 Task: Explore Airbnb accommodation in Messina, South Africa from 26th December, 2023 to 28th December, 2023 for 4 adults. Place can be private room with 4 bedrooms having 4 beds and 4 bathrooms. Property type can be flat. Amenities needed are: wifi, TV, free parkinig on premises, gym, breakfast.
Action: Mouse moved to (558, 179)
Screenshot: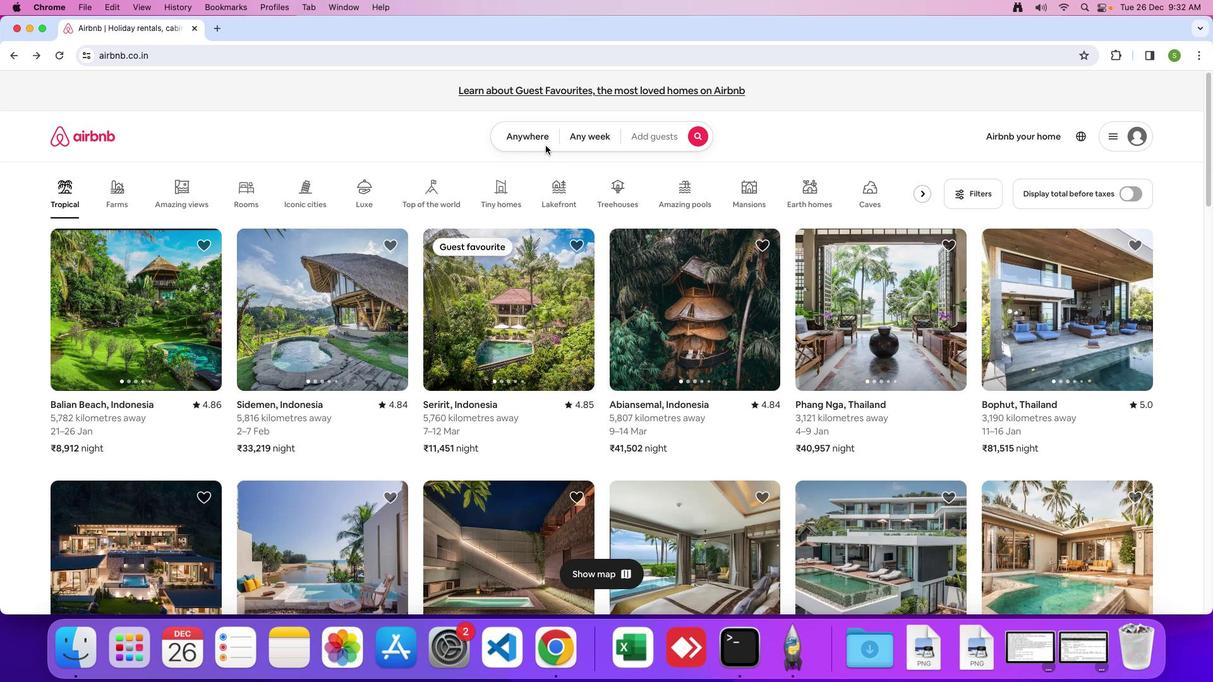 
Action: Mouse pressed left at (558, 179)
Screenshot: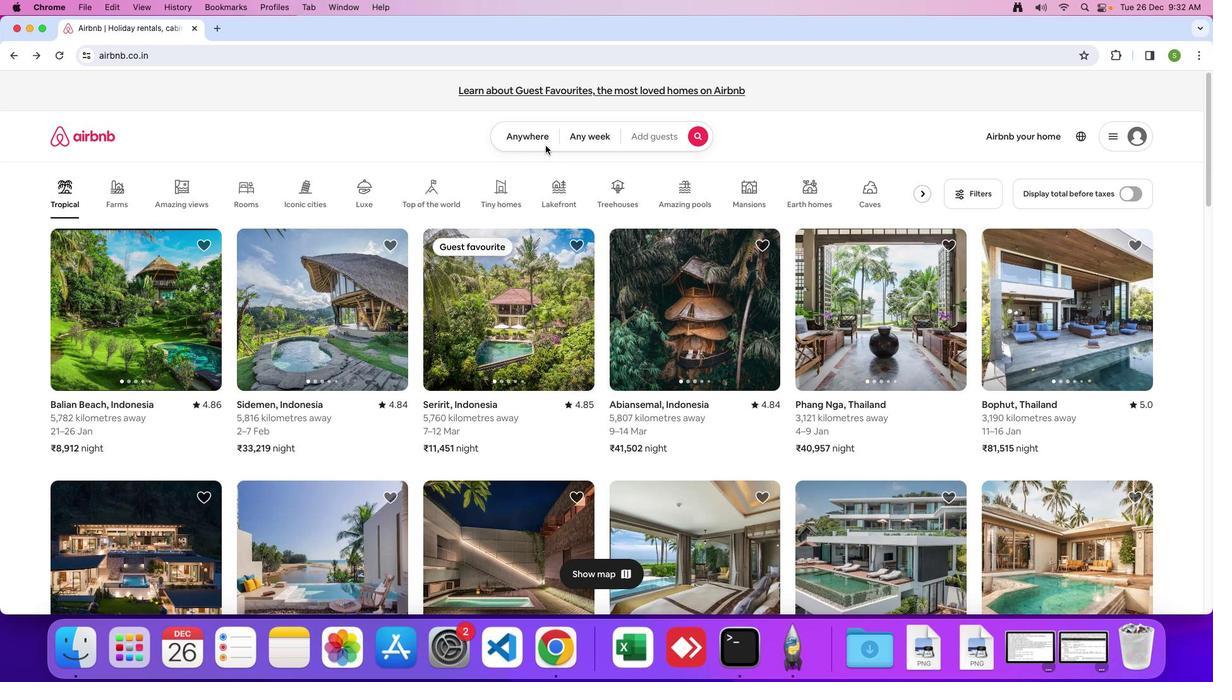 
Action: Mouse moved to (533, 170)
Screenshot: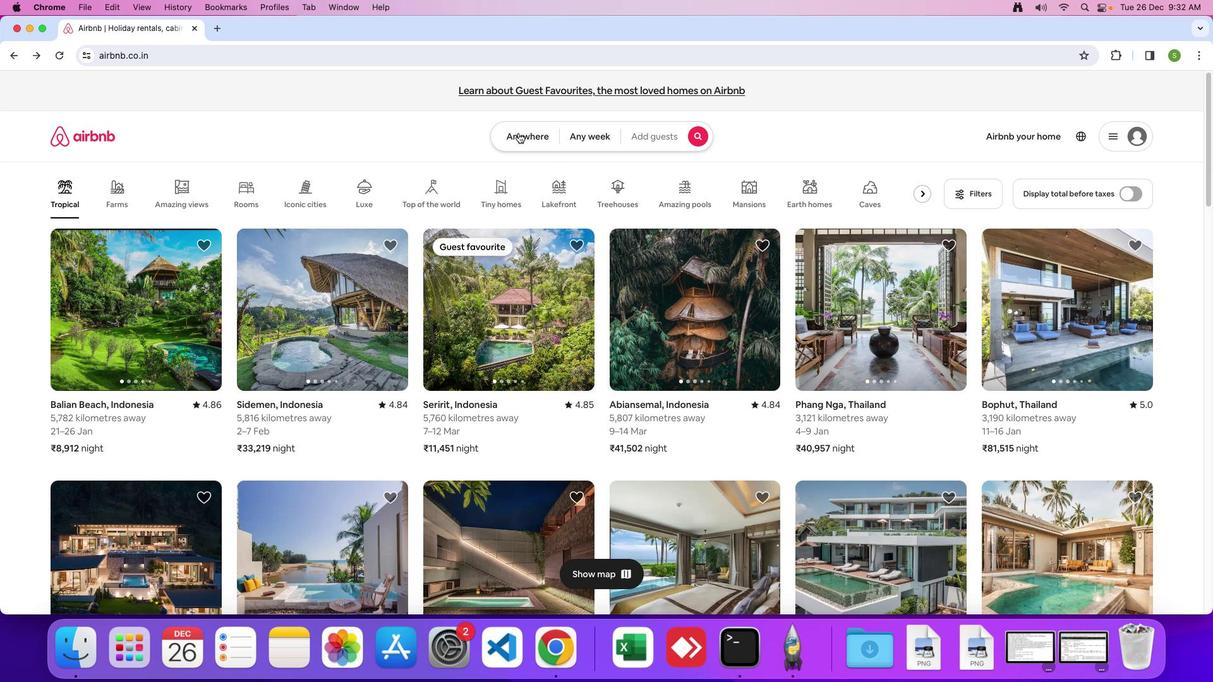 
Action: Mouse pressed left at (533, 170)
Screenshot: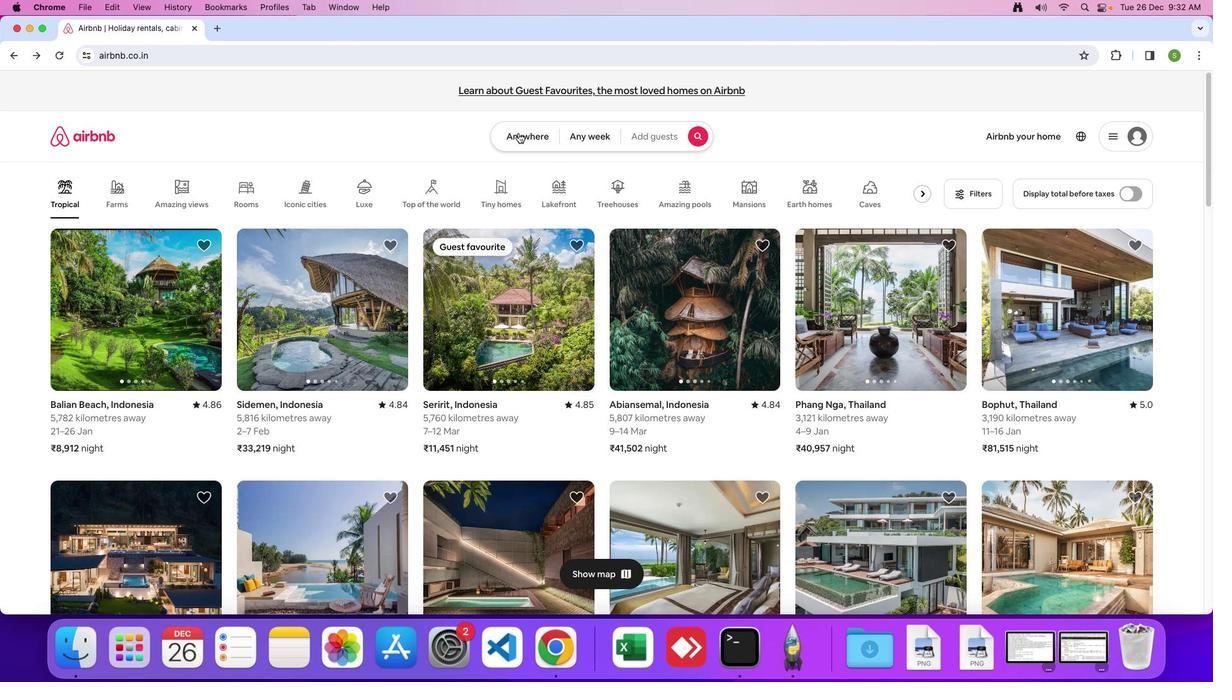 
Action: Mouse moved to (473, 204)
Screenshot: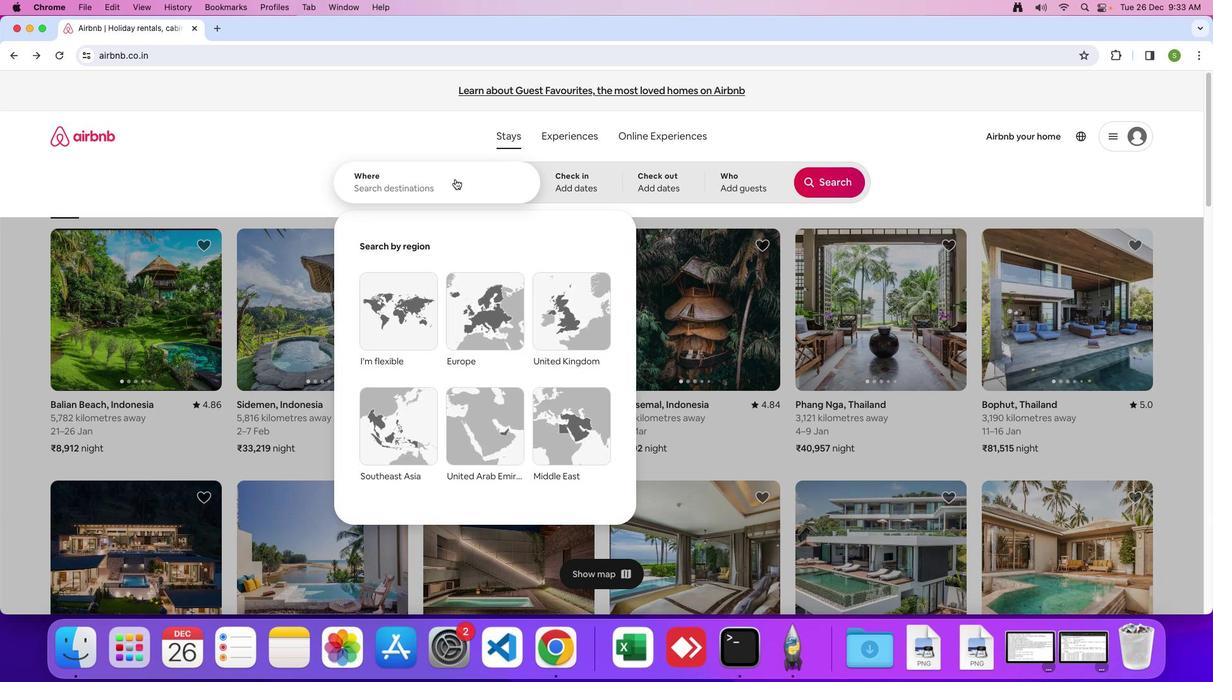
Action: Mouse pressed left at (473, 204)
Screenshot: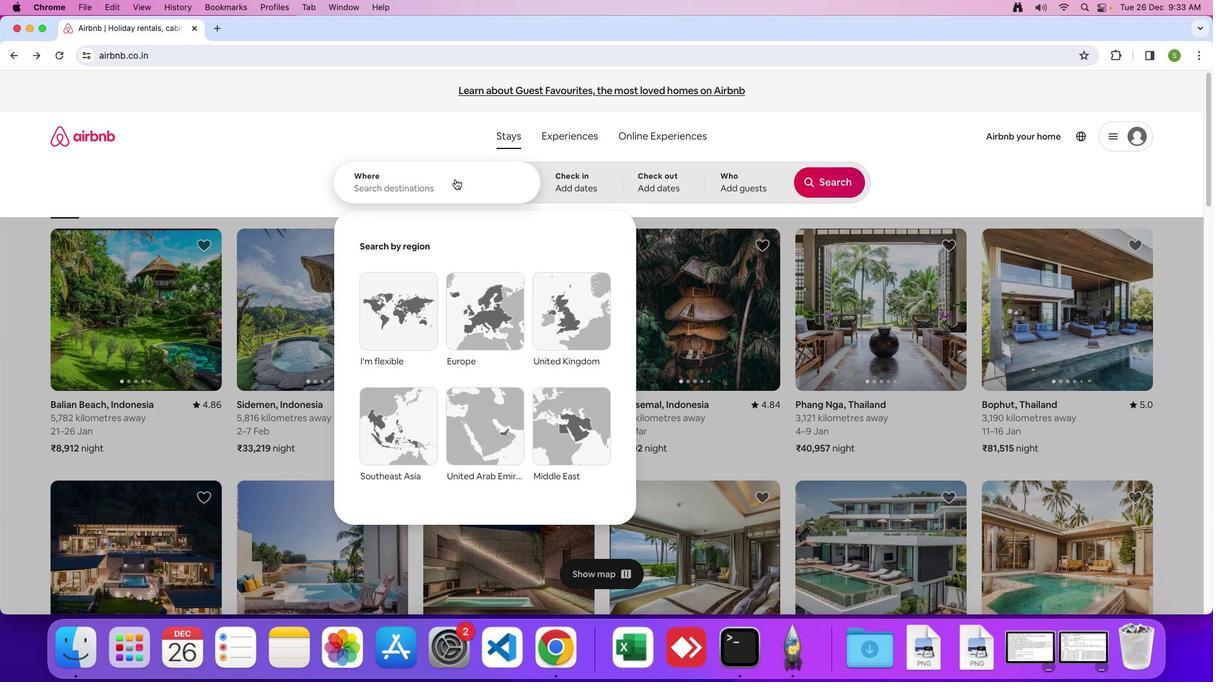 
Action: Key pressed 'M'Key.caps_lock'e''s''s''i''n''a'','Key.spaceKey.shift'S''o''u''t''h'Key.spaceKey.shift'A''f''r''i''c''a'Key.enter
Screenshot: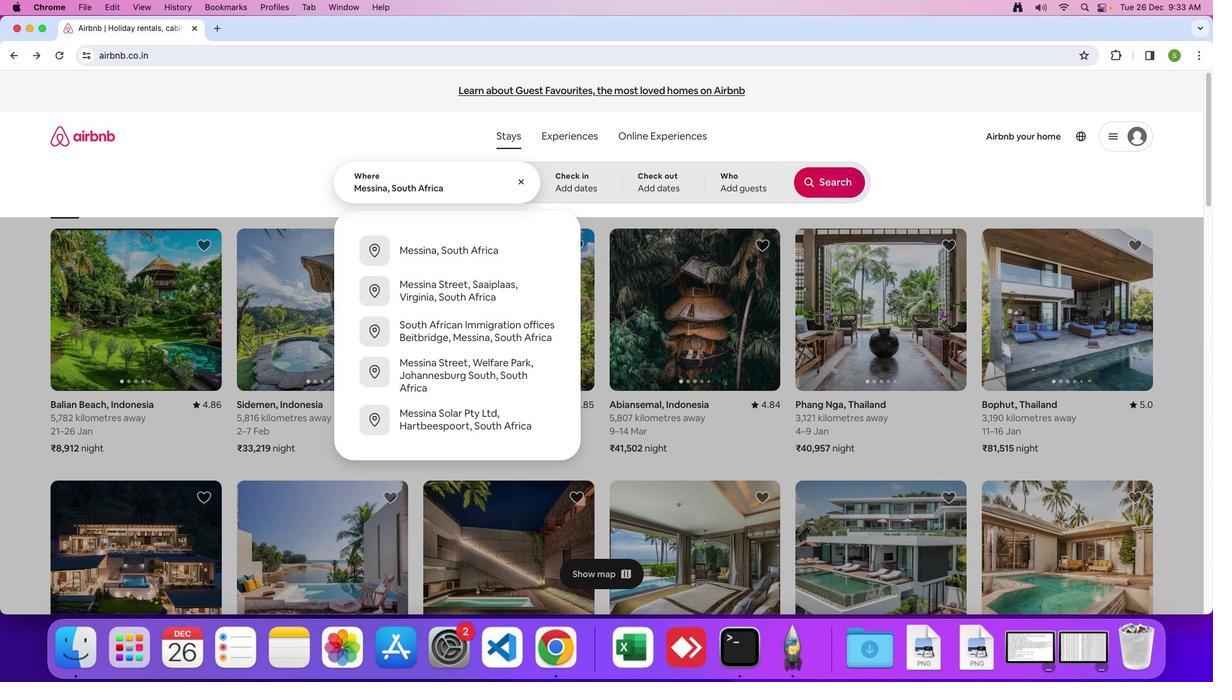 
Action: Mouse moved to (465, 408)
Screenshot: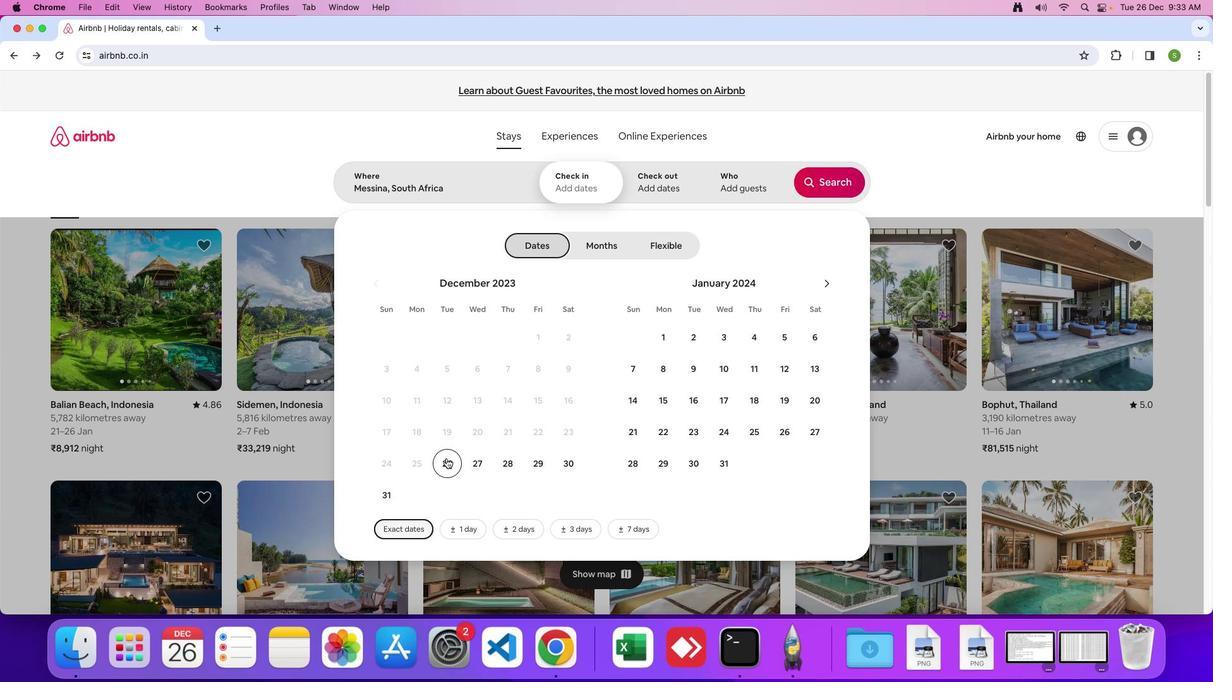 
Action: Mouse pressed left at (465, 408)
Screenshot: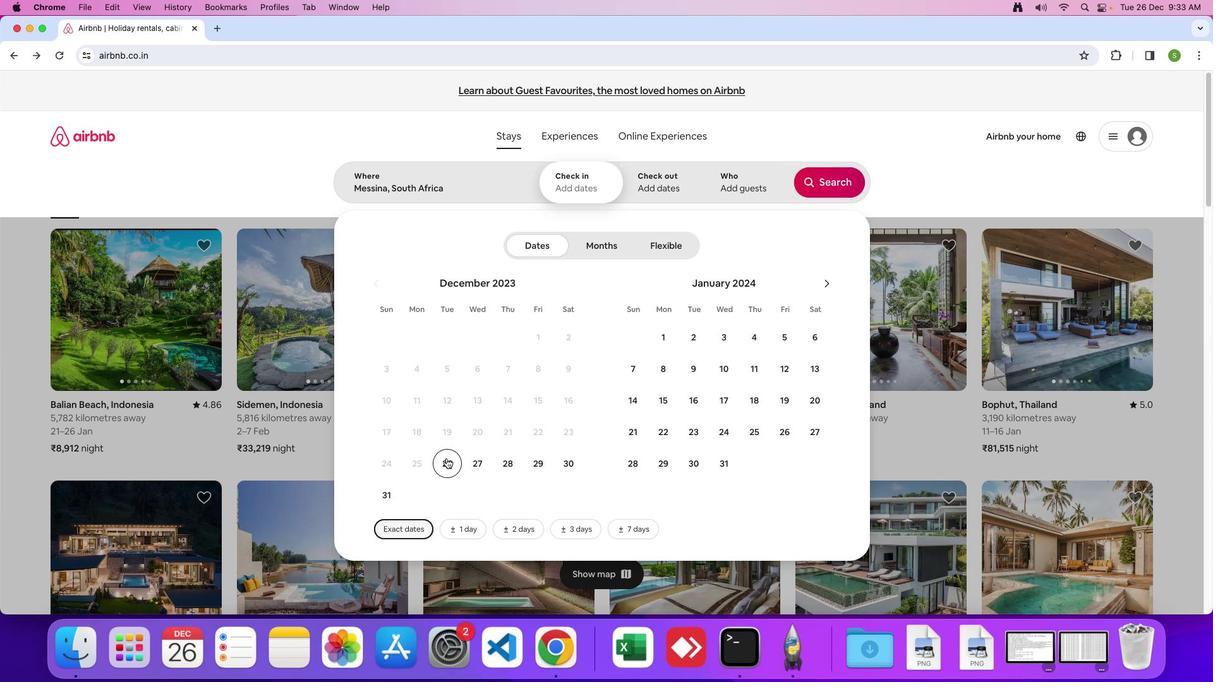
Action: Mouse moved to (520, 413)
Screenshot: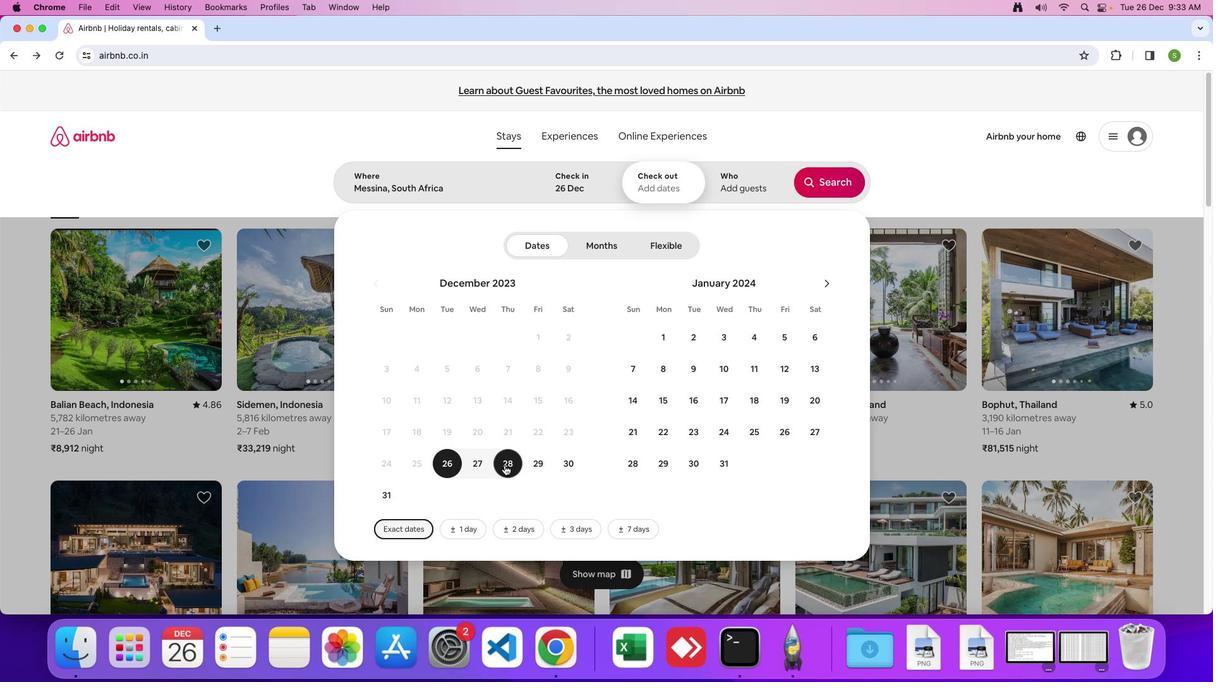 
Action: Mouse pressed left at (520, 413)
Screenshot: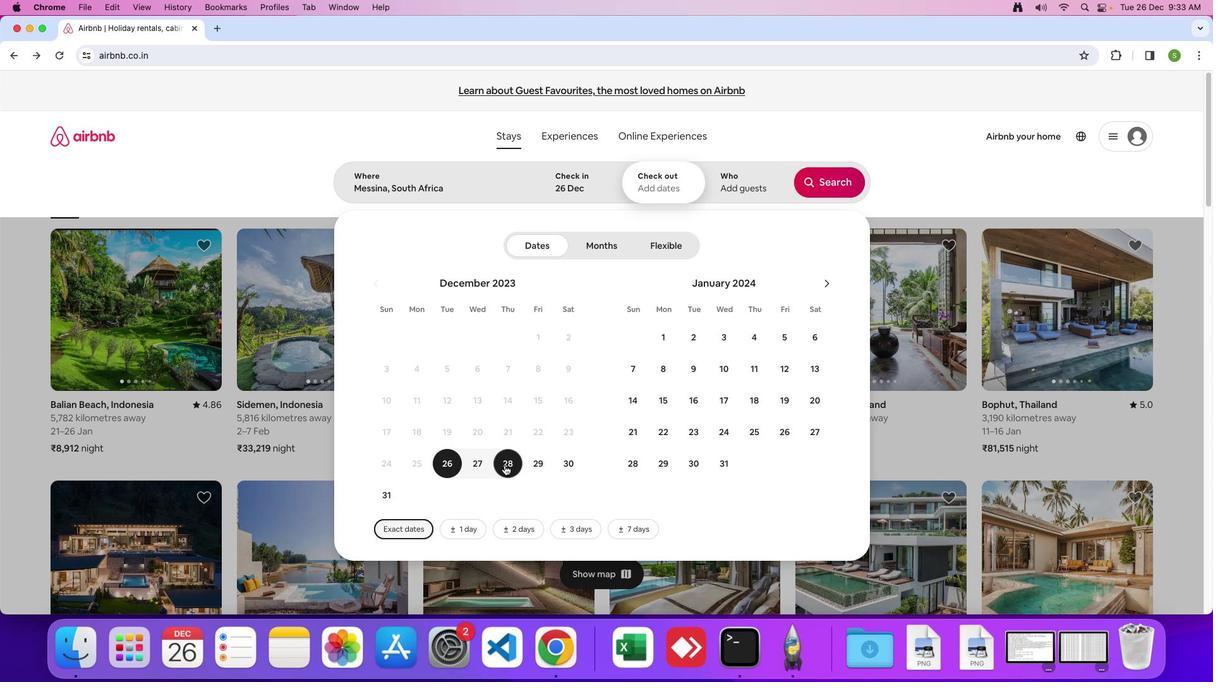 
Action: Mouse moved to (735, 206)
Screenshot: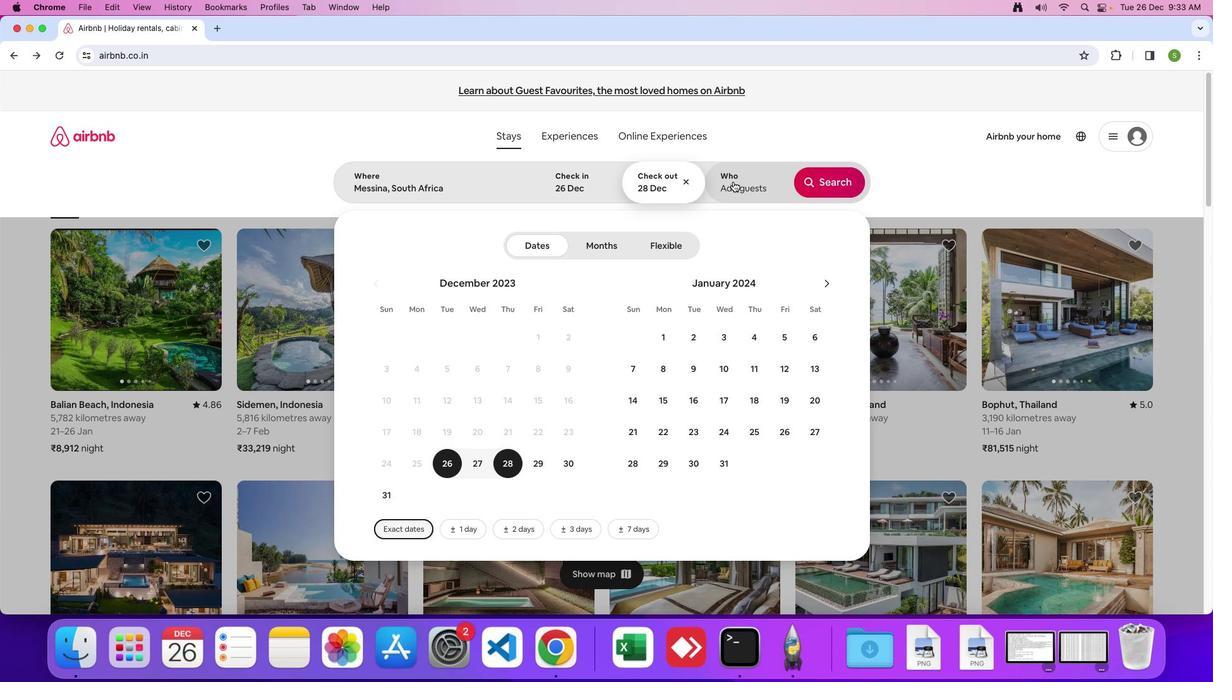 
Action: Mouse pressed left at (735, 206)
Screenshot: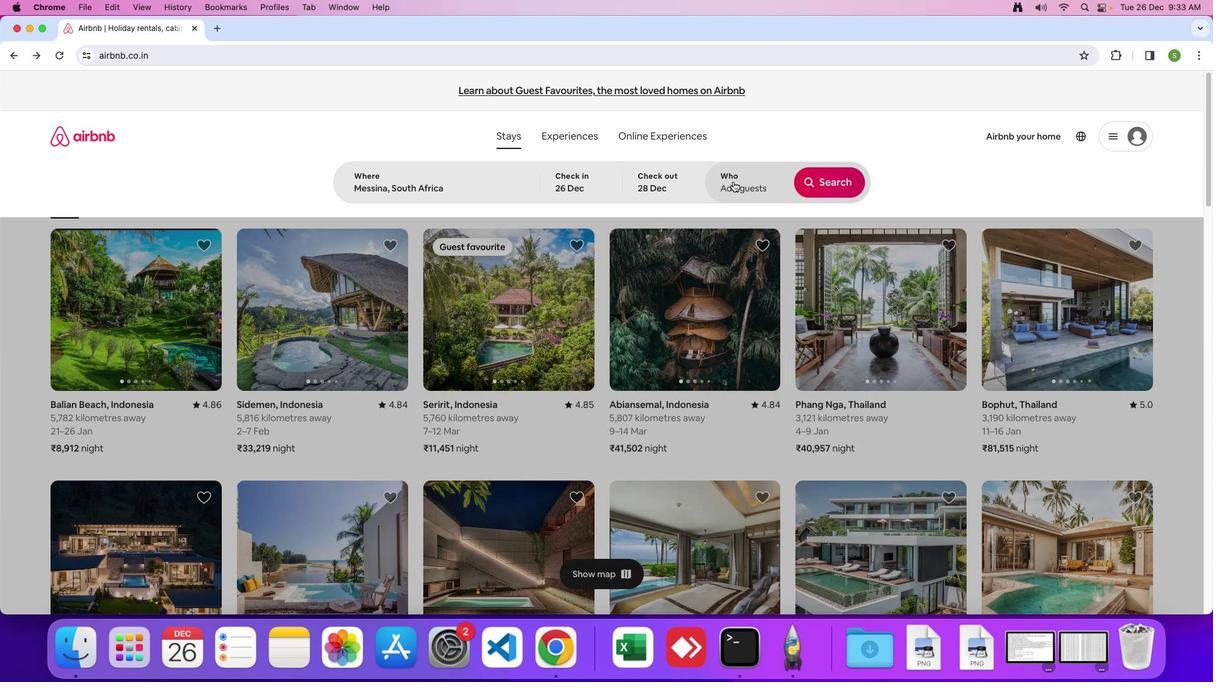 
Action: Mouse moved to (835, 256)
Screenshot: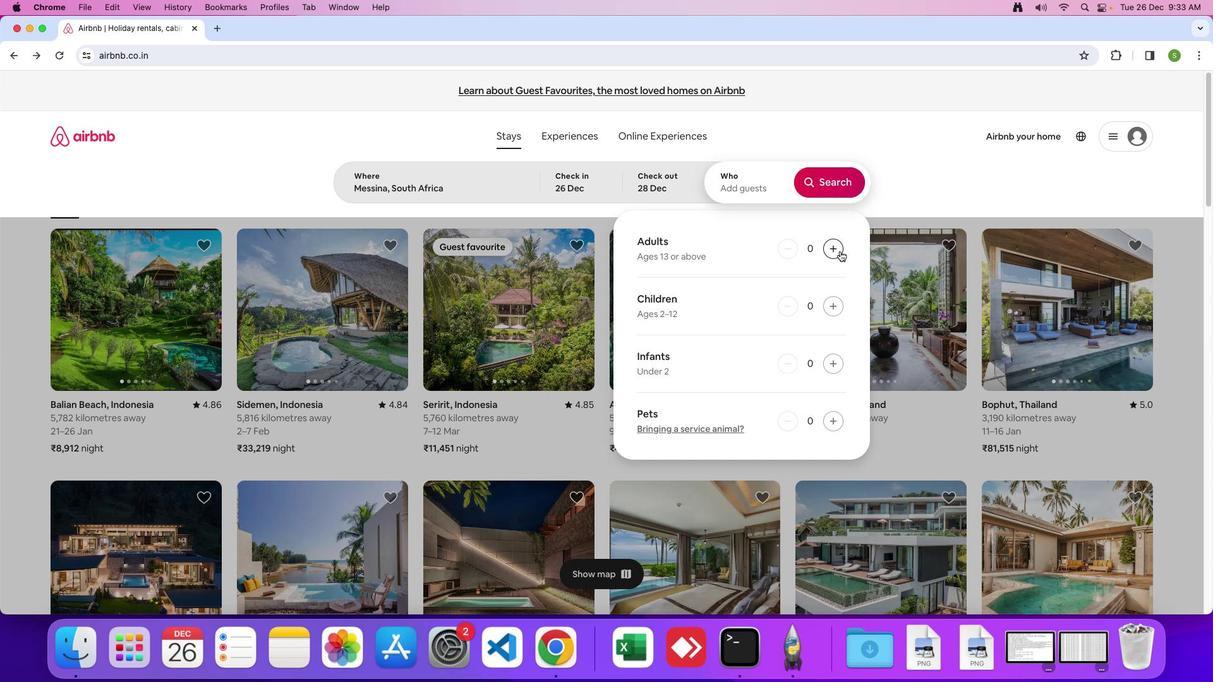 
Action: Mouse pressed left at (835, 256)
Screenshot: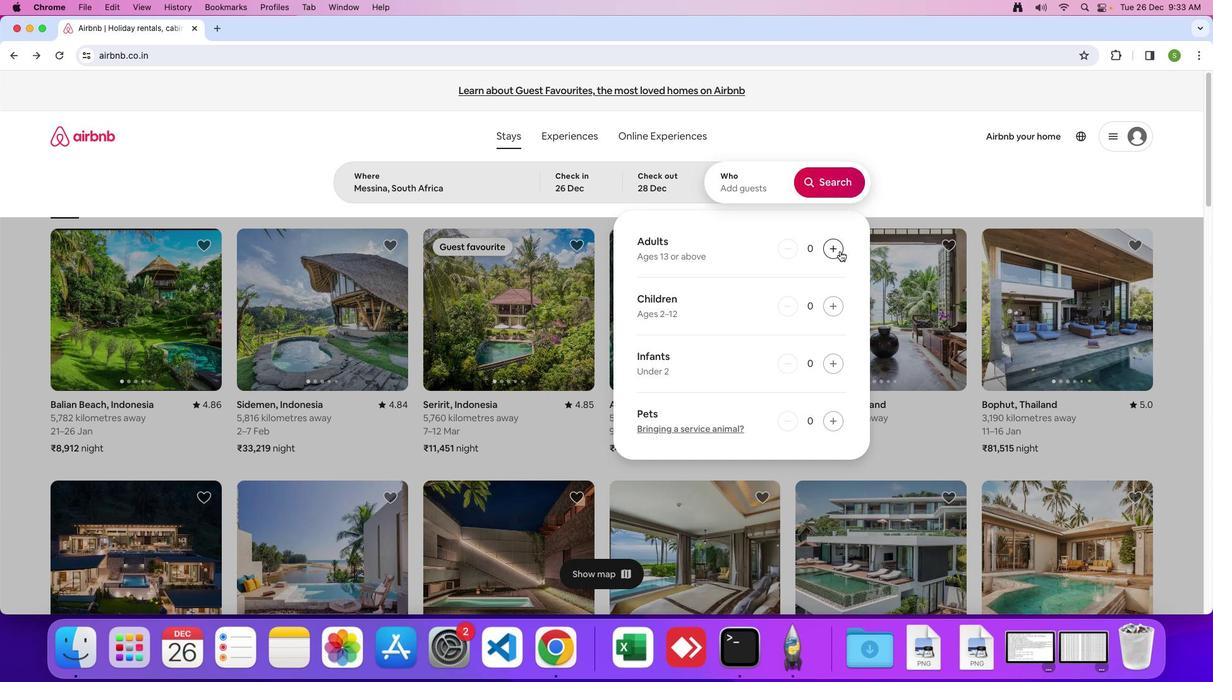 
Action: Mouse pressed left at (835, 256)
Screenshot: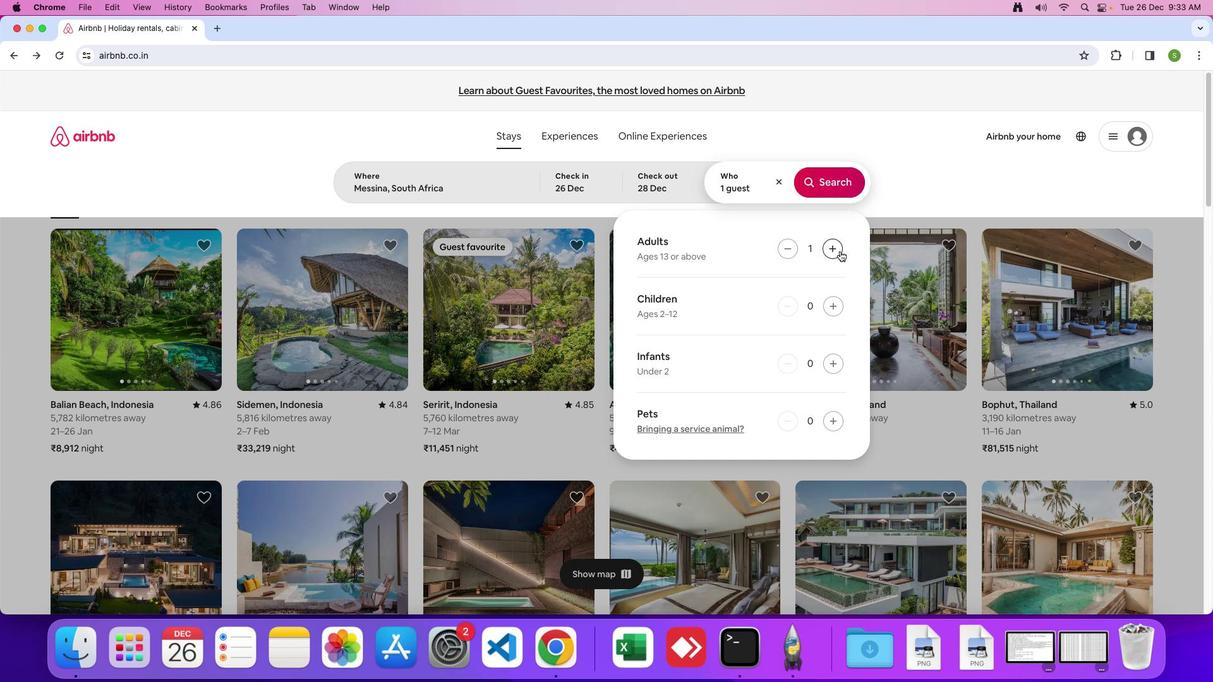 
Action: Mouse pressed left at (835, 256)
Screenshot: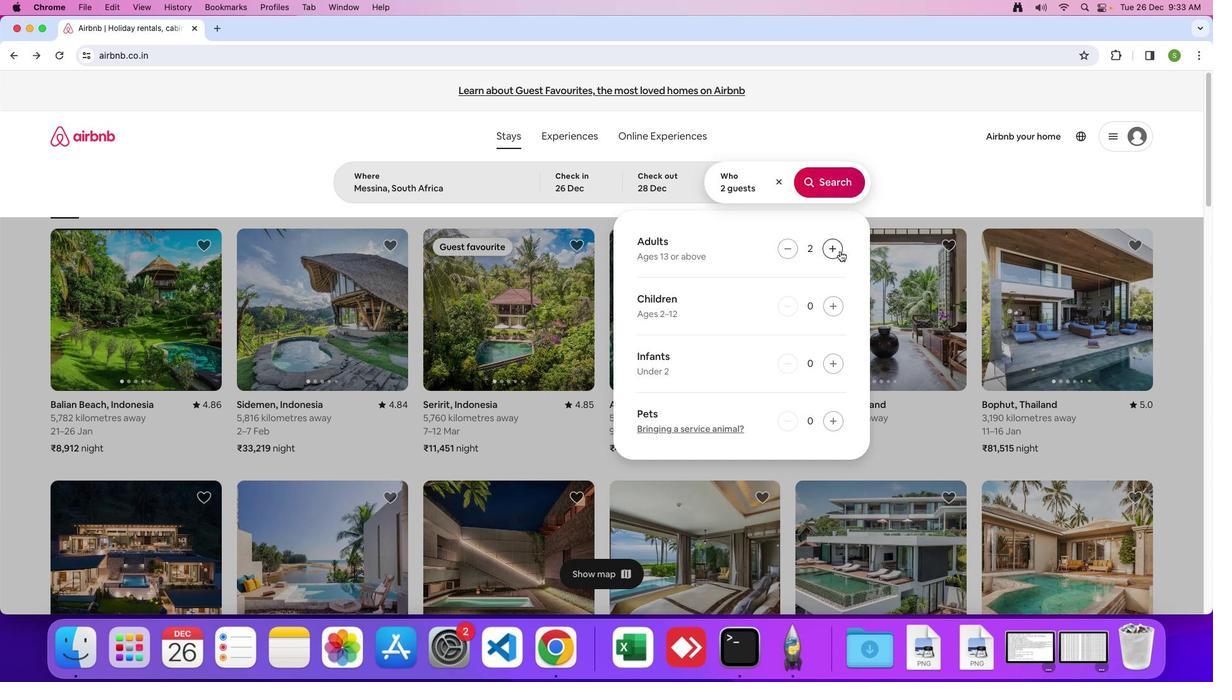 
Action: Mouse pressed left at (835, 256)
Screenshot: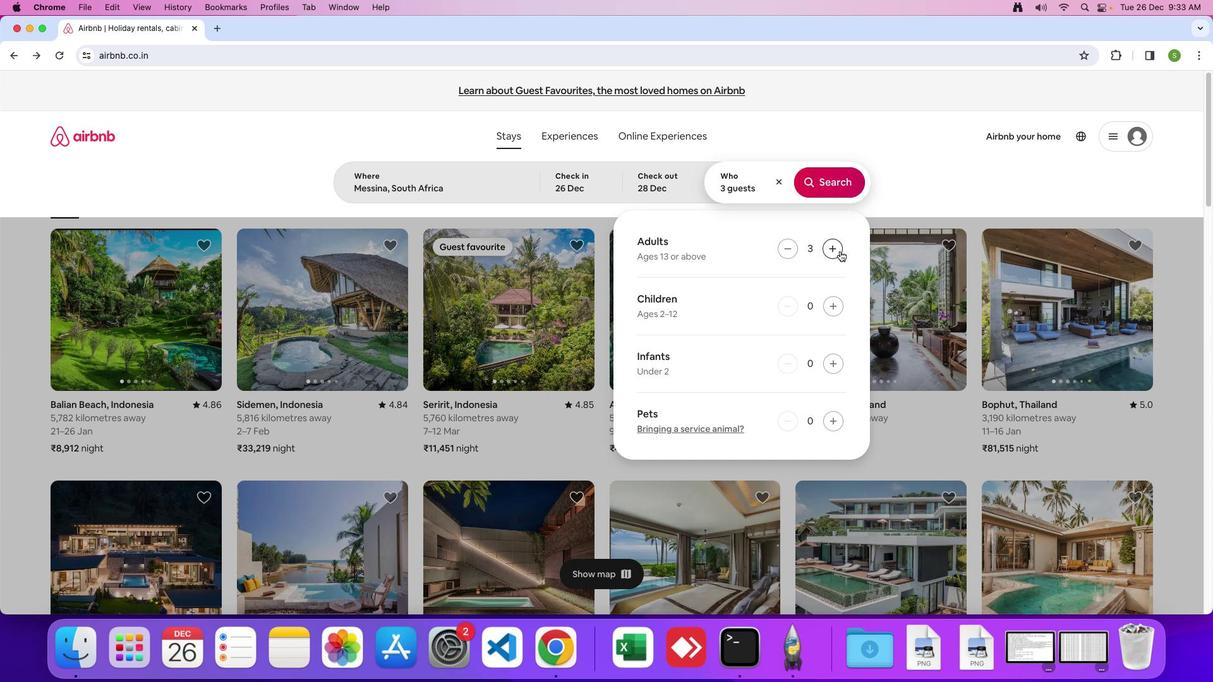 
Action: Mouse moved to (830, 209)
Screenshot: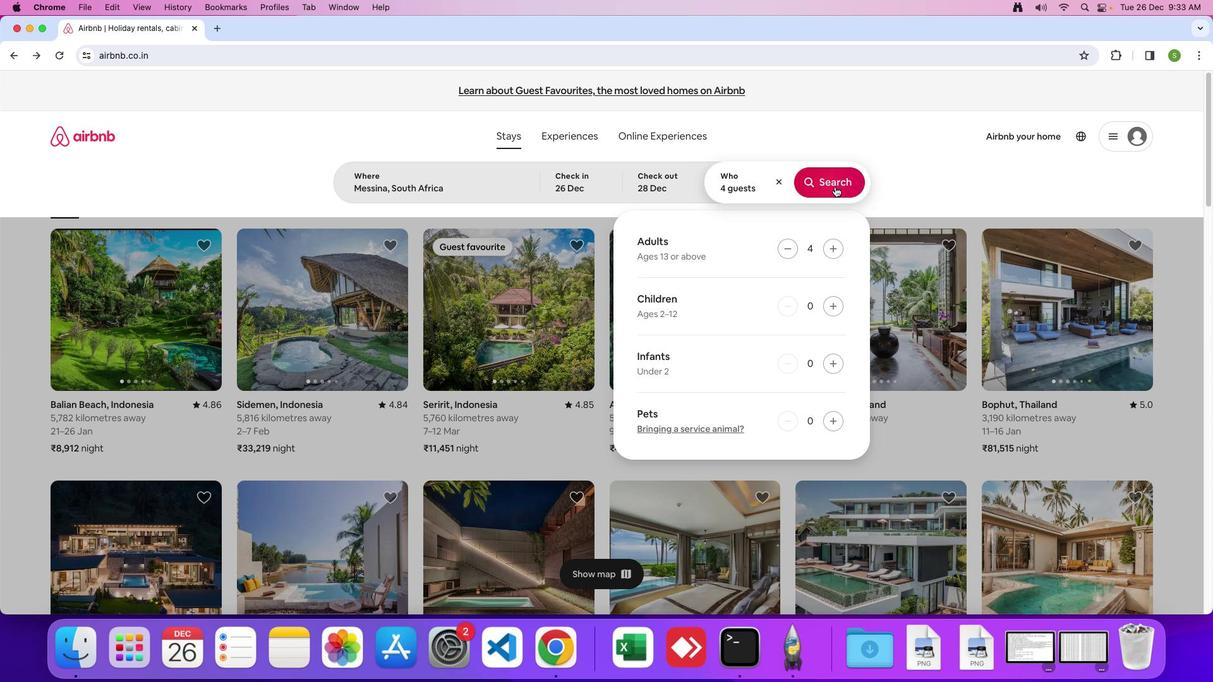 
Action: Mouse pressed left at (830, 209)
Screenshot: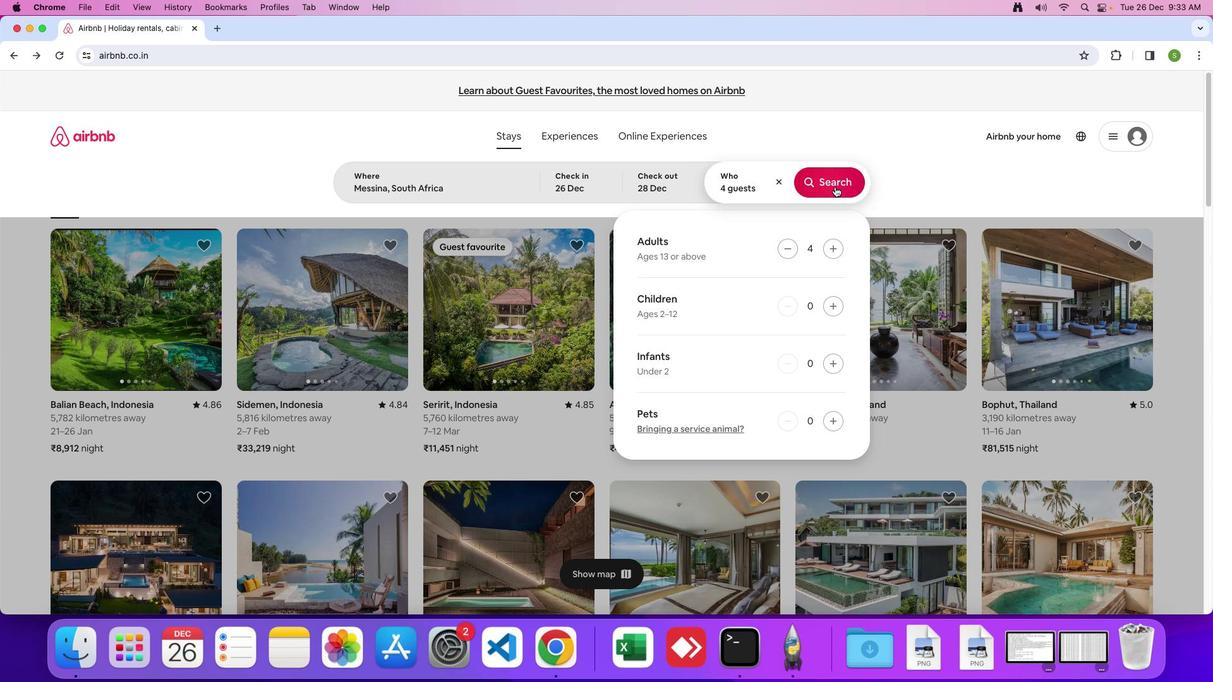 
Action: Mouse moved to (1016, 183)
Screenshot: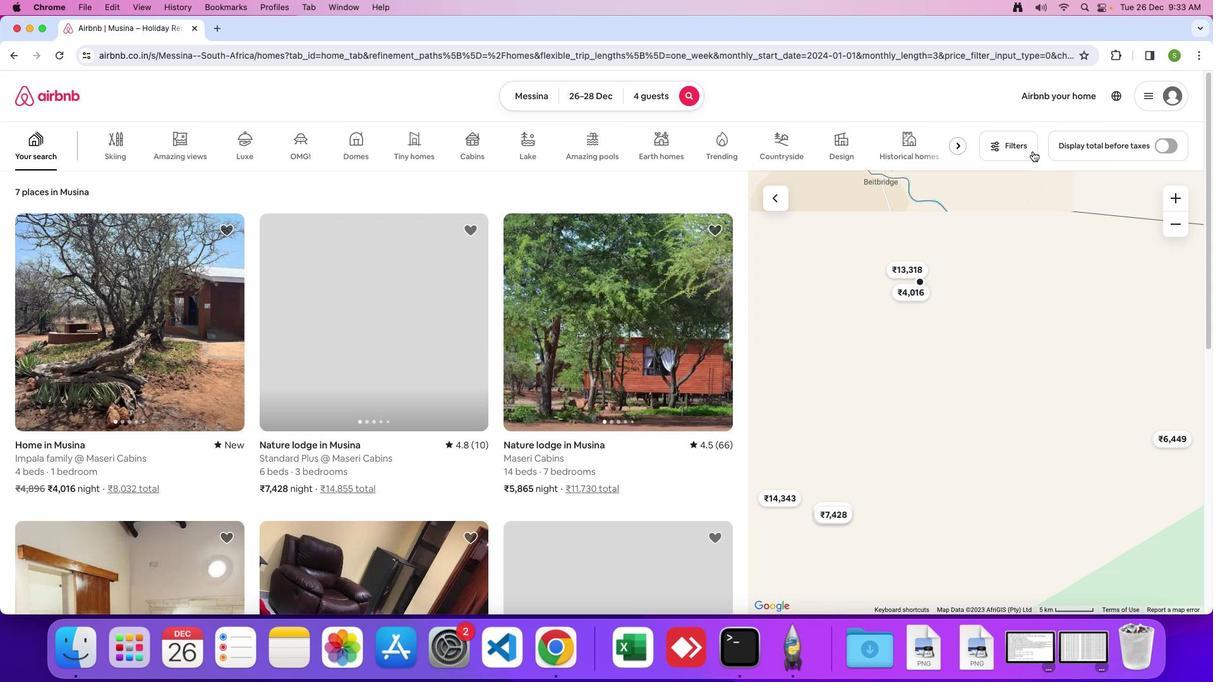 
Action: Mouse pressed left at (1016, 183)
Screenshot: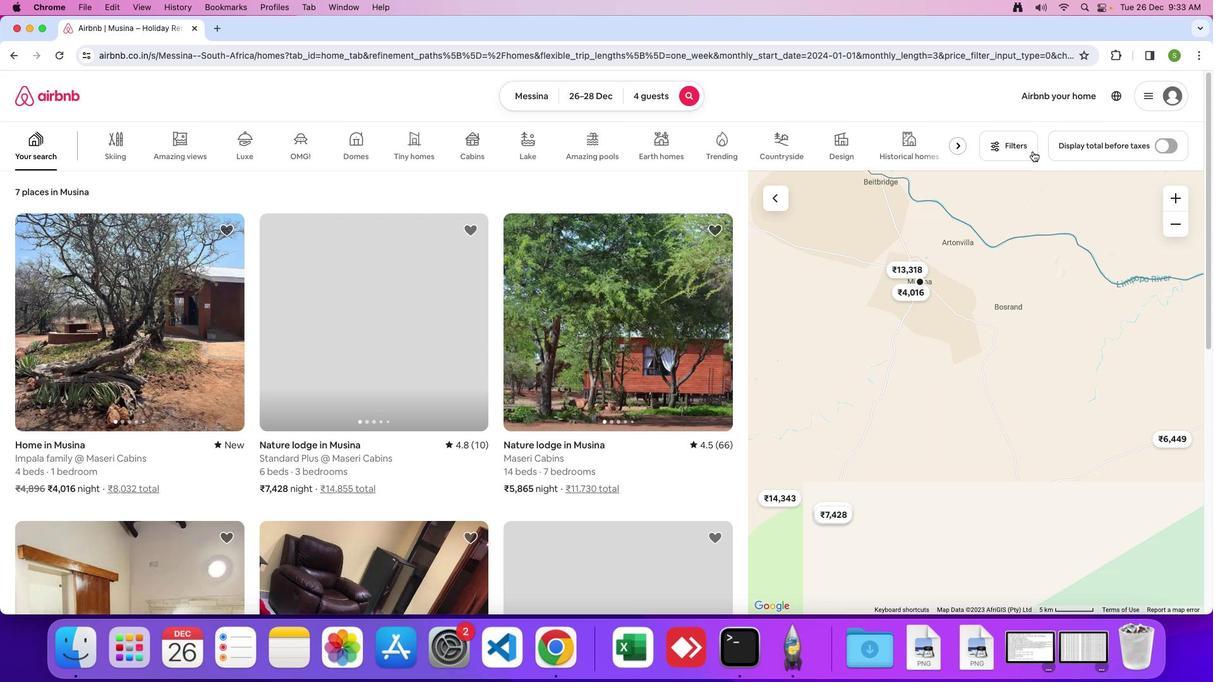
Action: Mouse moved to (625, 341)
Screenshot: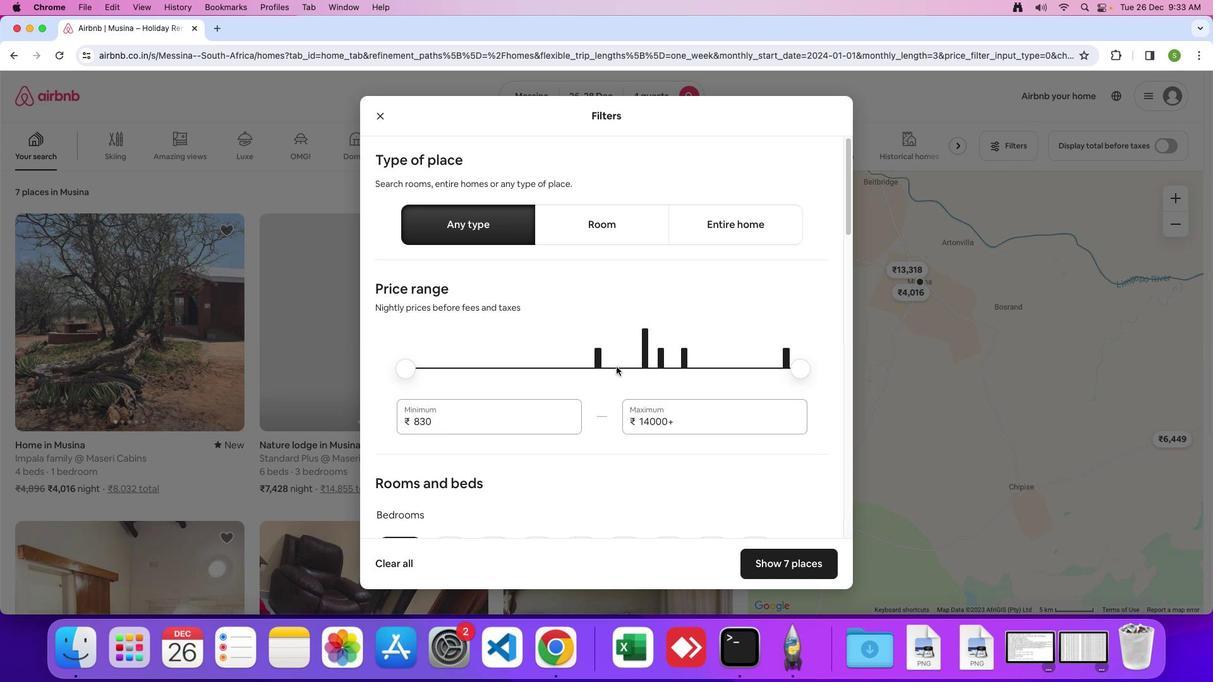 
Action: Mouse scrolled (625, 341) with delta (45, 72)
Screenshot: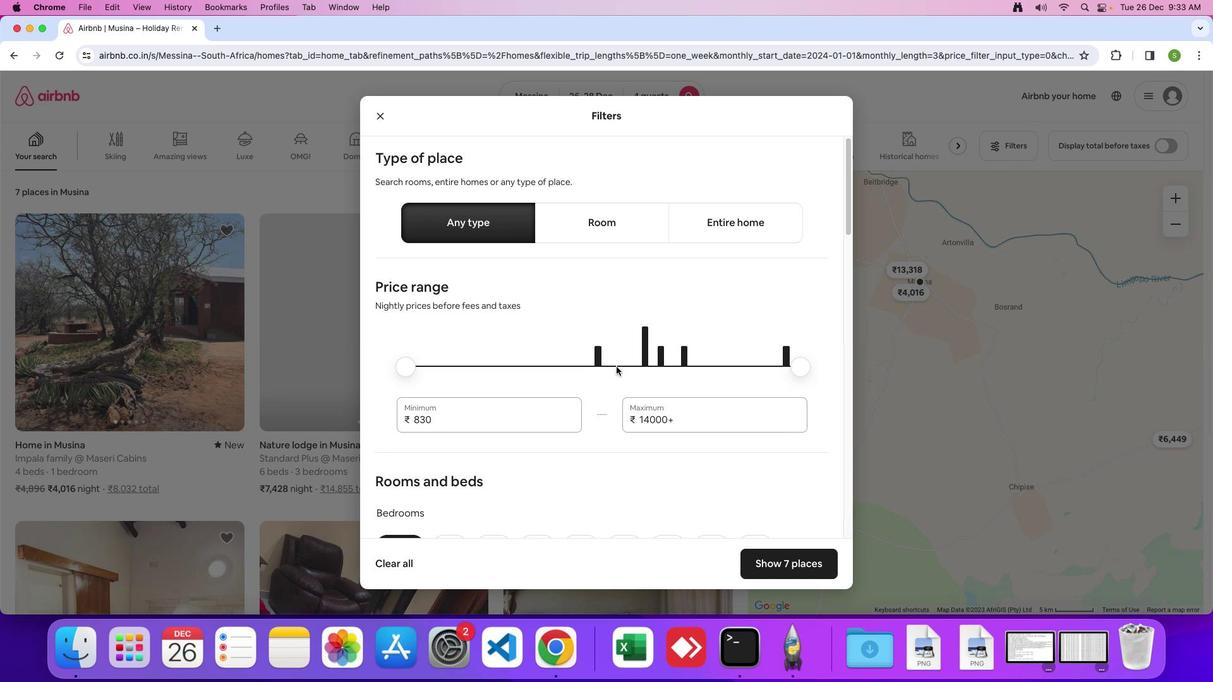 
Action: Mouse scrolled (625, 341) with delta (45, 72)
Screenshot: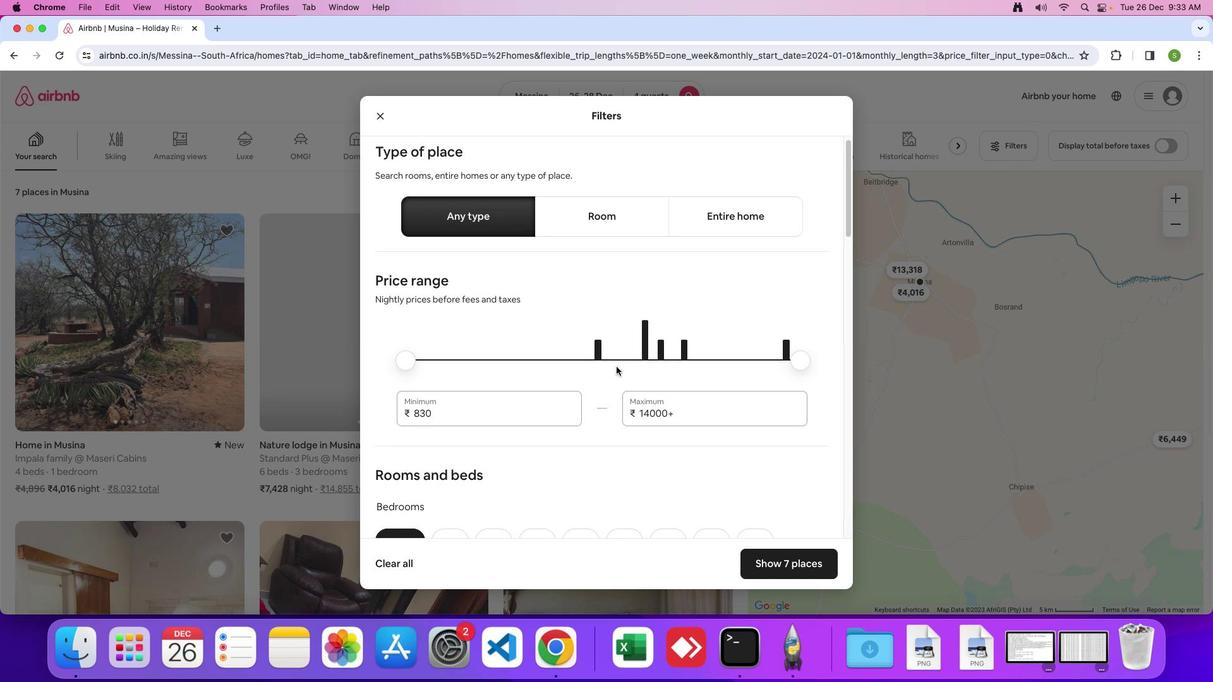 
Action: Mouse scrolled (625, 341) with delta (45, 72)
Screenshot: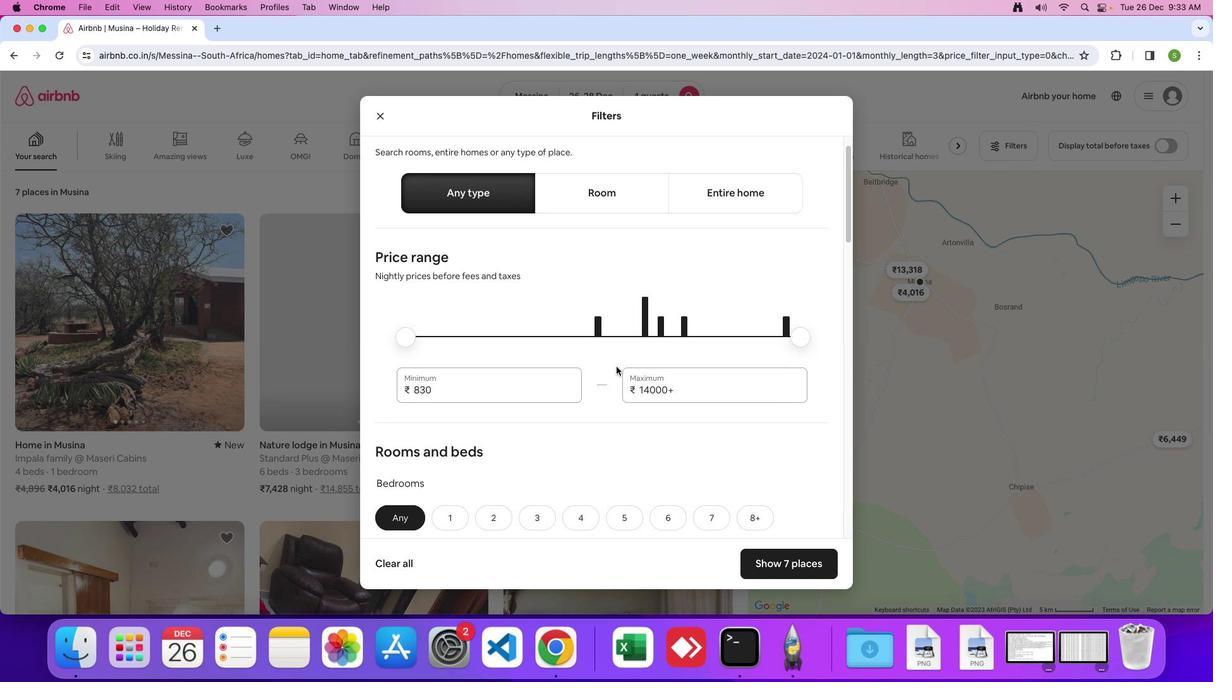 
Action: Mouse scrolled (625, 341) with delta (45, 72)
Screenshot: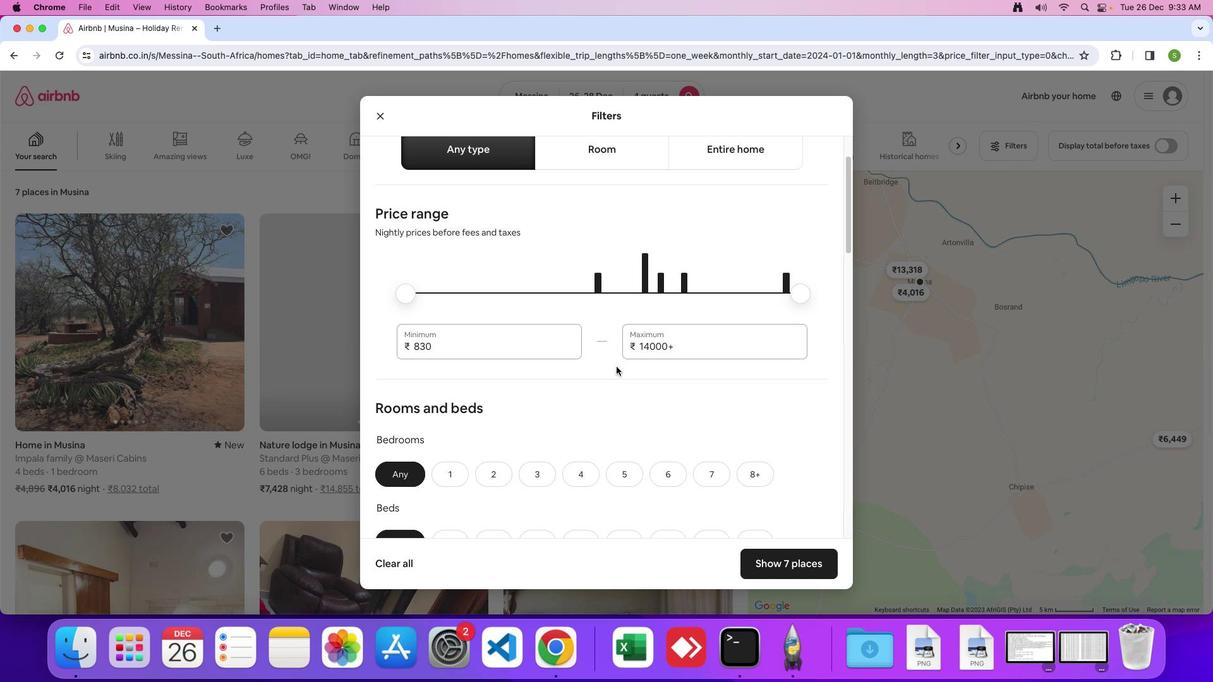 
Action: Mouse scrolled (625, 341) with delta (45, 72)
Screenshot: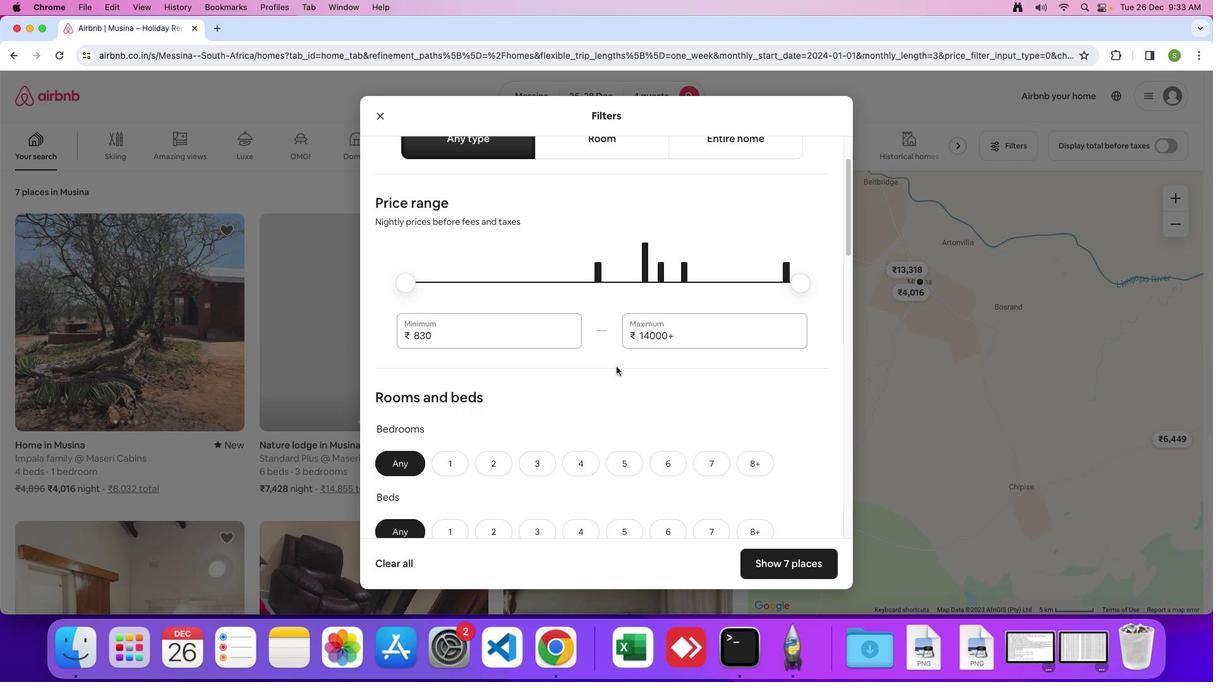 
Action: Mouse scrolled (625, 341) with delta (45, 72)
Screenshot: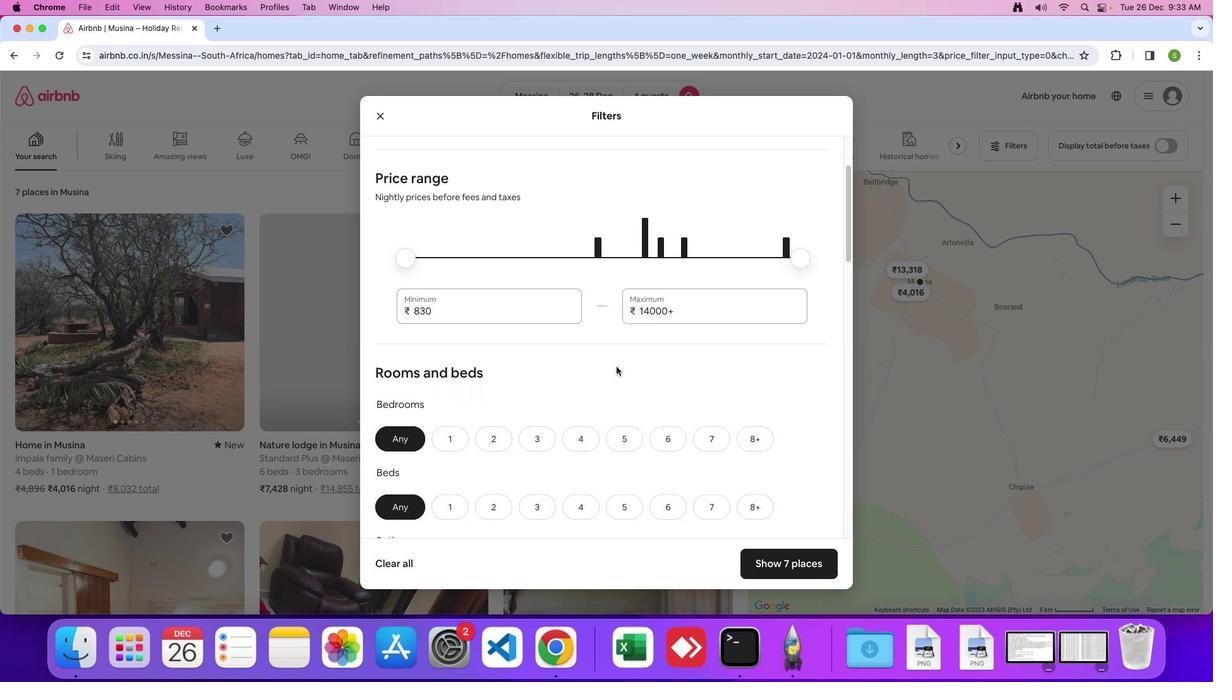 
Action: Mouse scrolled (625, 341) with delta (45, 72)
Screenshot: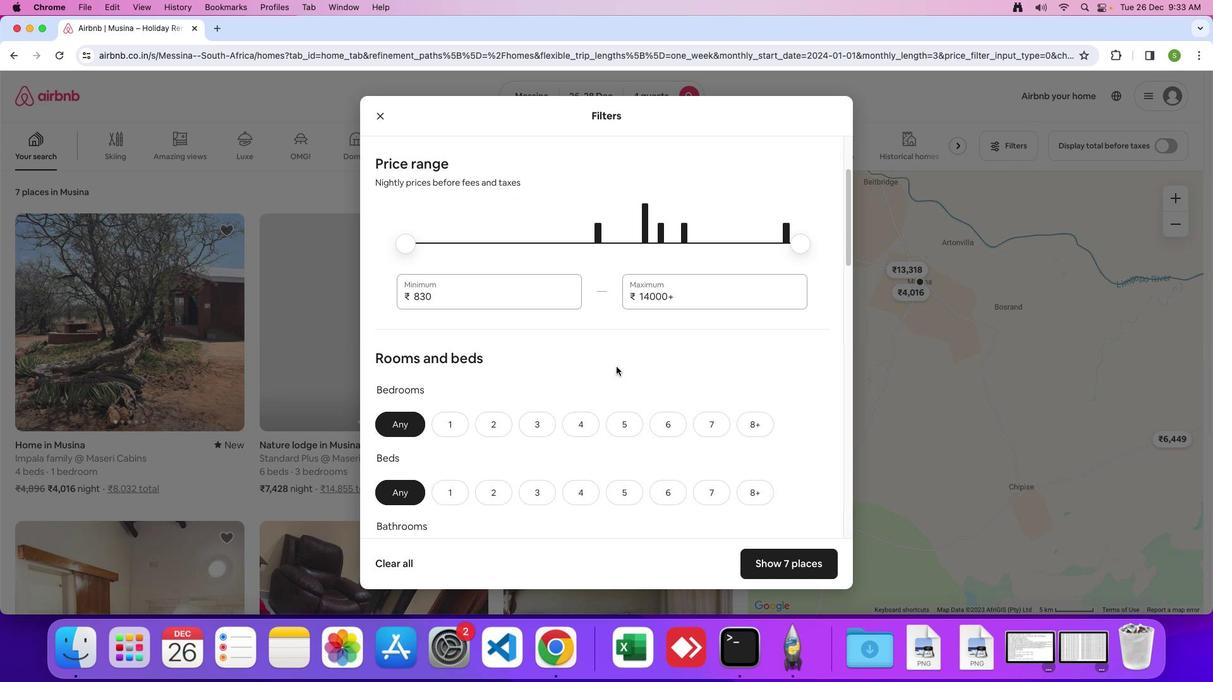 
Action: Mouse scrolled (625, 341) with delta (45, 72)
Screenshot: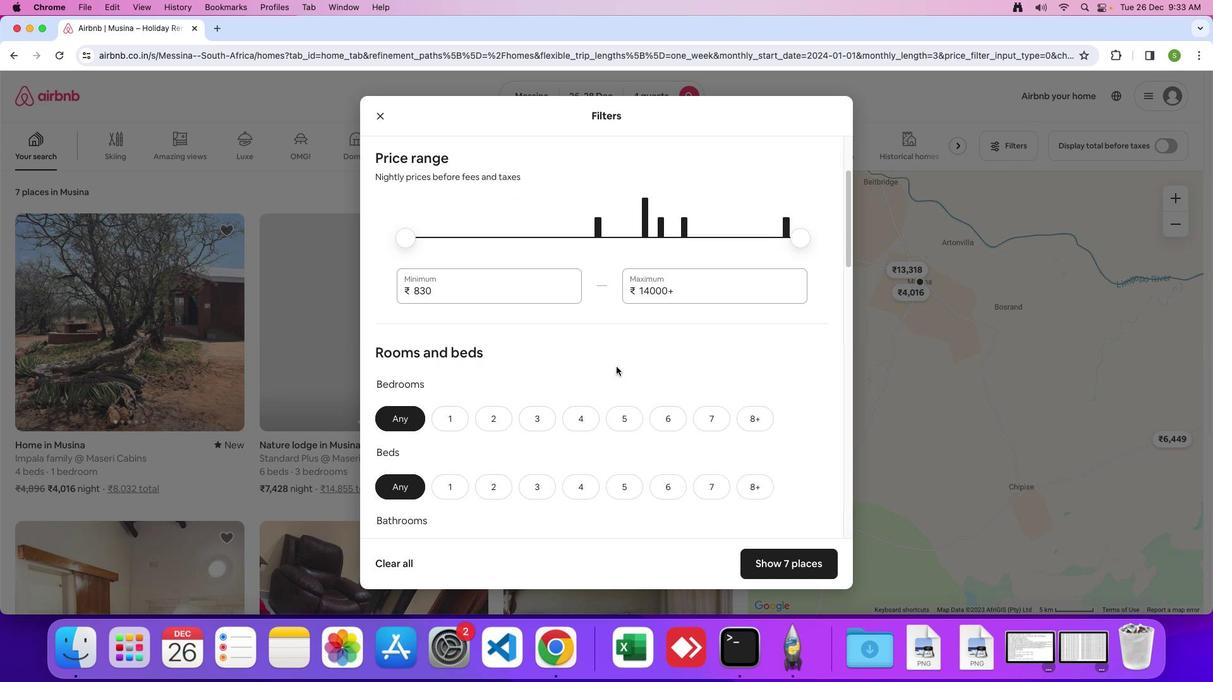 
Action: Mouse scrolled (625, 341) with delta (45, 72)
Screenshot: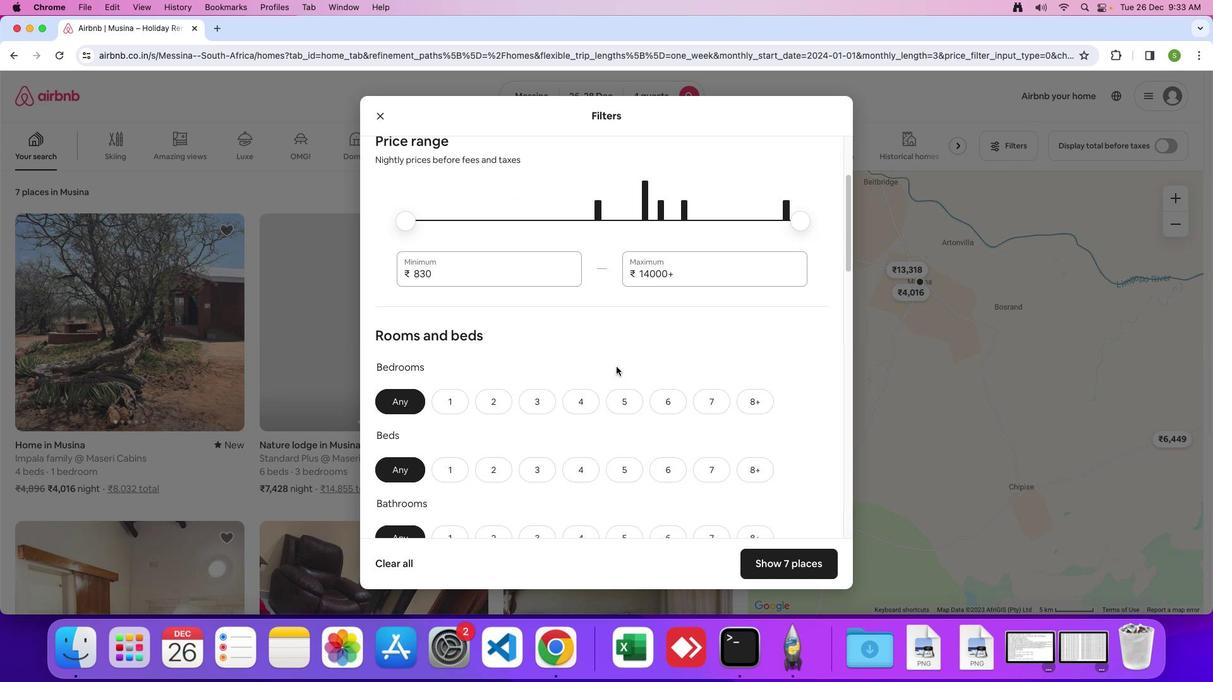 
Action: Mouse scrolled (625, 341) with delta (45, 72)
Screenshot: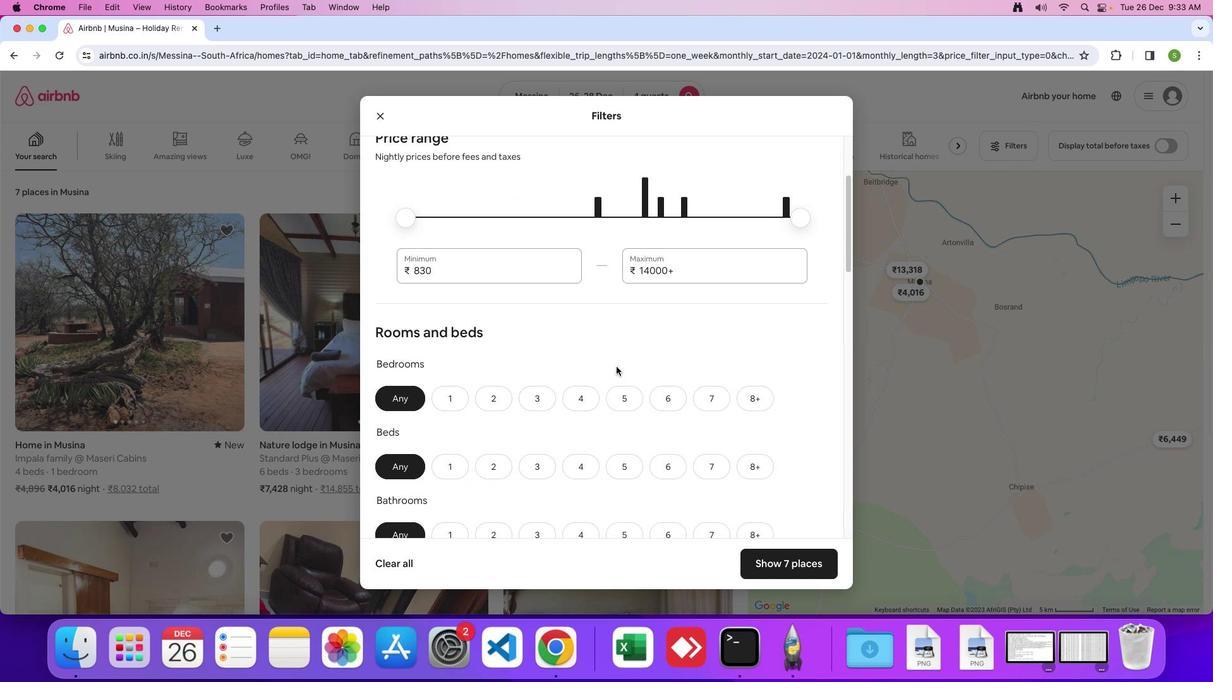 
Action: Mouse scrolled (625, 341) with delta (45, 72)
Screenshot: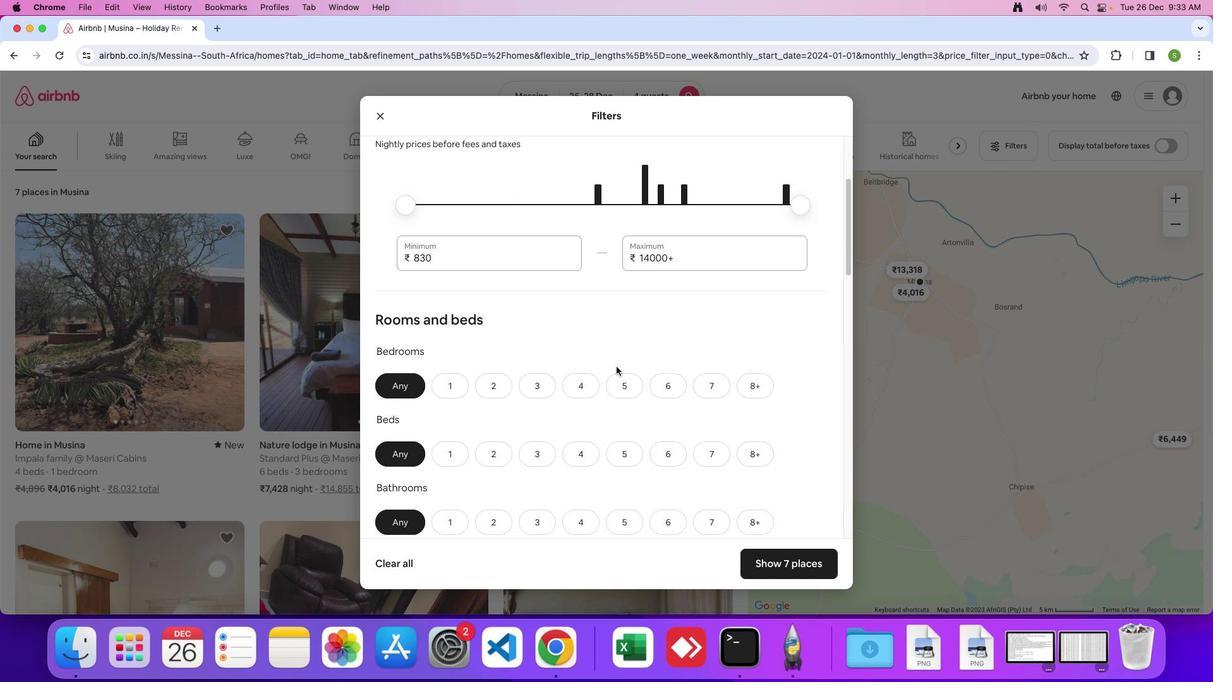
Action: Mouse scrolled (625, 341) with delta (45, 71)
Screenshot: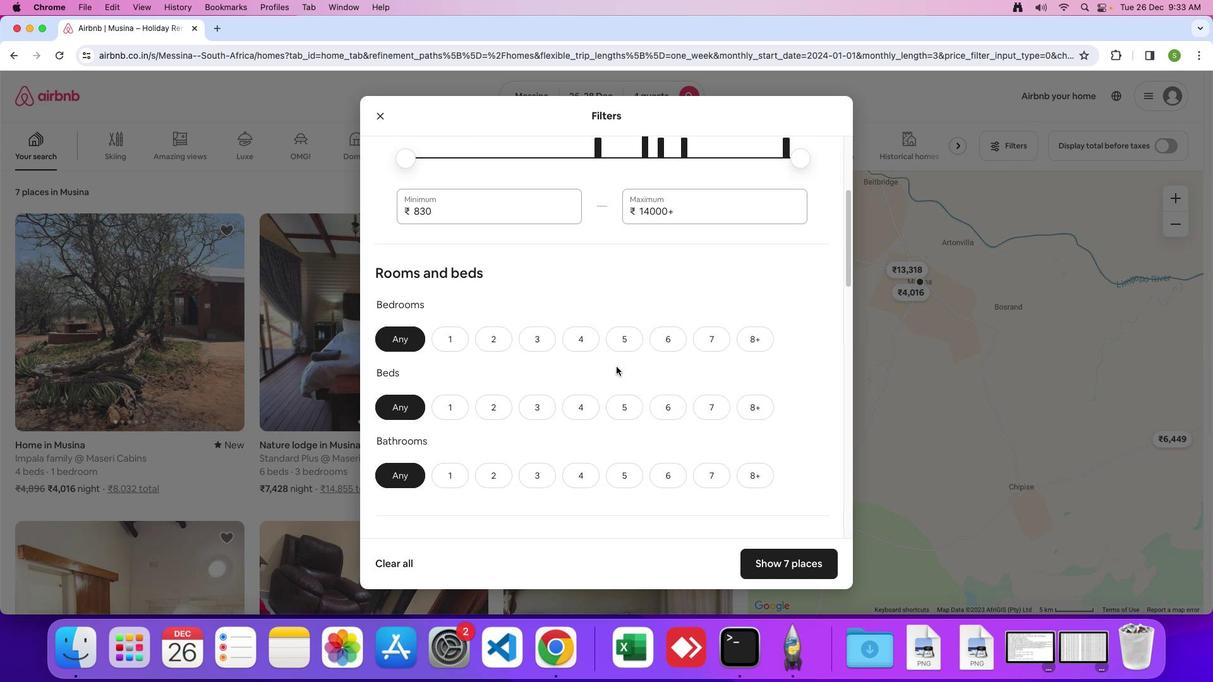 
Action: Mouse moved to (592, 294)
Screenshot: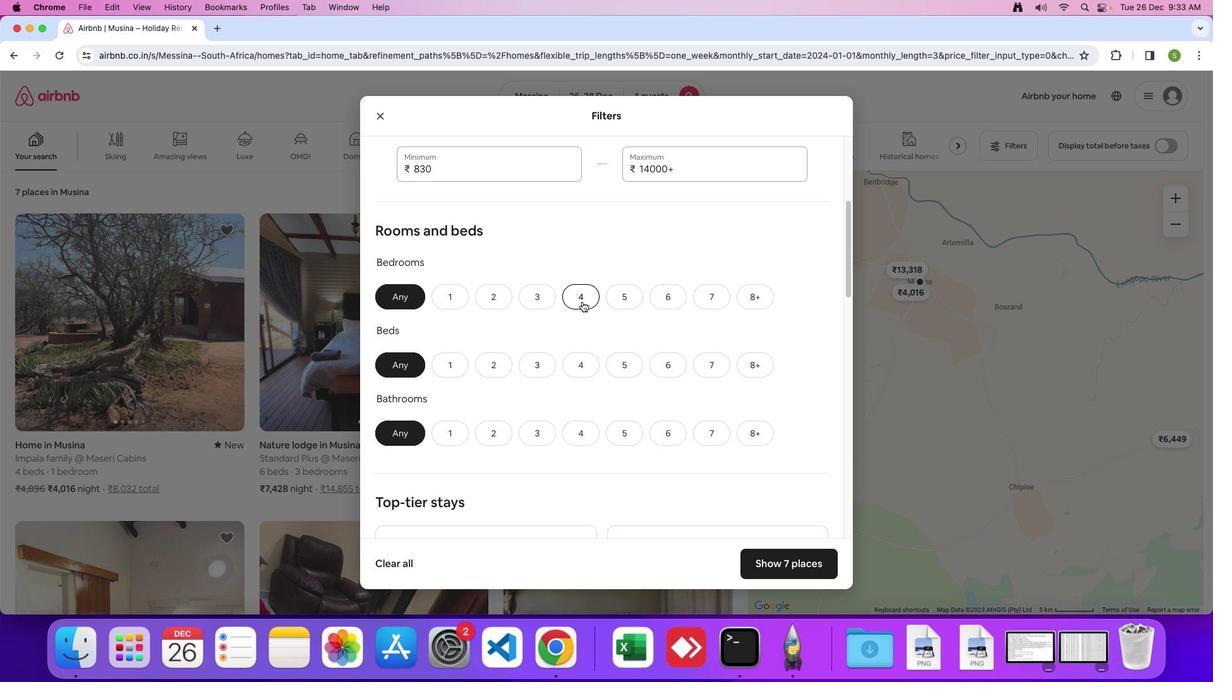 
Action: Mouse pressed left at (592, 294)
Screenshot: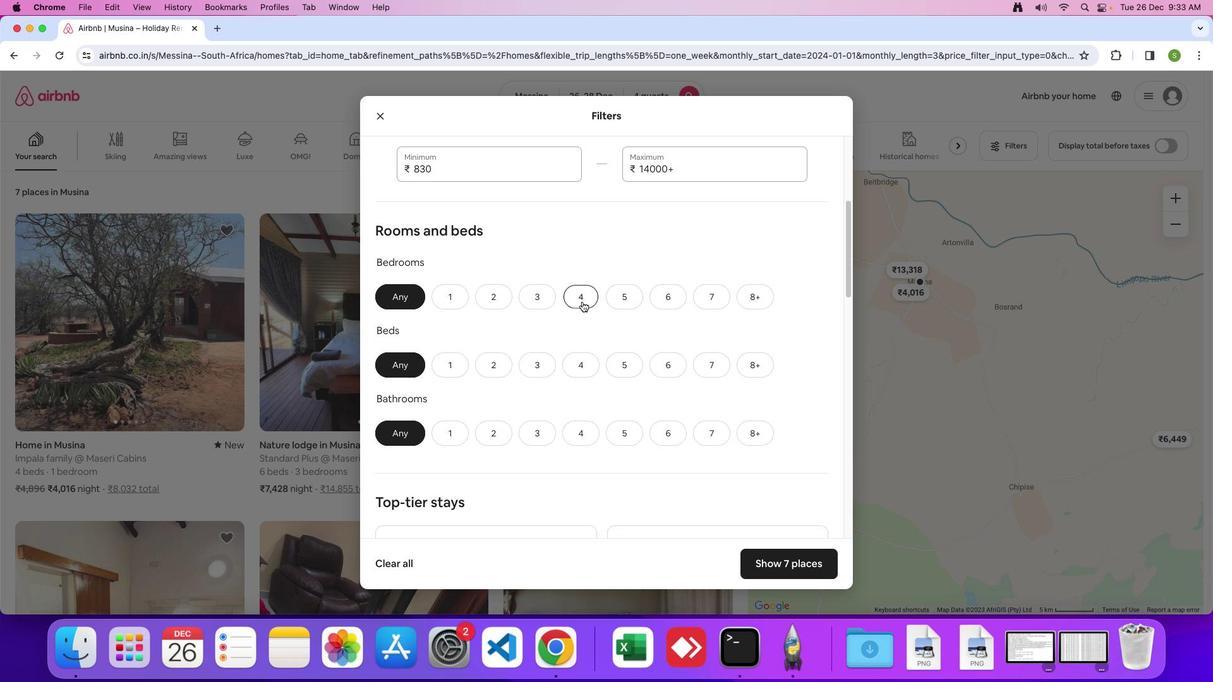 
Action: Mouse moved to (590, 333)
Screenshot: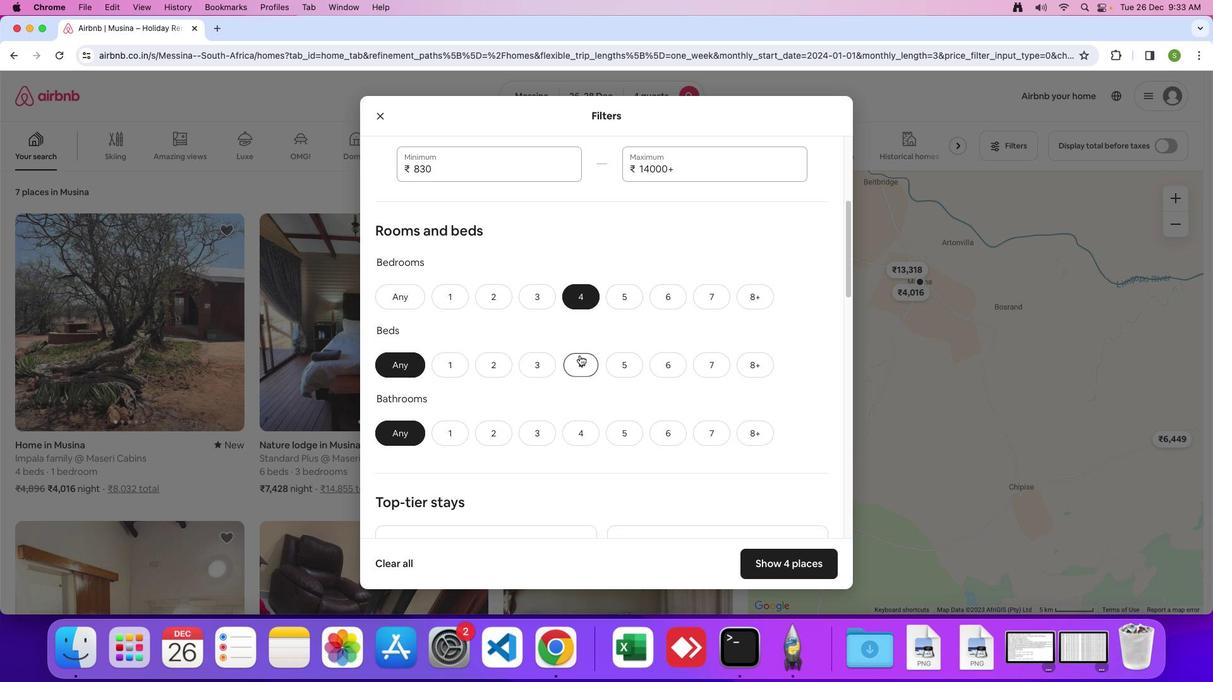 
Action: Mouse pressed left at (590, 333)
Screenshot: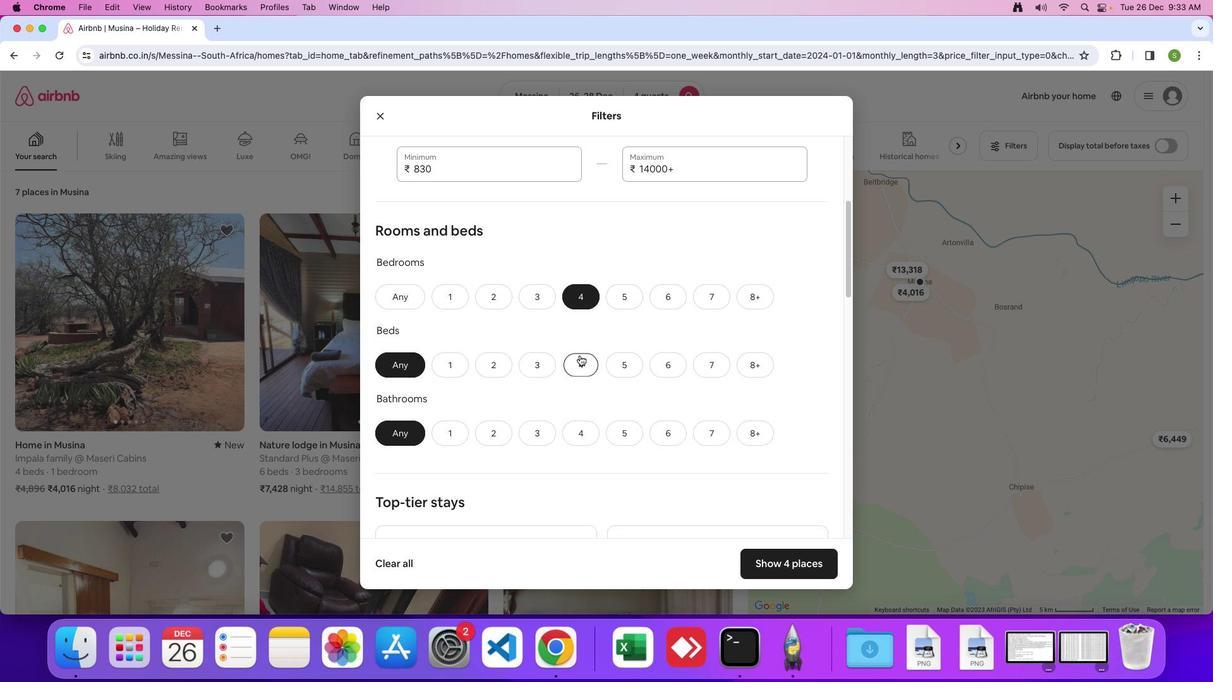 
Action: Mouse moved to (588, 388)
Screenshot: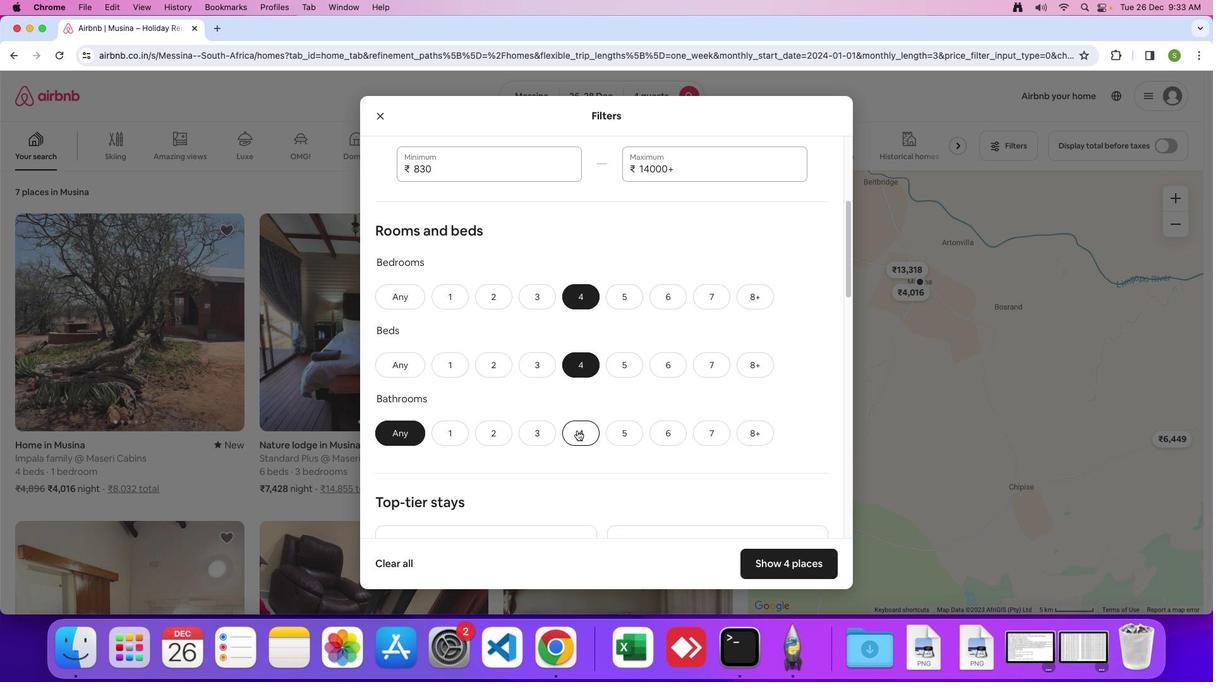 
Action: Mouse pressed left at (588, 388)
Screenshot: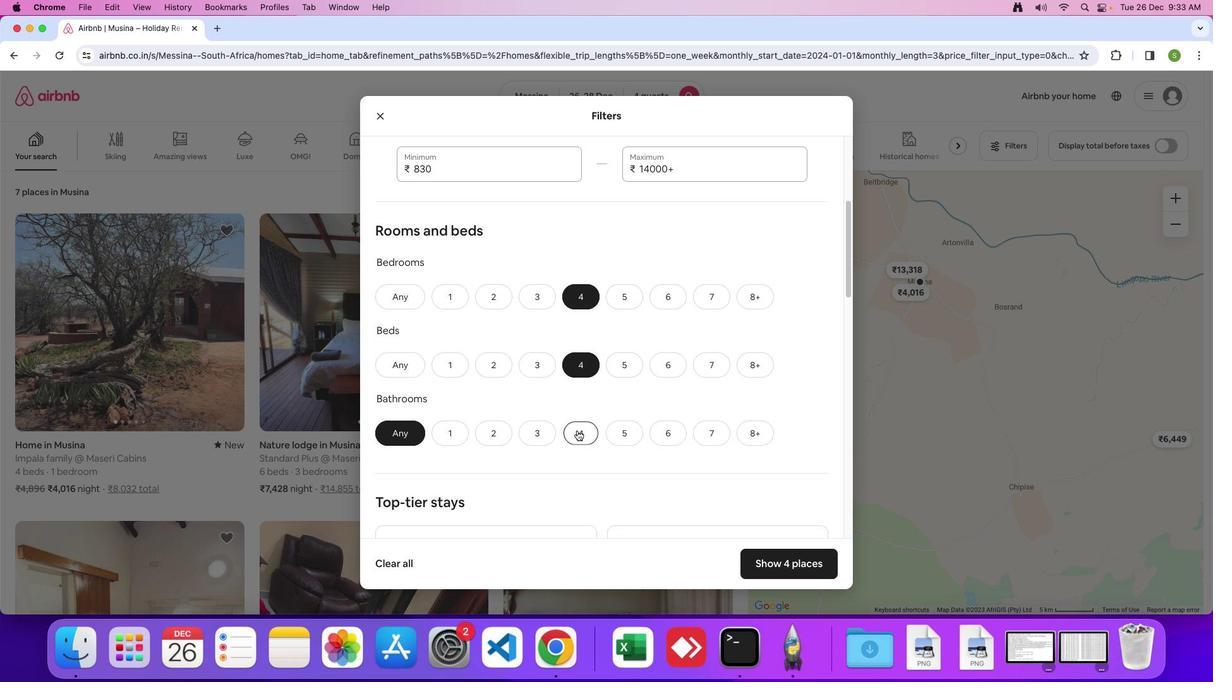 
Action: Mouse moved to (645, 331)
Screenshot: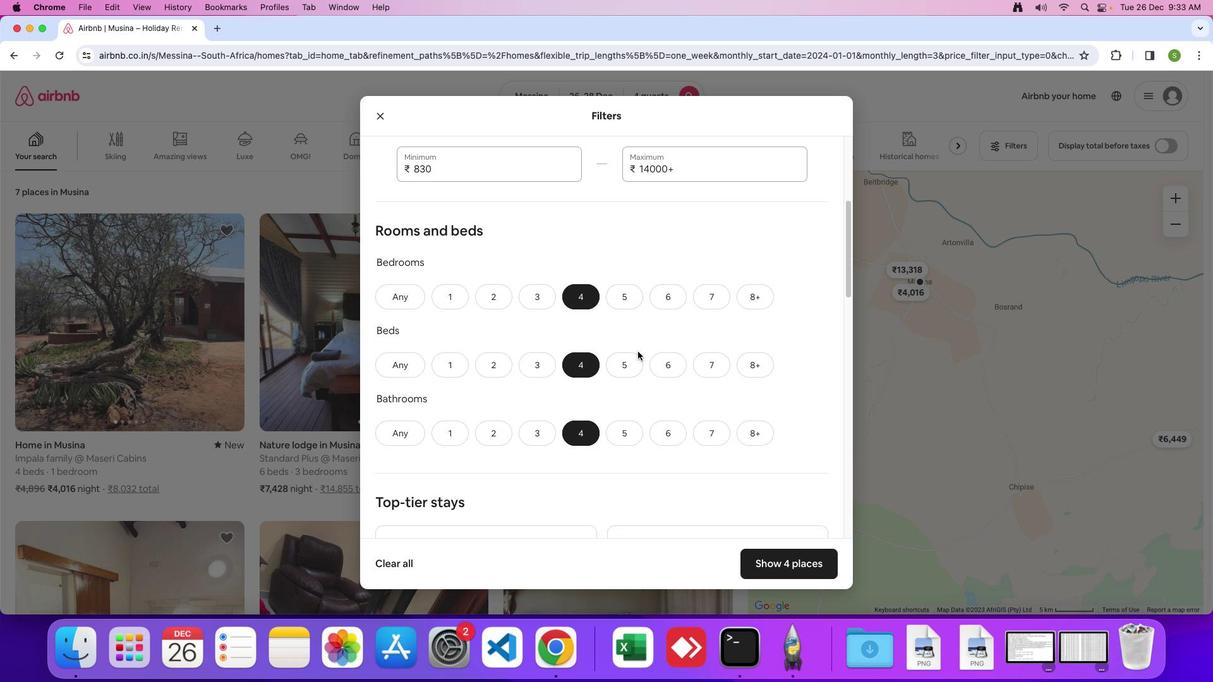 
Action: Mouse scrolled (645, 331) with delta (45, 72)
Screenshot: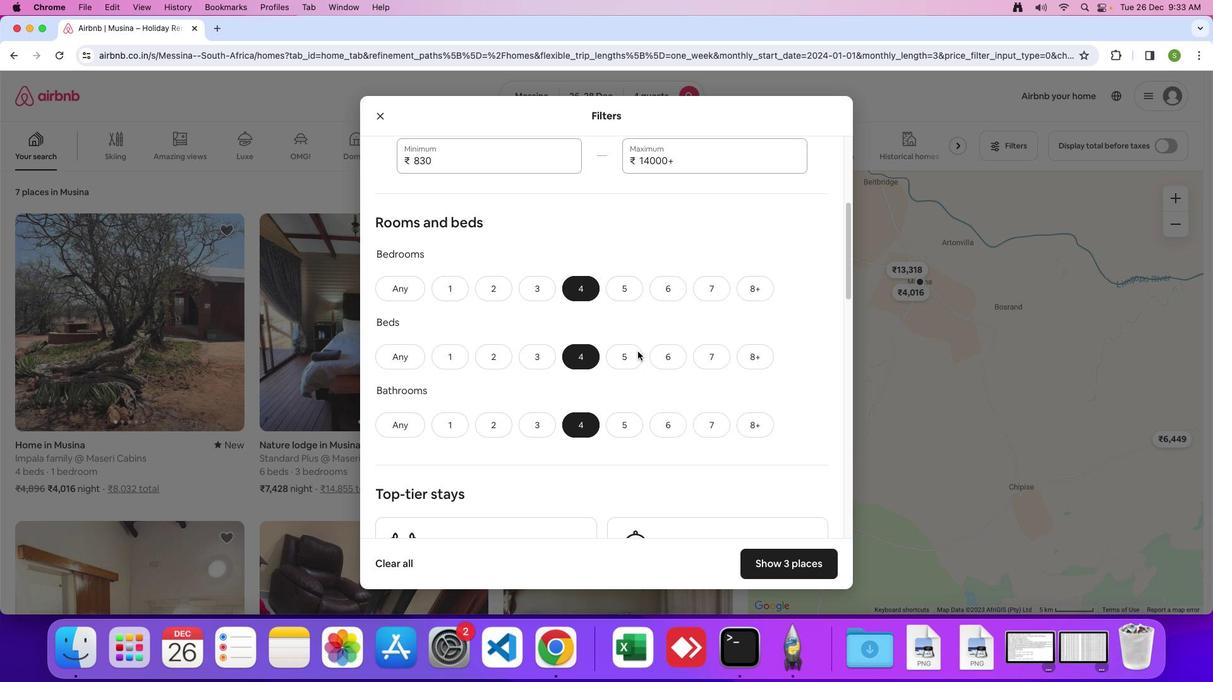 
Action: Mouse scrolled (645, 331) with delta (45, 72)
Screenshot: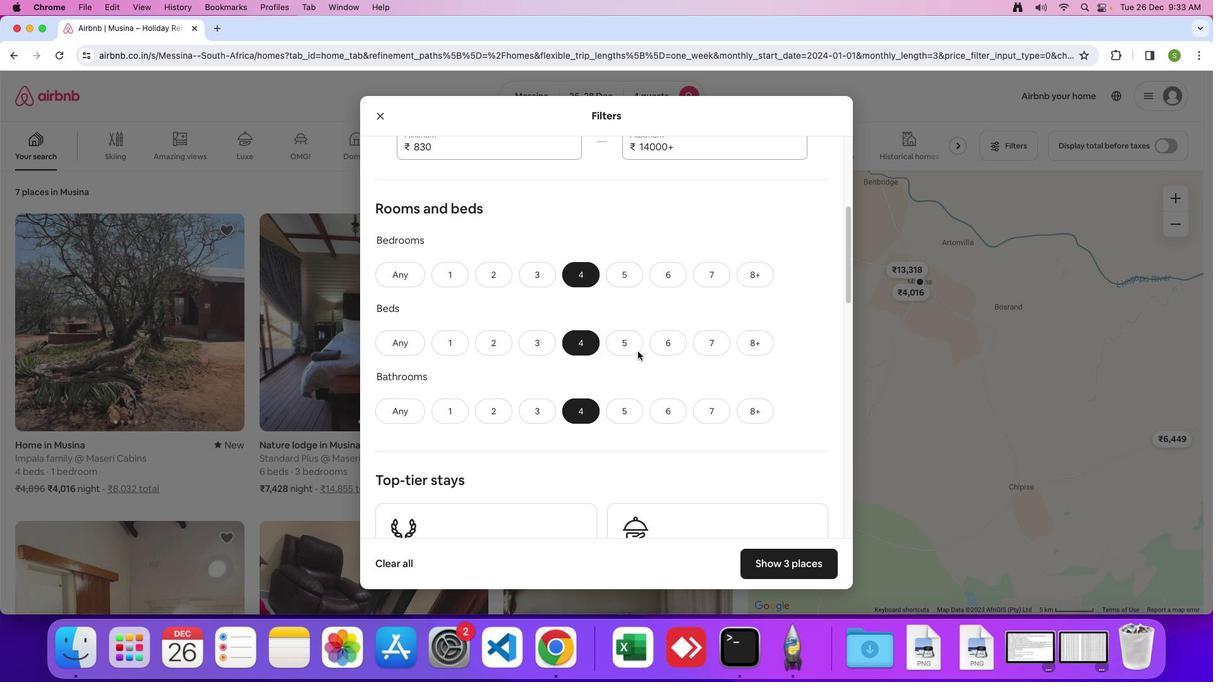 
Action: Mouse scrolled (645, 331) with delta (45, 71)
Screenshot: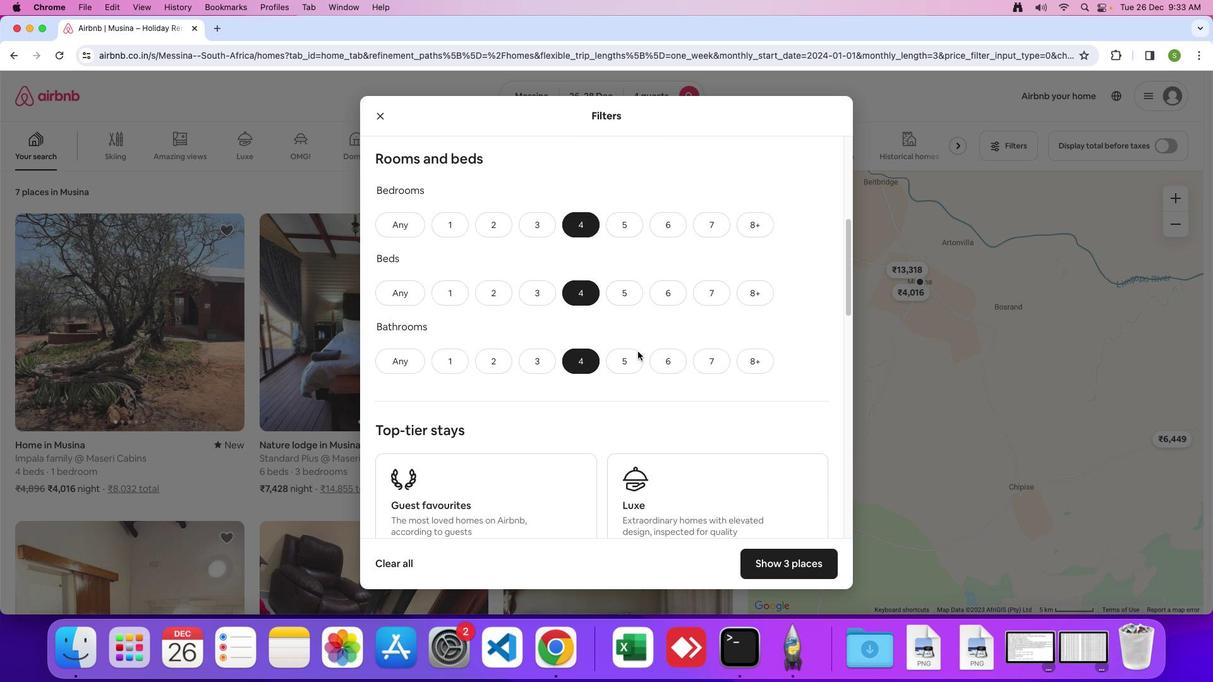 
Action: Mouse scrolled (645, 331) with delta (45, 72)
Screenshot: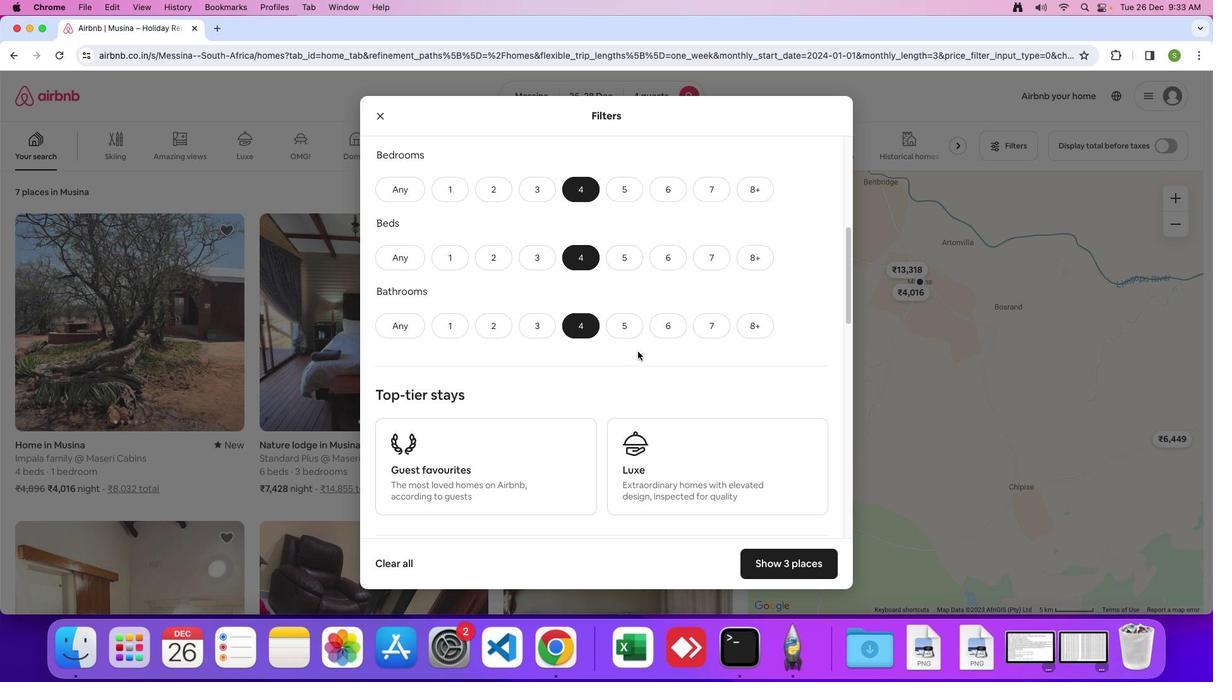 
Action: Mouse scrolled (645, 331) with delta (45, 72)
Screenshot: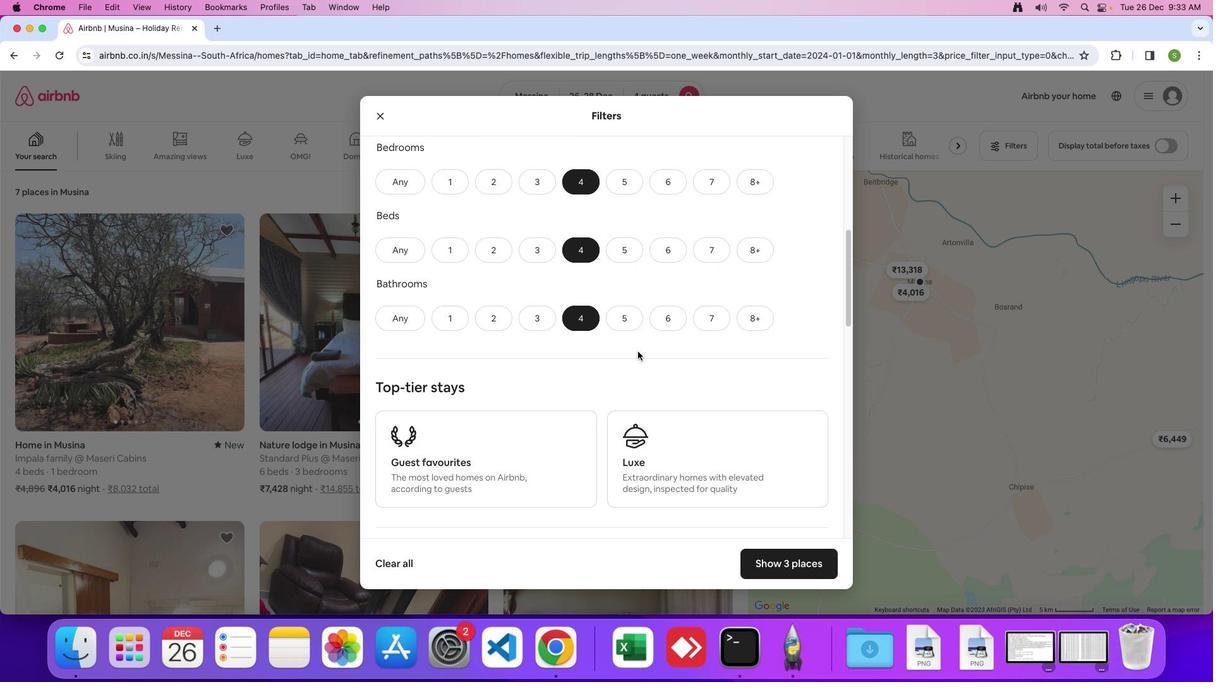 
Action: Mouse scrolled (645, 331) with delta (45, 72)
Screenshot: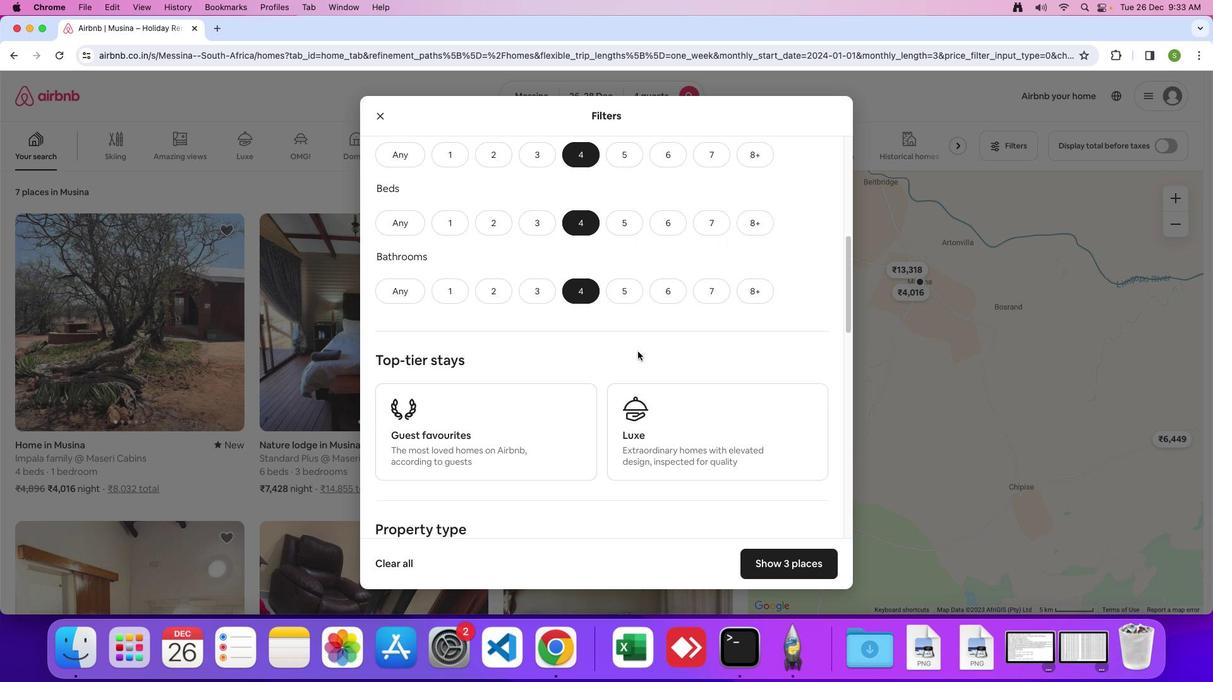 
Action: Mouse scrolled (645, 331) with delta (45, 72)
Screenshot: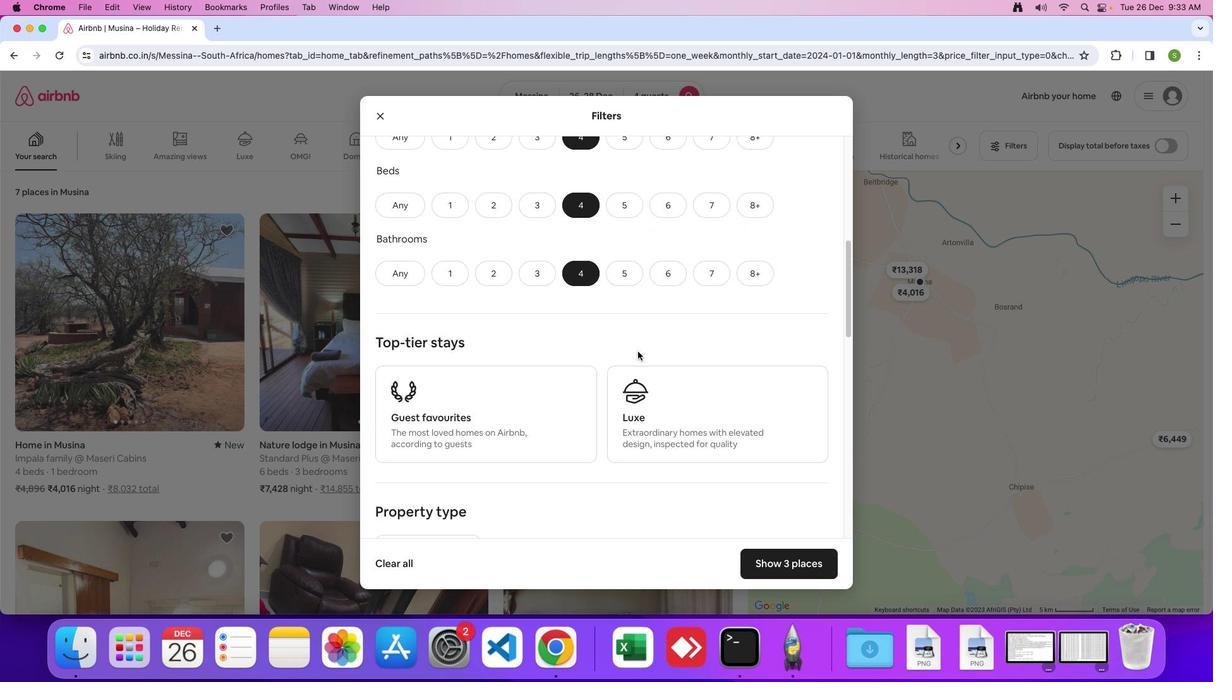 
Action: Mouse scrolled (645, 331) with delta (45, 72)
Screenshot: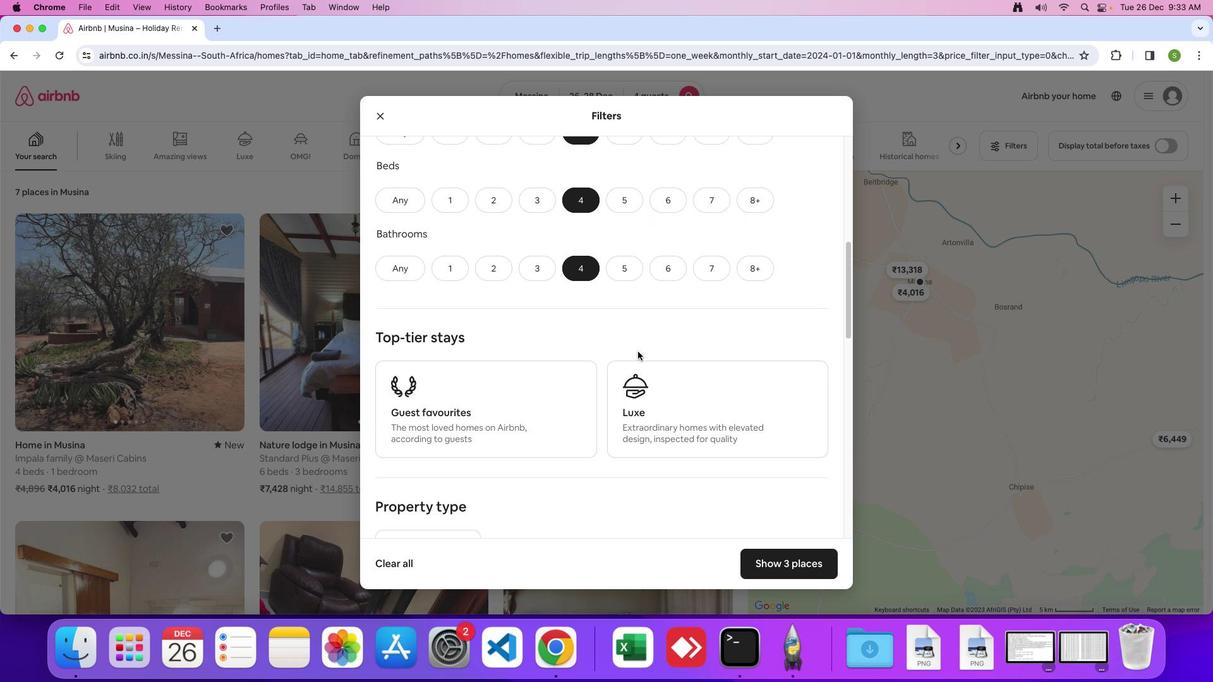 
Action: Mouse scrolled (645, 331) with delta (45, 72)
Screenshot: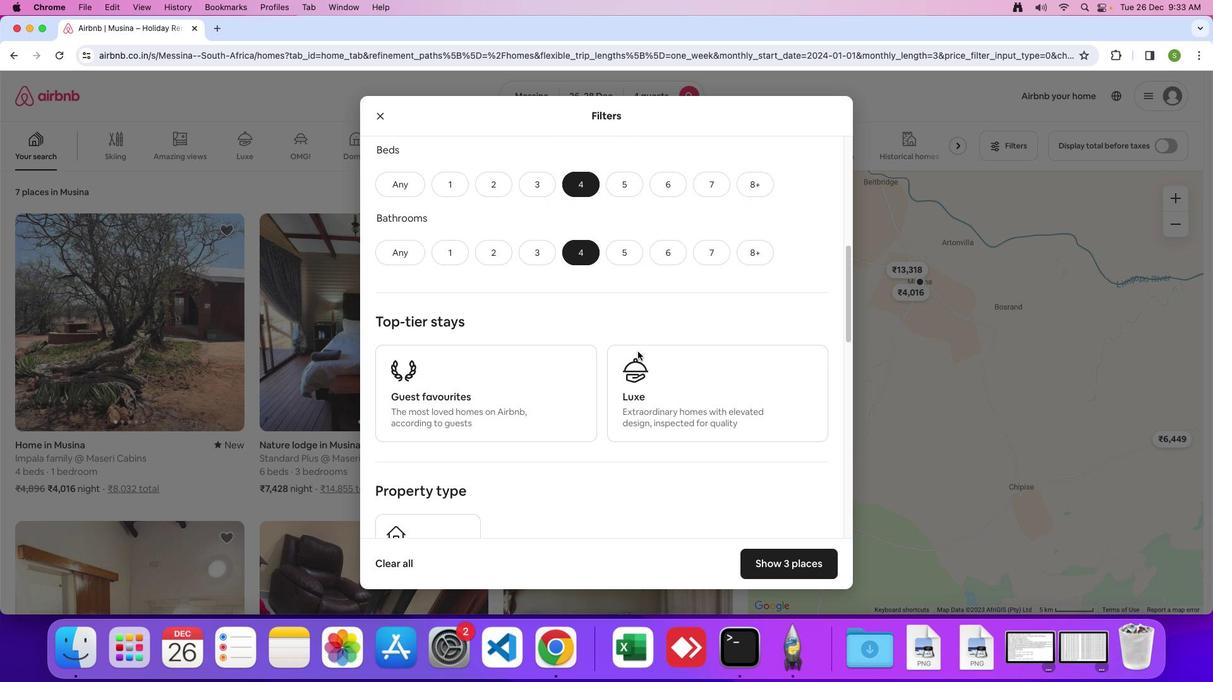 
Action: Mouse scrolled (645, 331) with delta (45, 72)
Screenshot: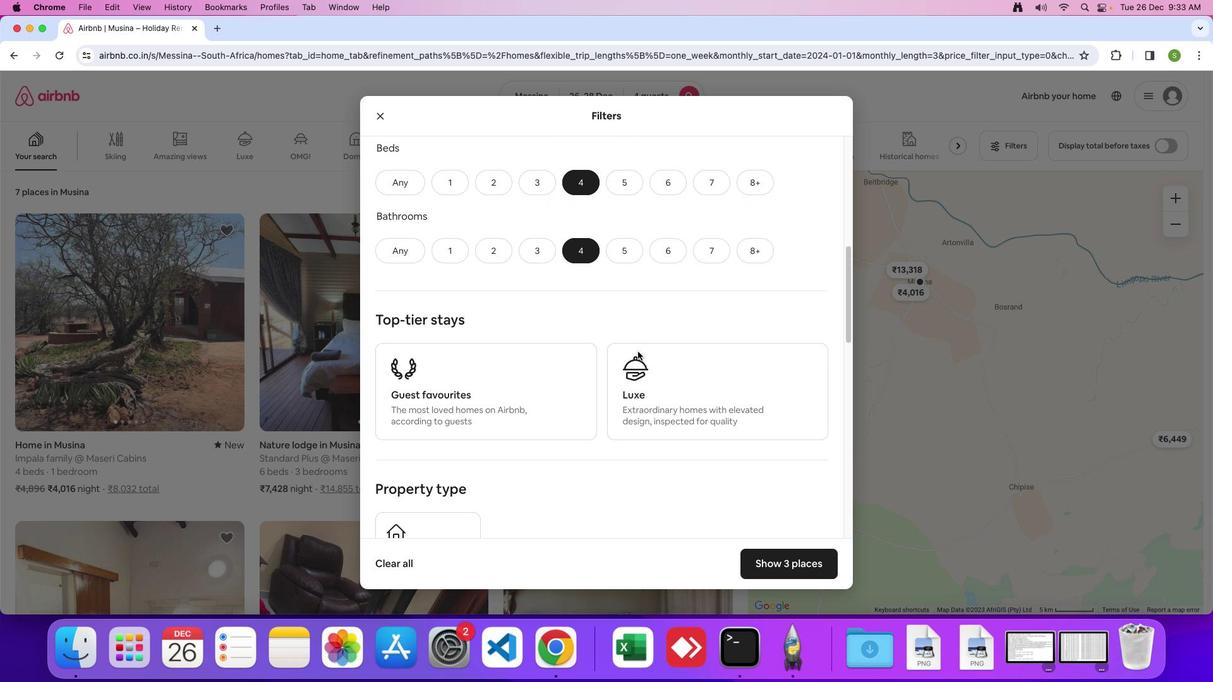 
Action: Mouse scrolled (645, 331) with delta (45, 72)
Screenshot: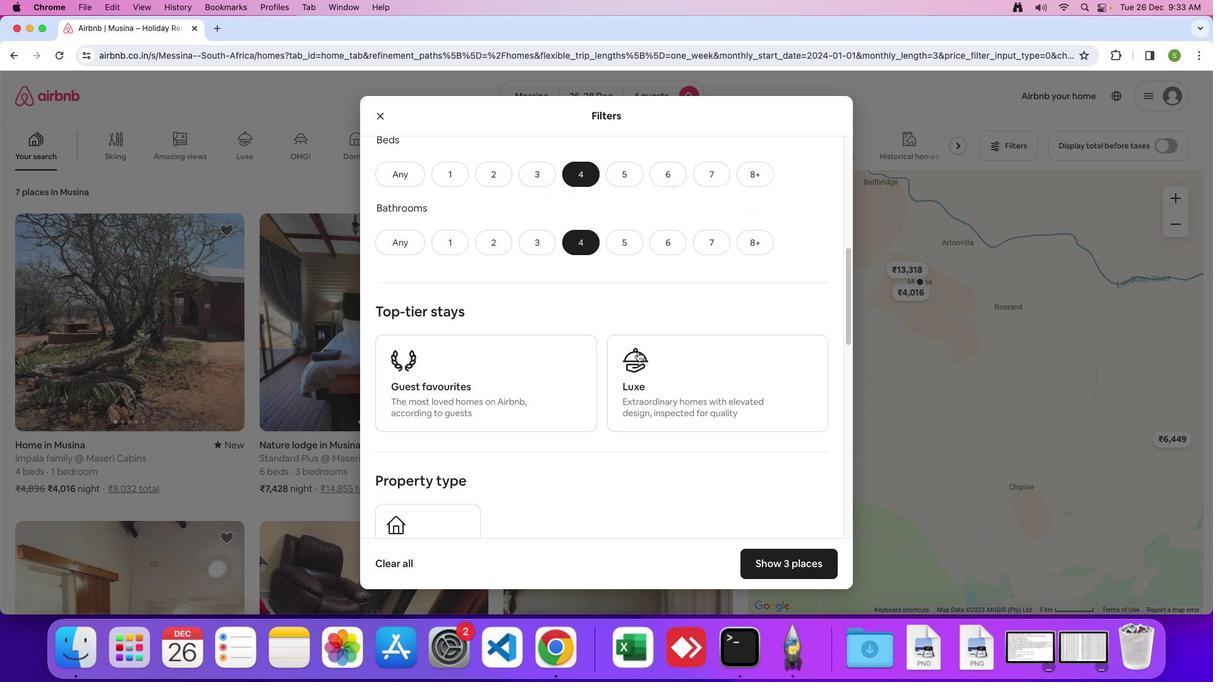 
Action: Mouse scrolled (645, 331) with delta (45, 72)
Screenshot: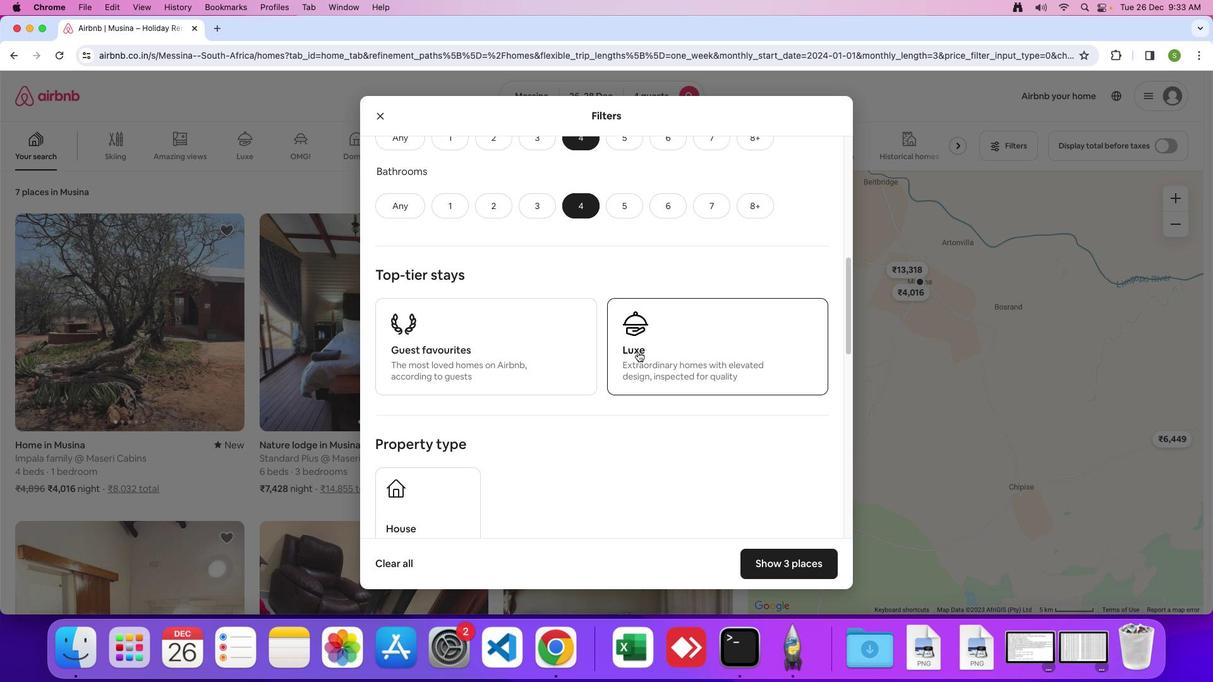 
Action: Mouse scrolled (645, 331) with delta (45, 72)
Screenshot: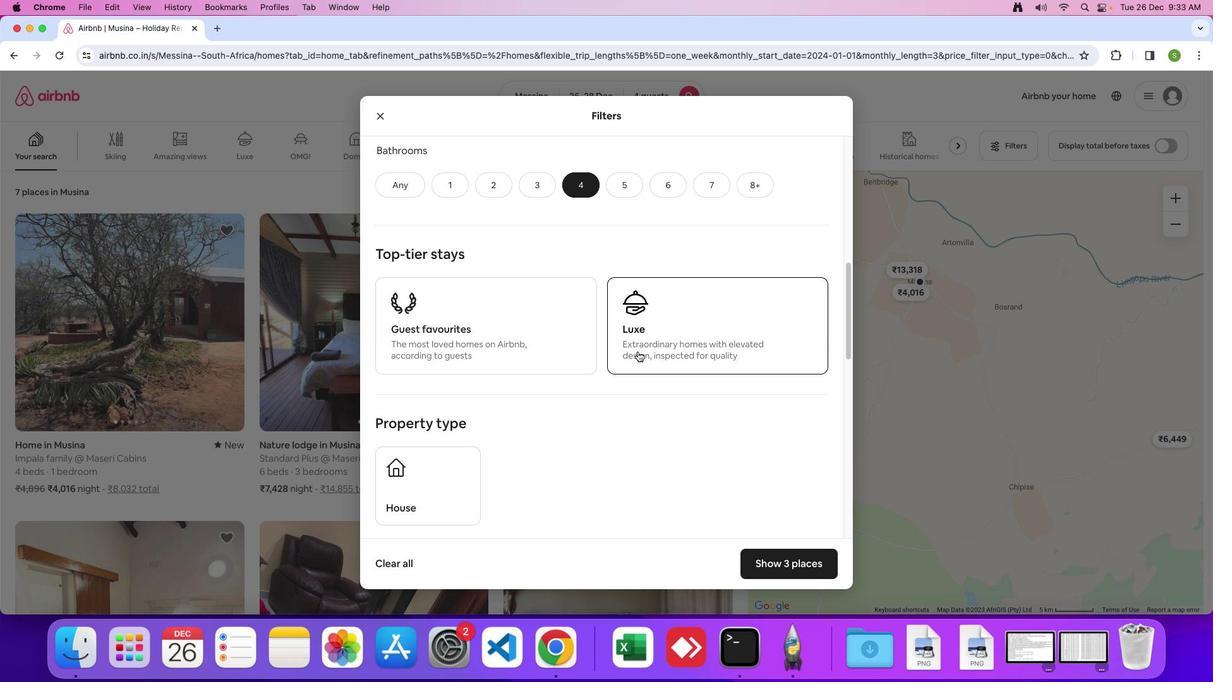 
Action: Mouse scrolled (645, 331) with delta (45, 72)
Screenshot: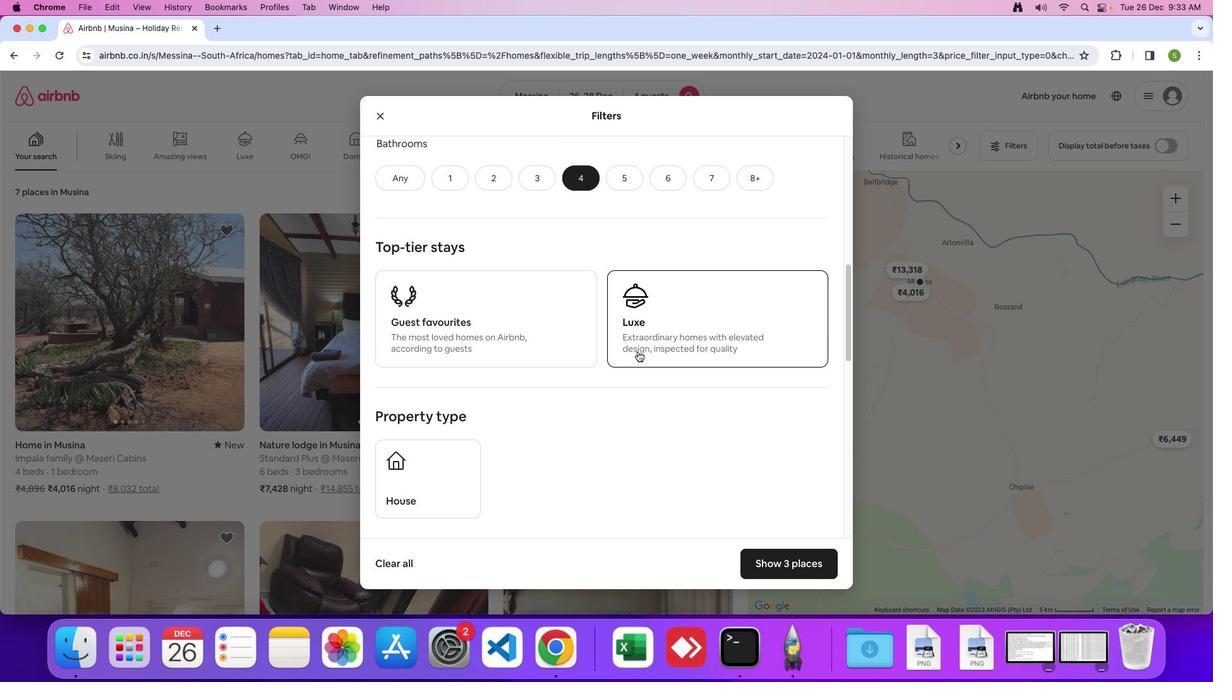 
Action: Mouse scrolled (645, 331) with delta (45, 72)
Screenshot: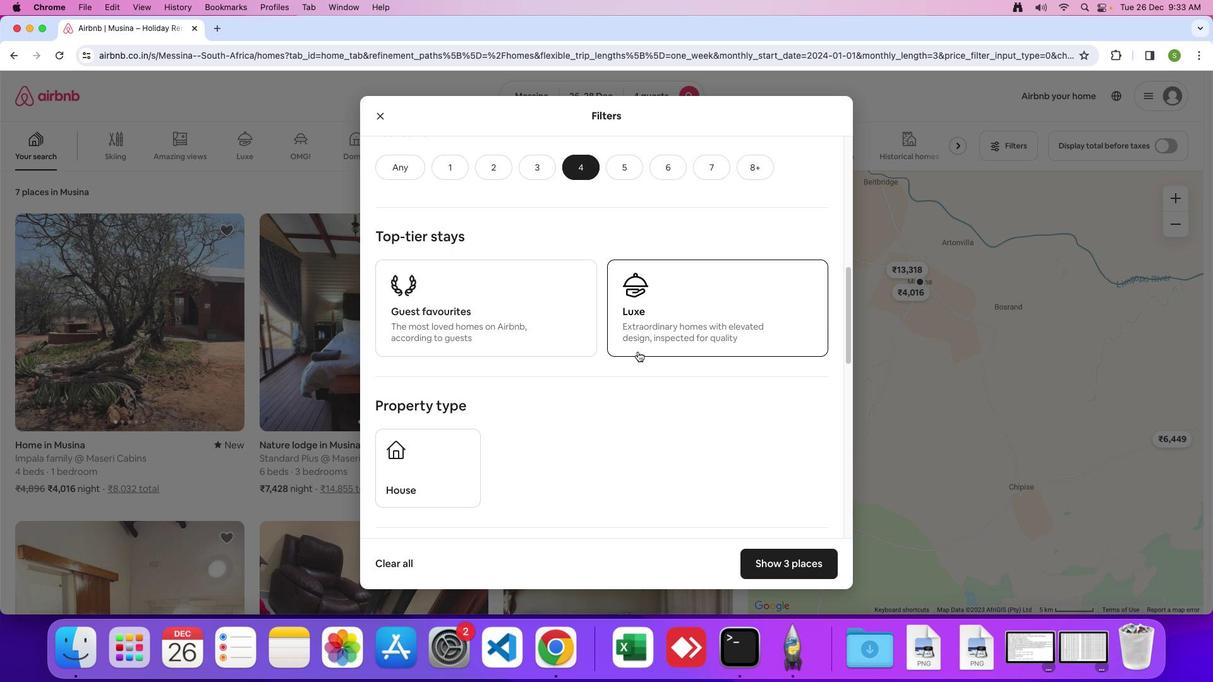 
Action: Mouse scrolled (645, 331) with delta (45, 72)
Screenshot: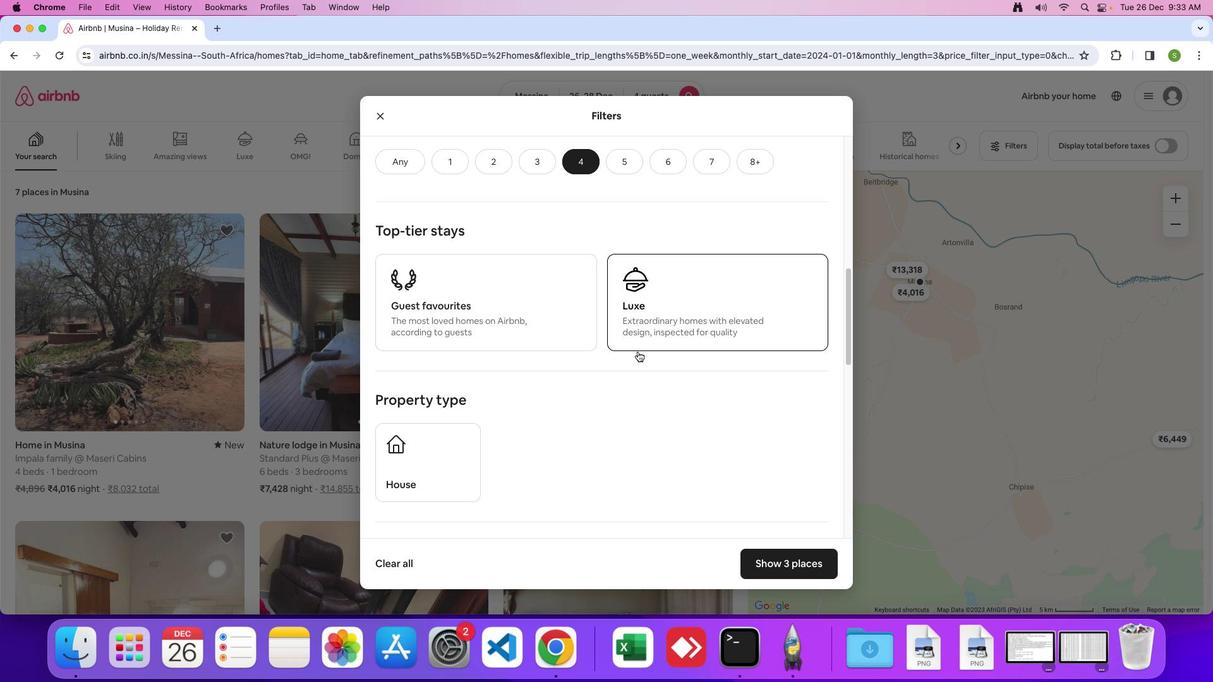 
Action: Mouse scrolled (645, 331) with delta (45, 72)
Screenshot: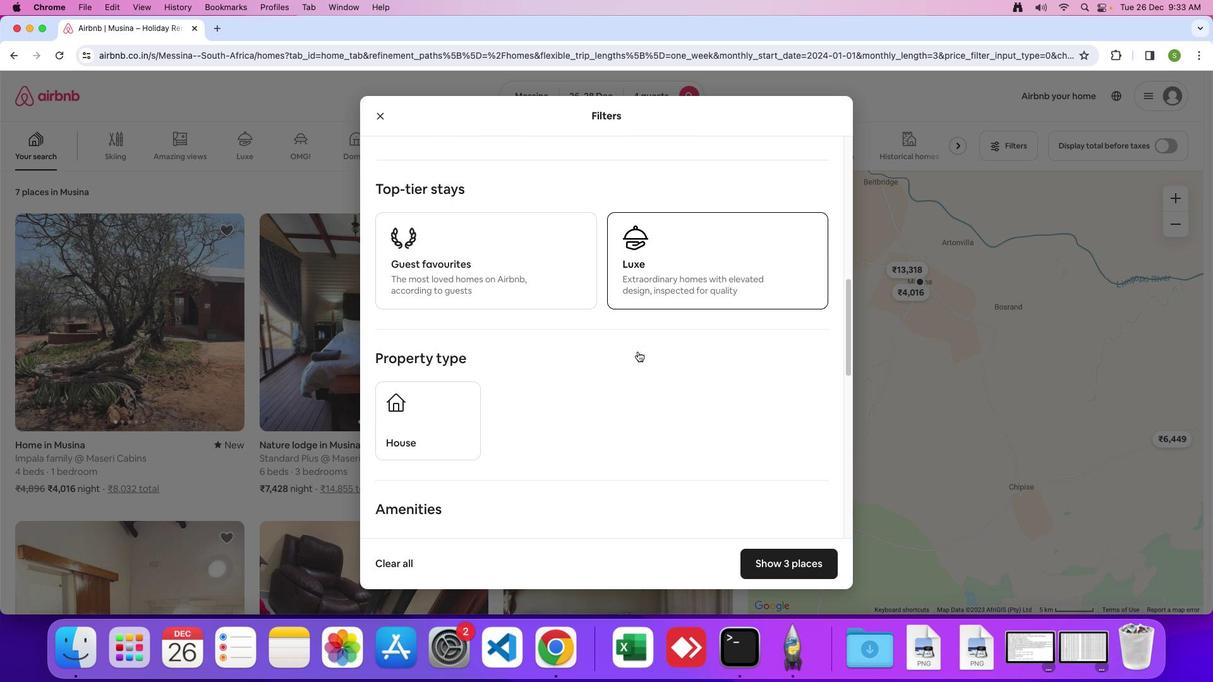 
Action: Mouse scrolled (645, 331) with delta (45, 72)
Screenshot: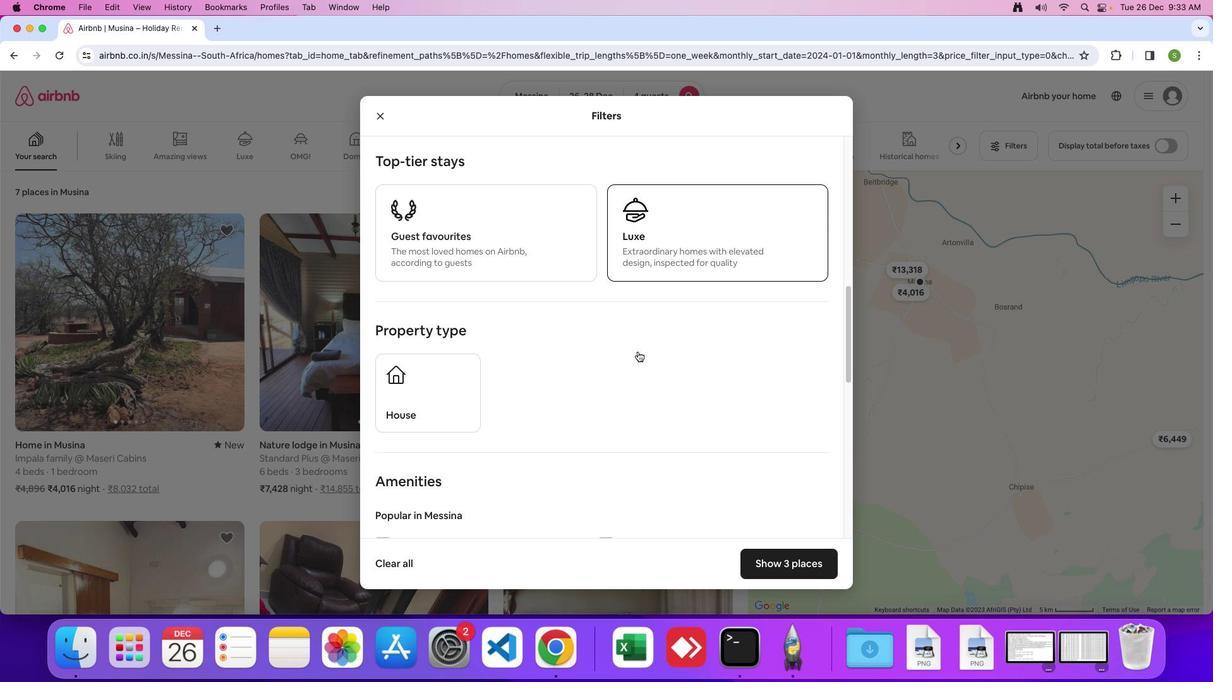 
Action: Mouse scrolled (645, 331) with delta (45, 72)
Screenshot: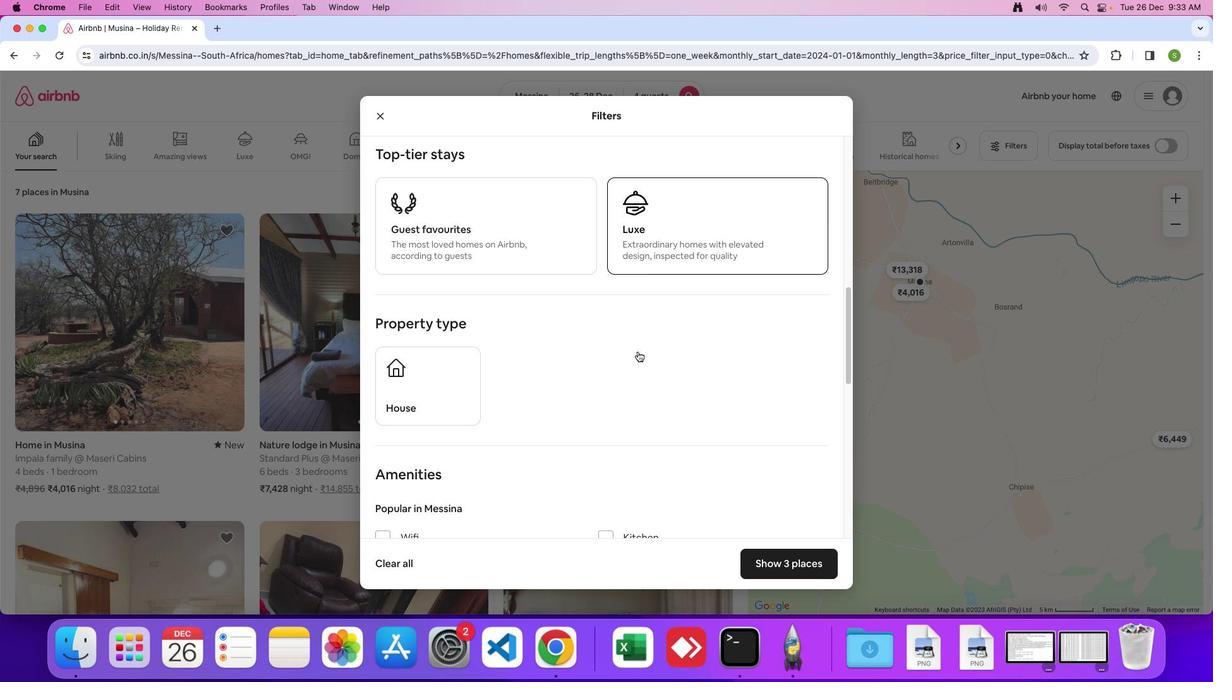 
Action: Mouse scrolled (645, 331) with delta (45, 72)
Screenshot: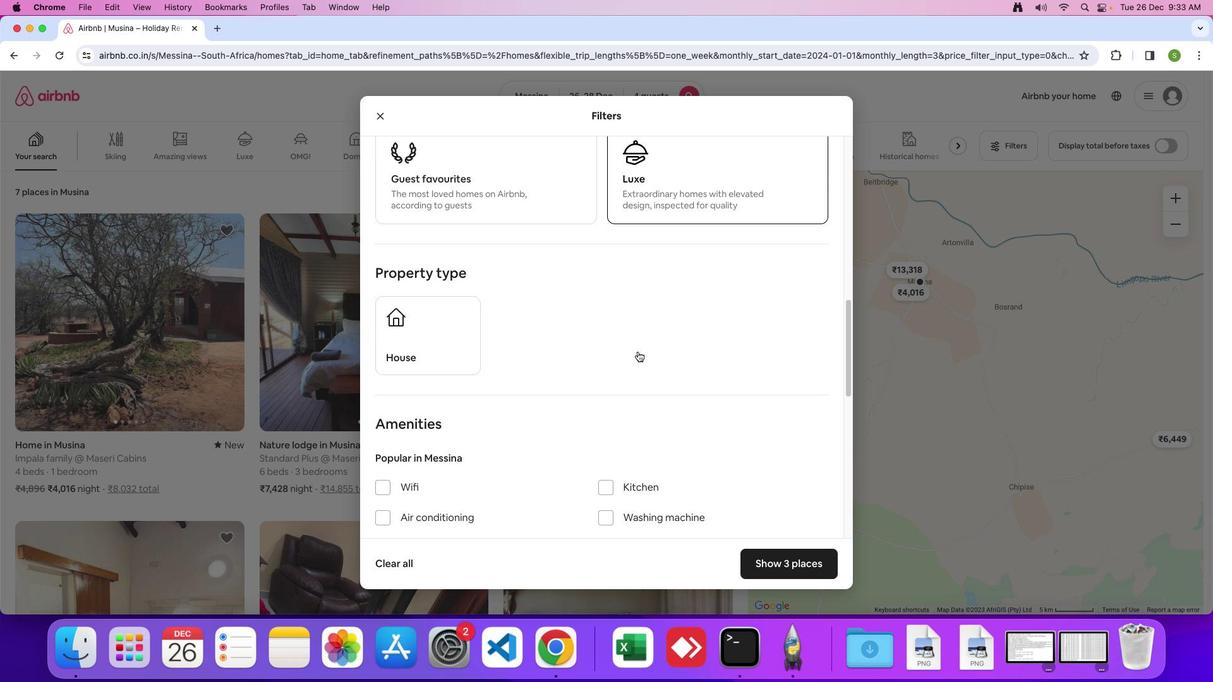 
Action: Mouse moved to (606, 324)
Screenshot: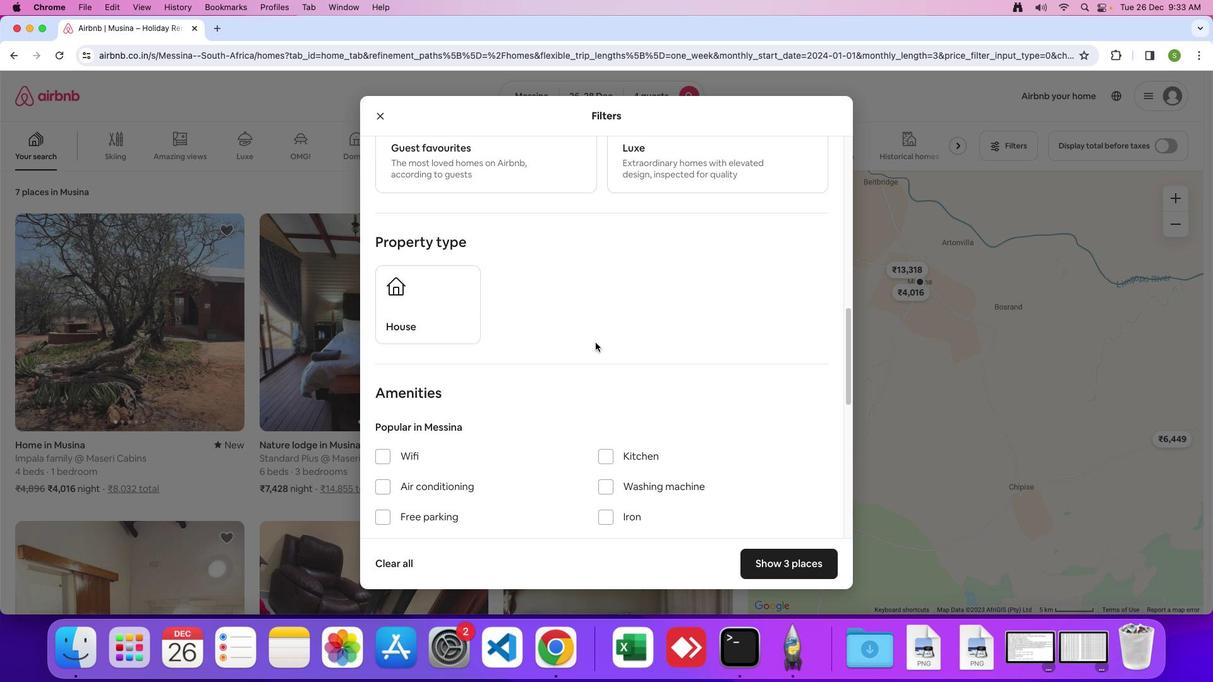 
Action: Mouse scrolled (606, 324) with delta (45, 72)
Screenshot: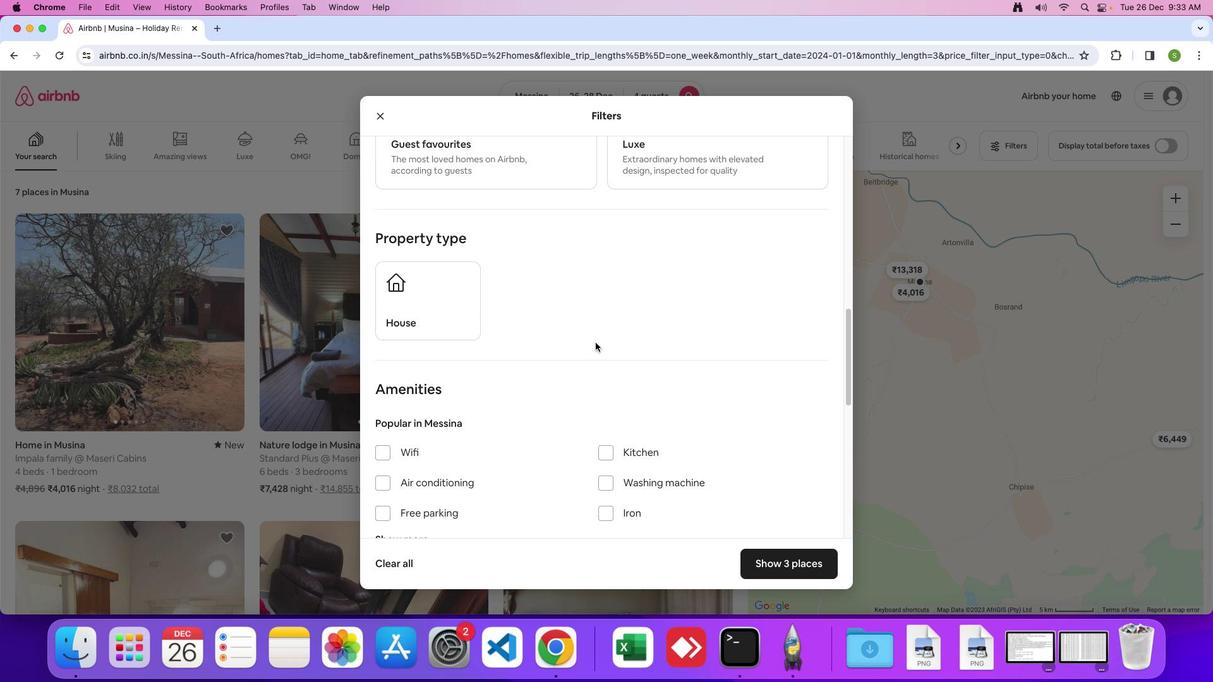 
Action: Mouse scrolled (606, 324) with delta (45, 72)
Screenshot: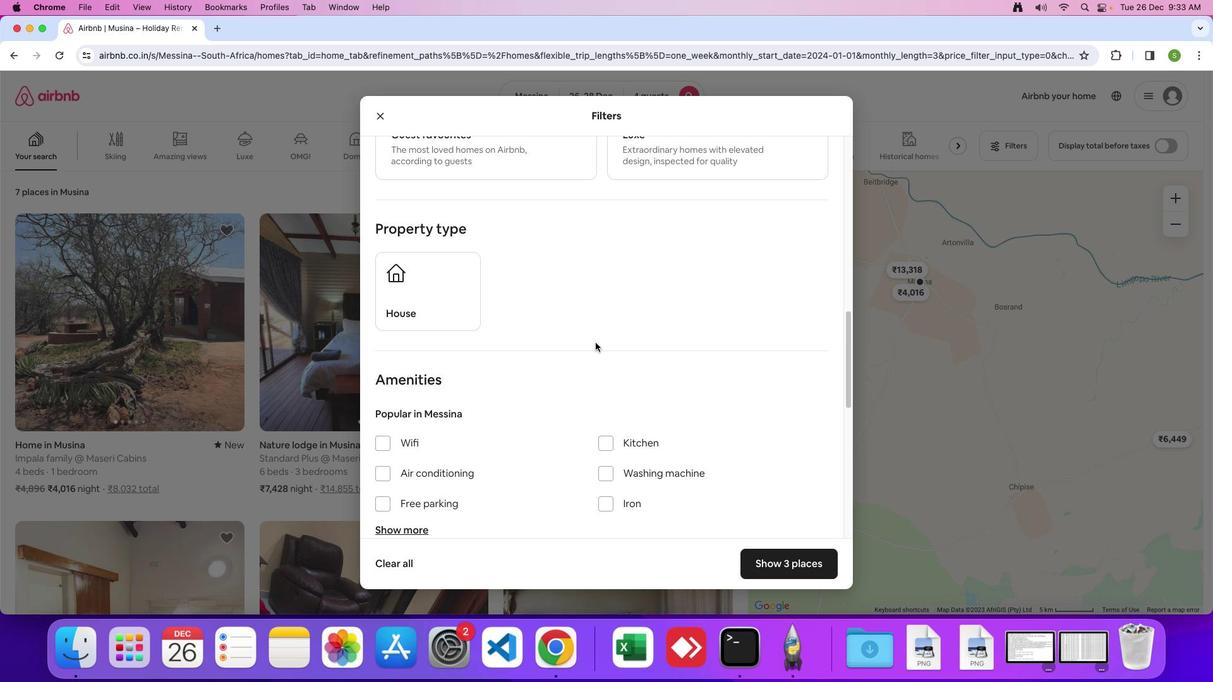 
Action: Mouse scrolled (606, 324) with delta (45, 72)
Screenshot: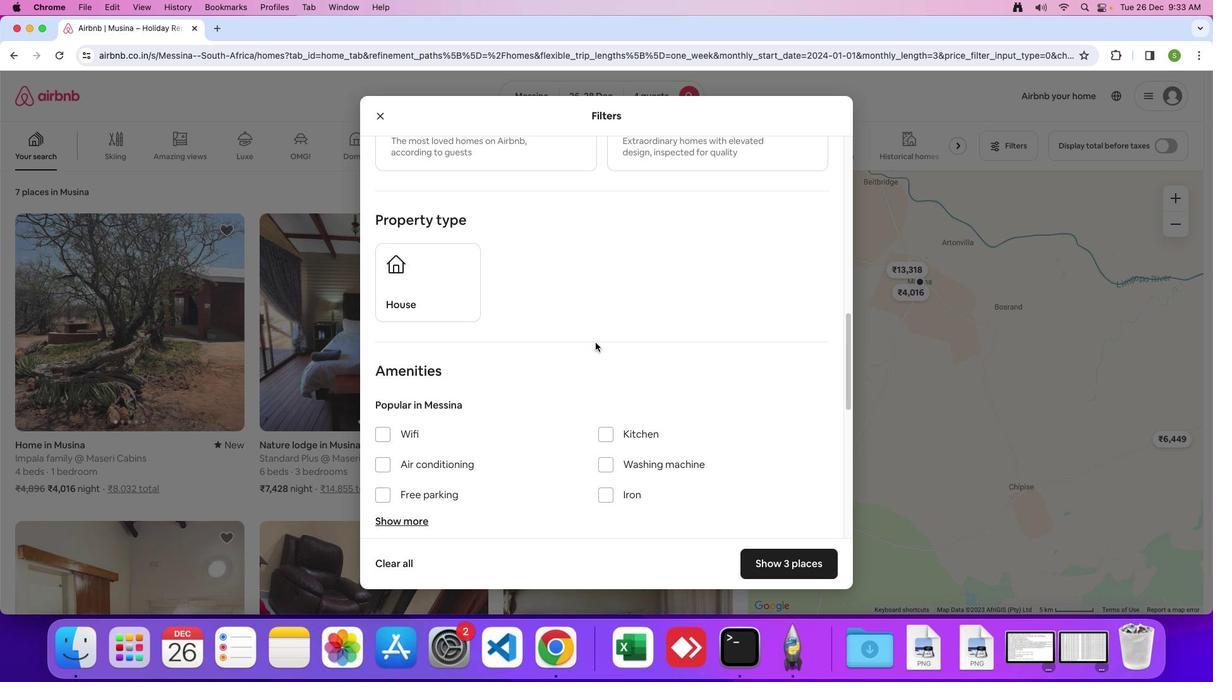 
Action: Mouse scrolled (606, 324) with delta (45, 72)
Screenshot: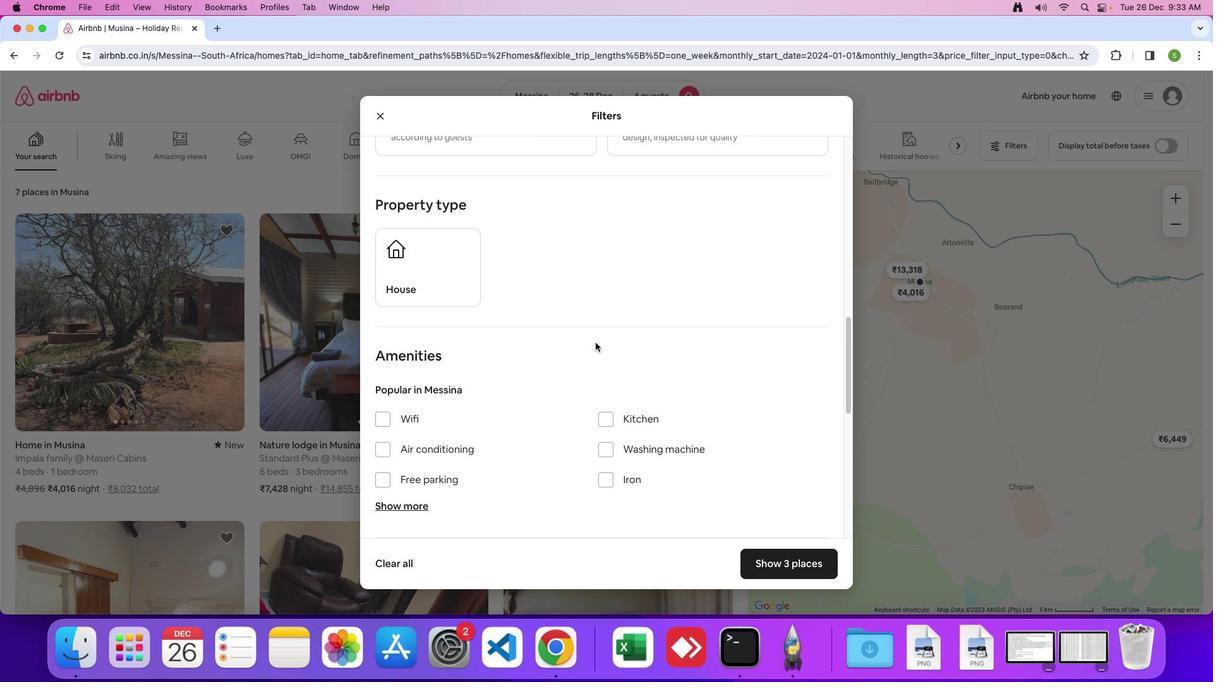 
Action: Mouse scrolled (606, 324) with delta (45, 72)
Screenshot: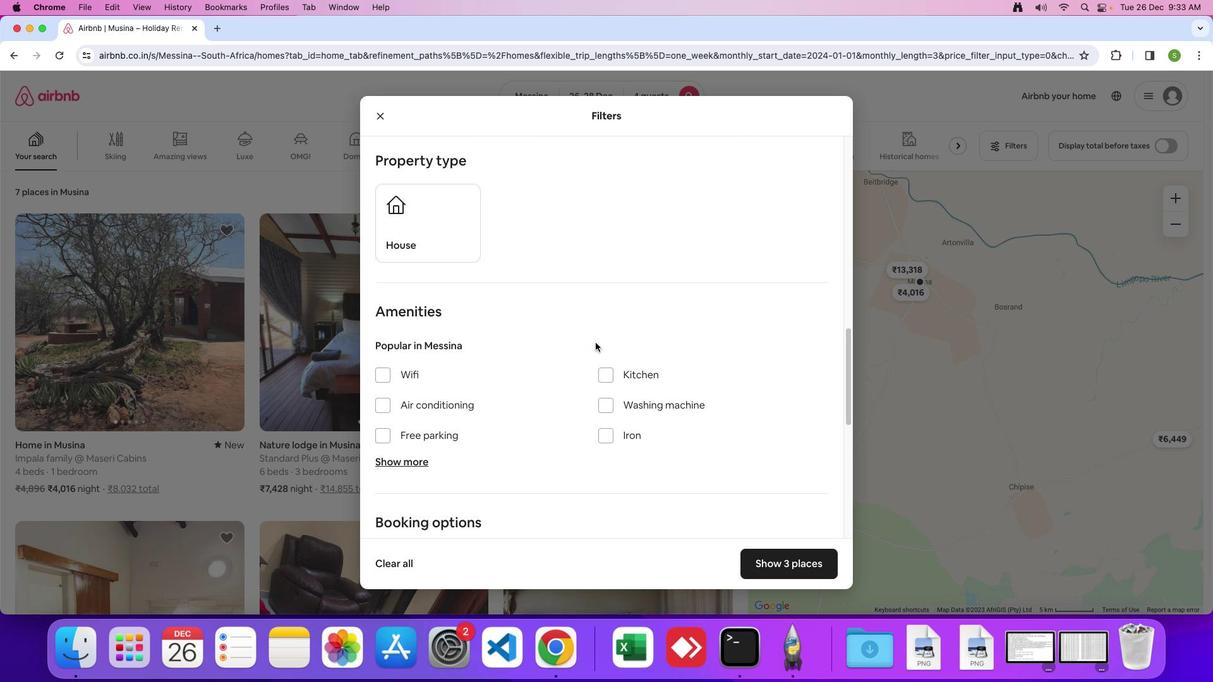 
Action: Mouse scrolled (606, 324) with delta (45, 72)
Screenshot: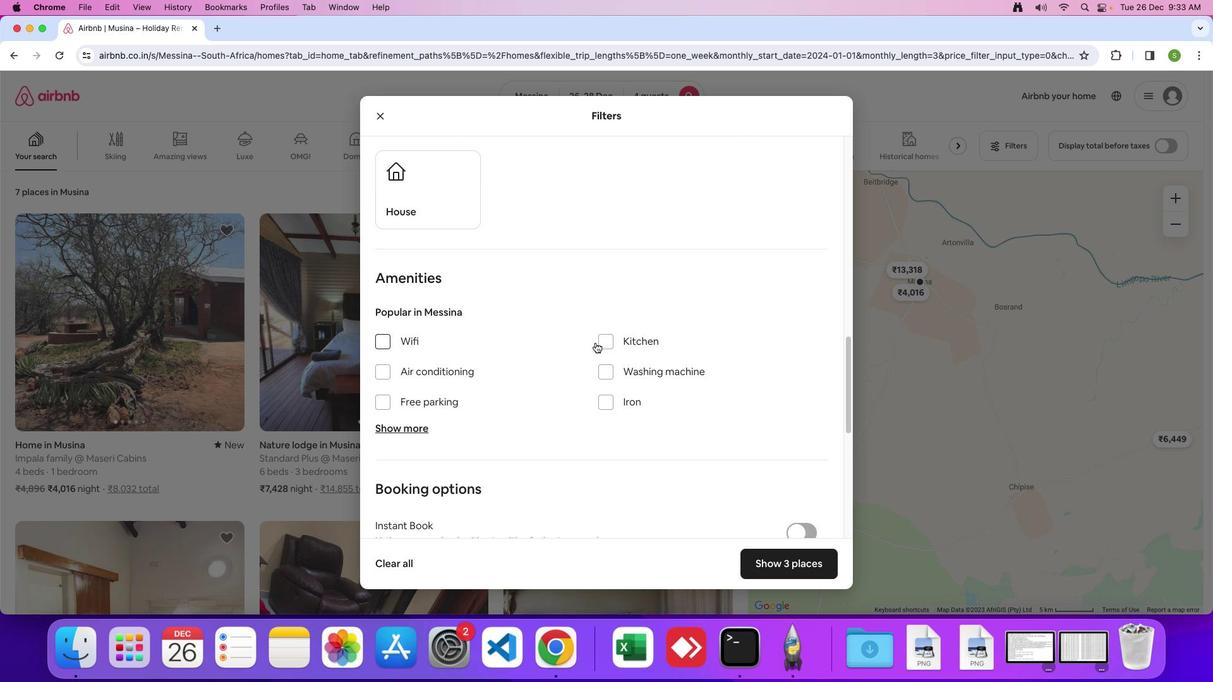
Action: Mouse scrolled (606, 324) with delta (45, 72)
Screenshot: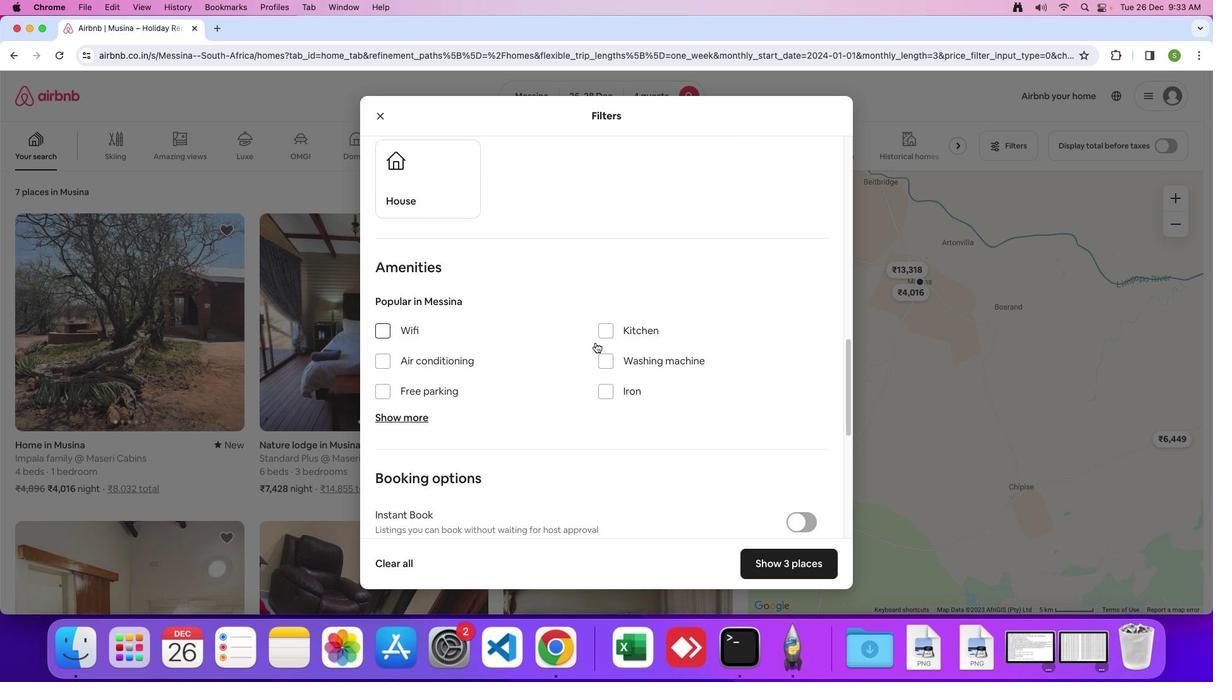 
Action: Mouse moved to (405, 311)
Screenshot: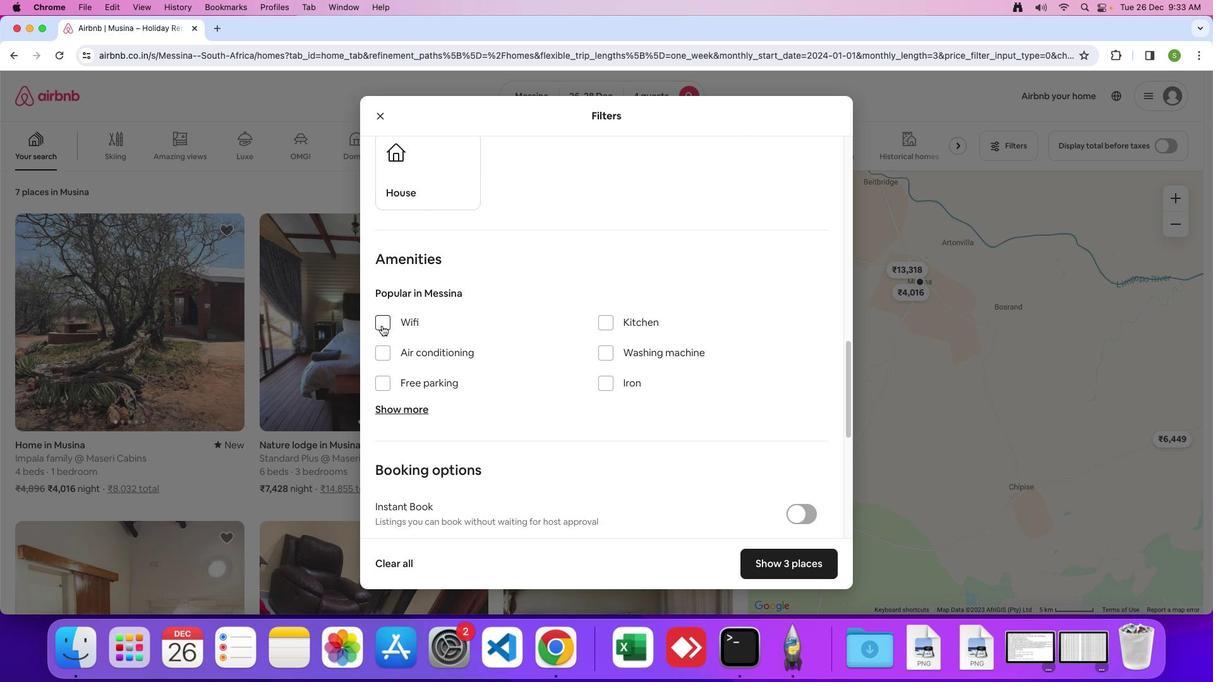 
Action: Mouse pressed left at (405, 311)
Screenshot: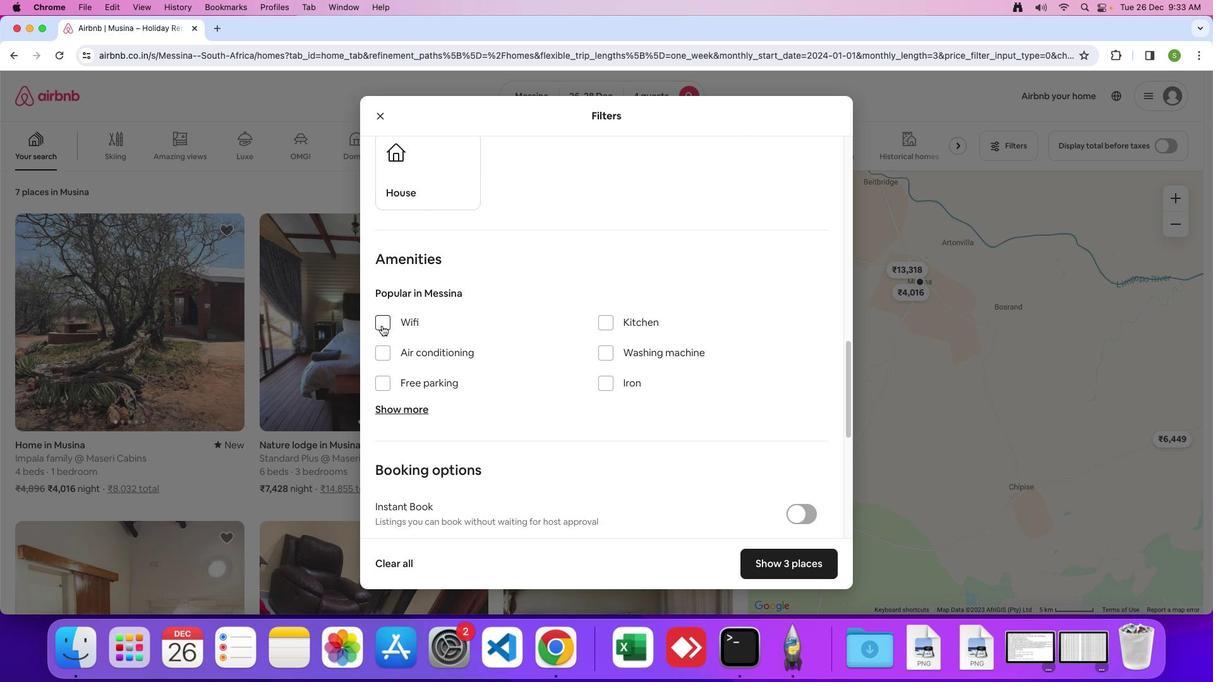 
Action: Mouse moved to (409, 356)
Screenshot: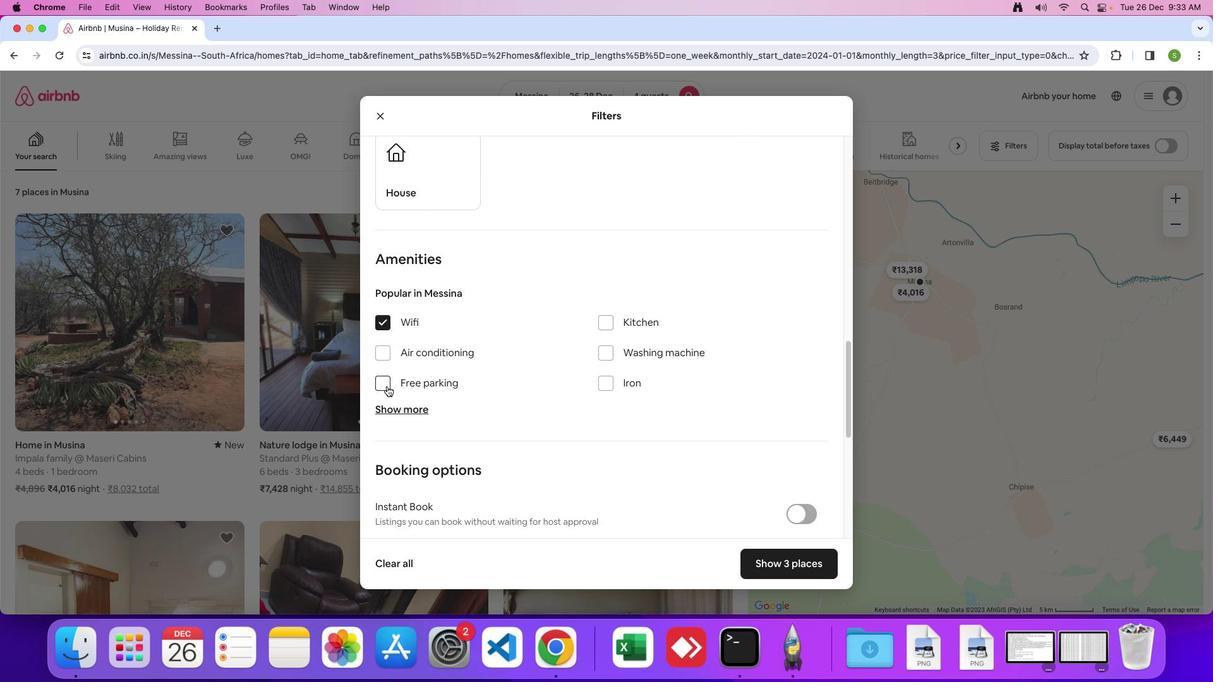 
Action: Mouse pressed left at (409, 356)
Screenshot: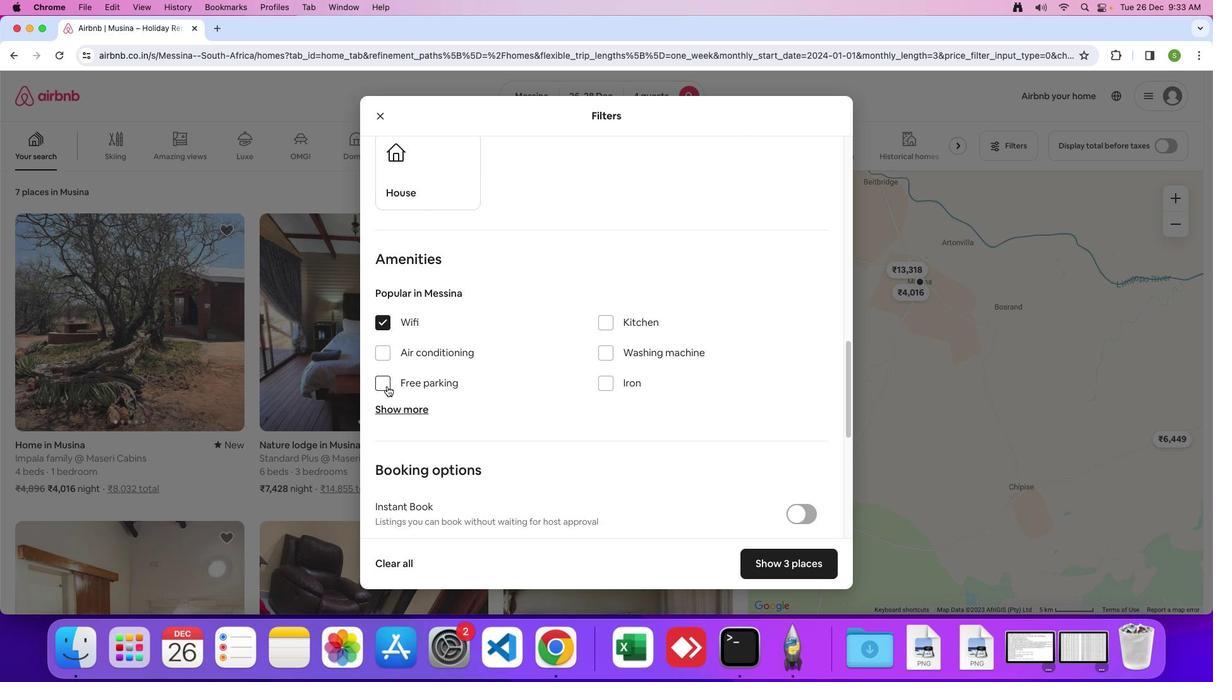 
Action: Mouse moved to (415, 373)
Screenshot: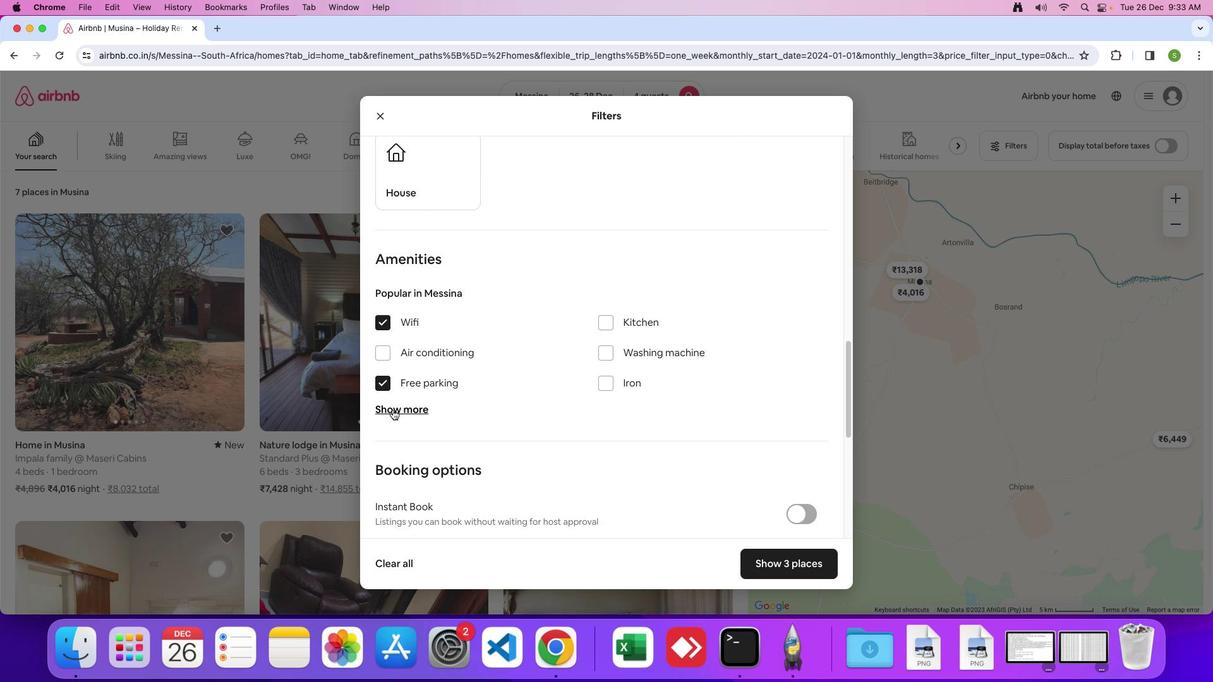 
Action: Mouse pressed left at (415, 373)
Screenshot: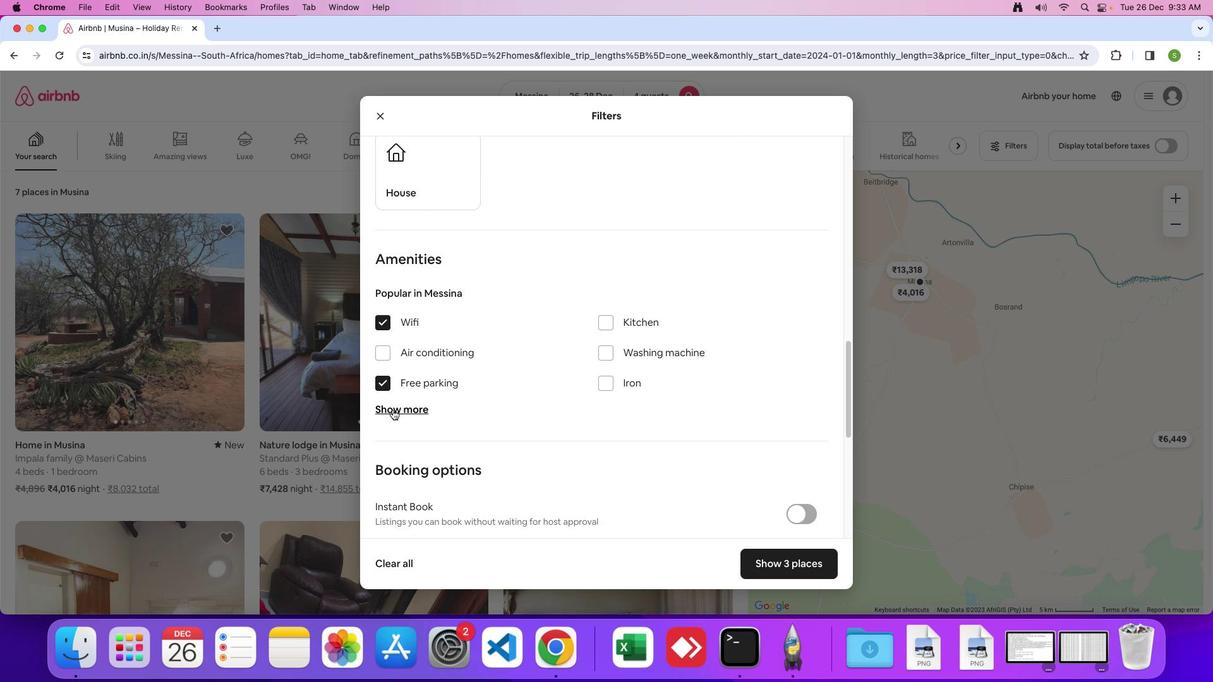 
Action: Mouse moved to (539, 355)
Screenshot: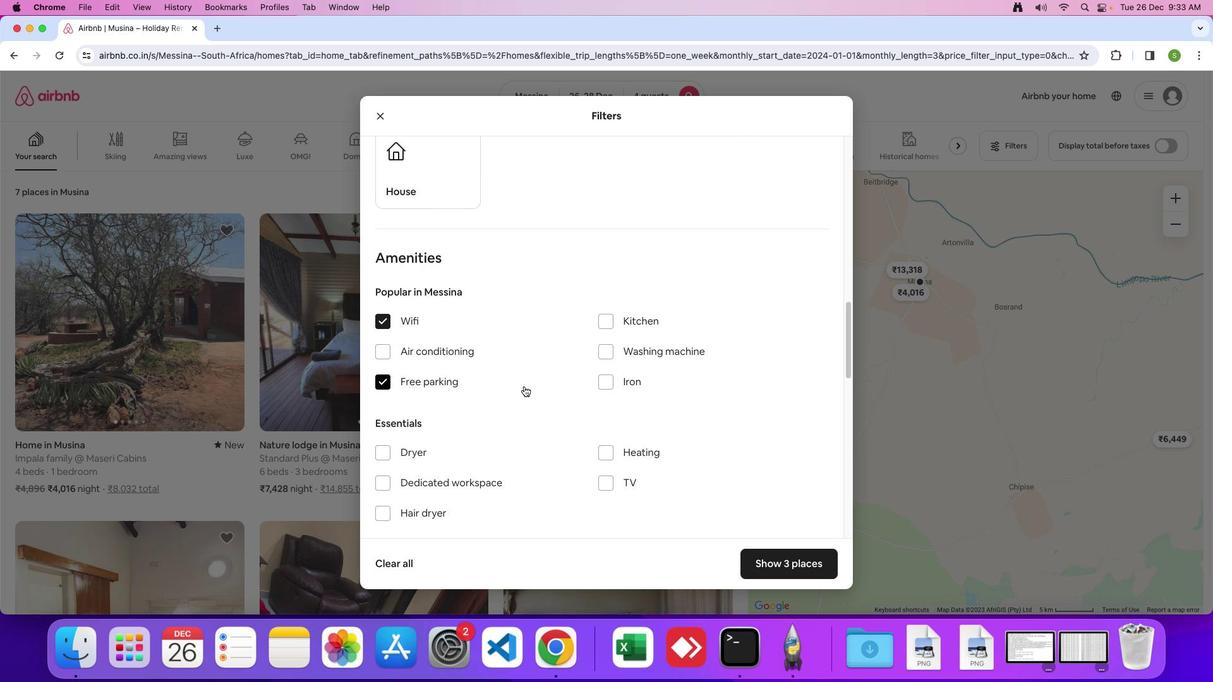 
Action: Mouse scrolled (539, 355) with delta (45, 72)
Screenshot: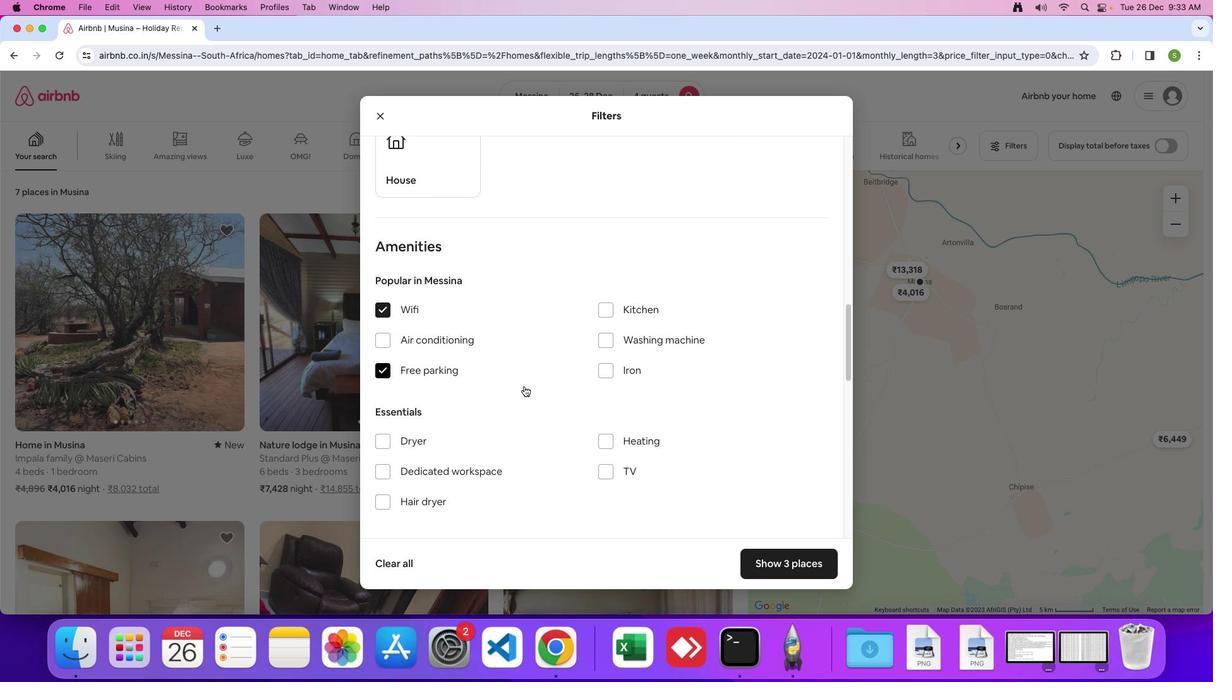 
Action: Mouse scrolled (539, 355) with delta (45, 72)
Screenshot: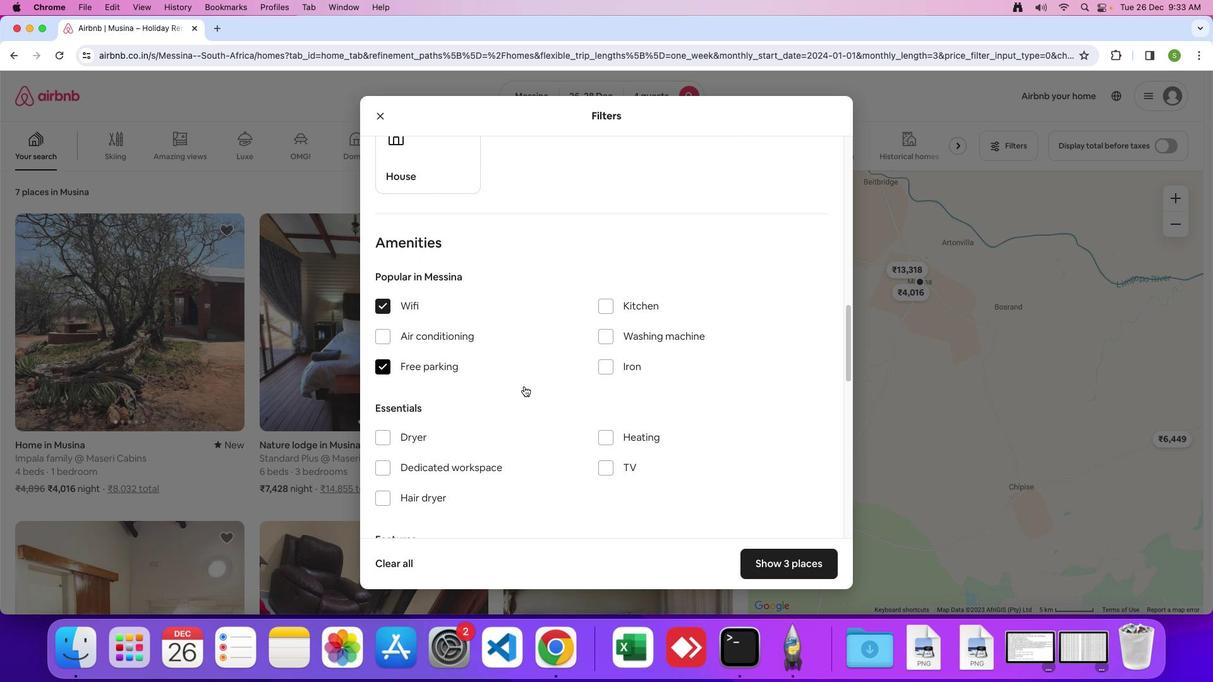 
Action: Mouse moved to (619, 407)
Screenshot: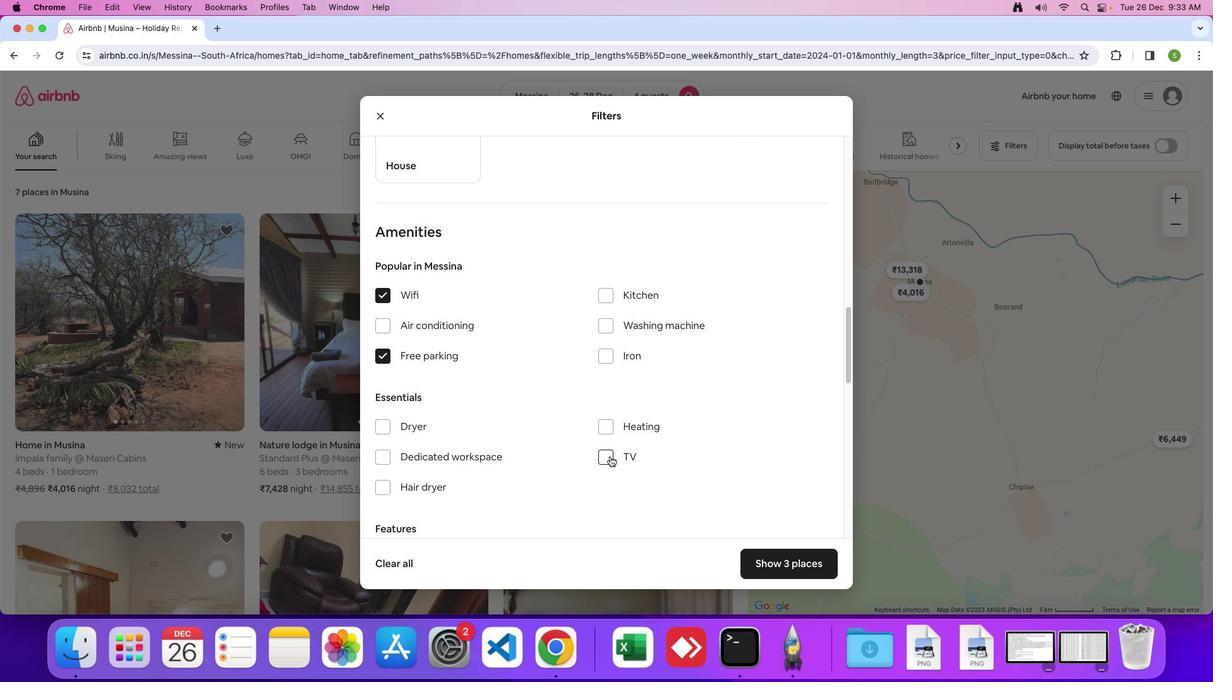 
Action: Mouse pressed left at (619, 407)
Screenshot: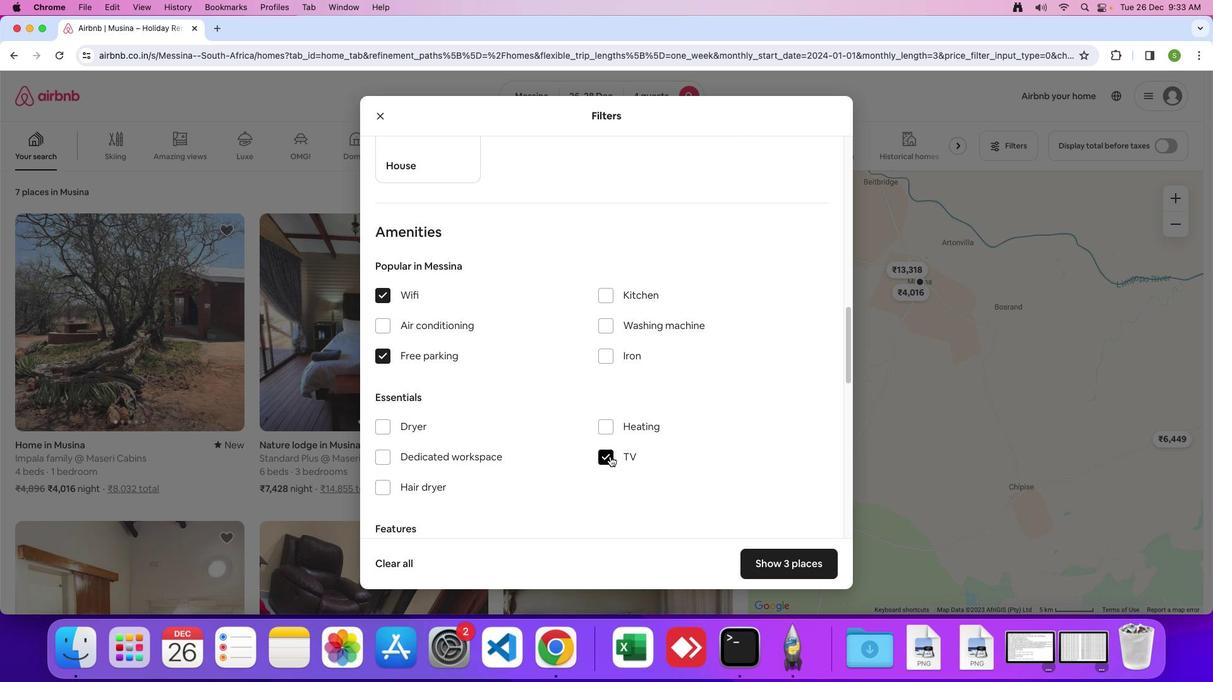 
Action: Mouse moved to (547, 360)
Screenshot: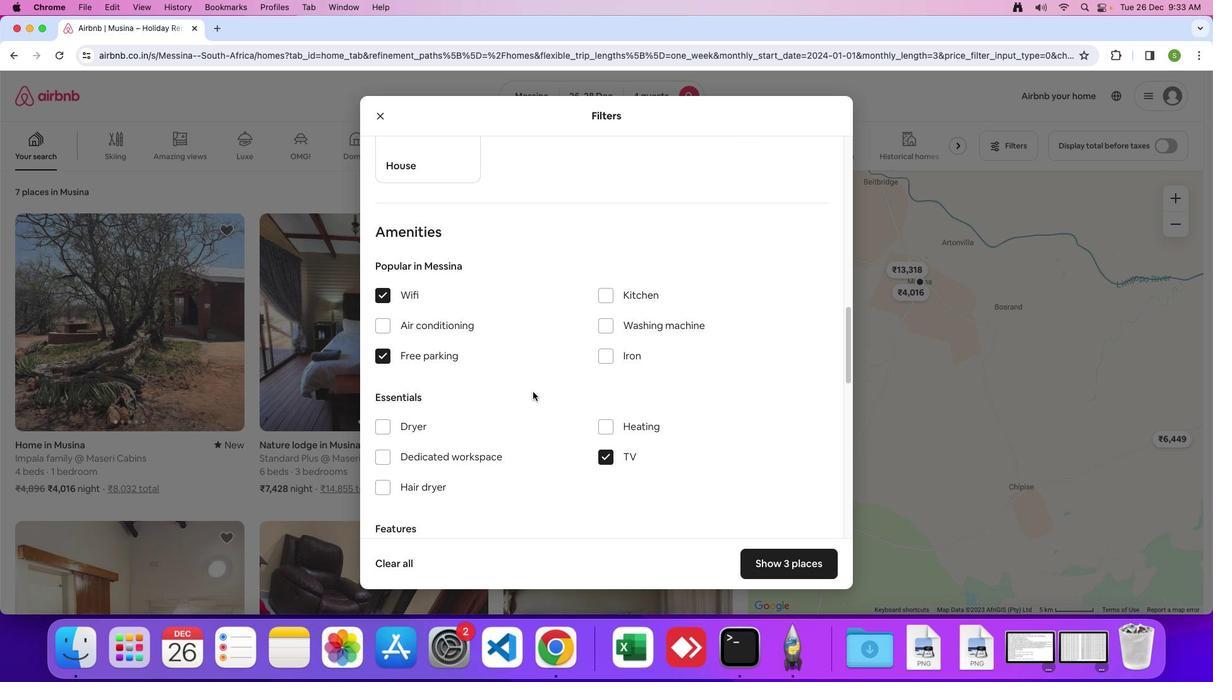
Action: Mouse scrolled (547, 360) with delta (45, 72)
Screenshot: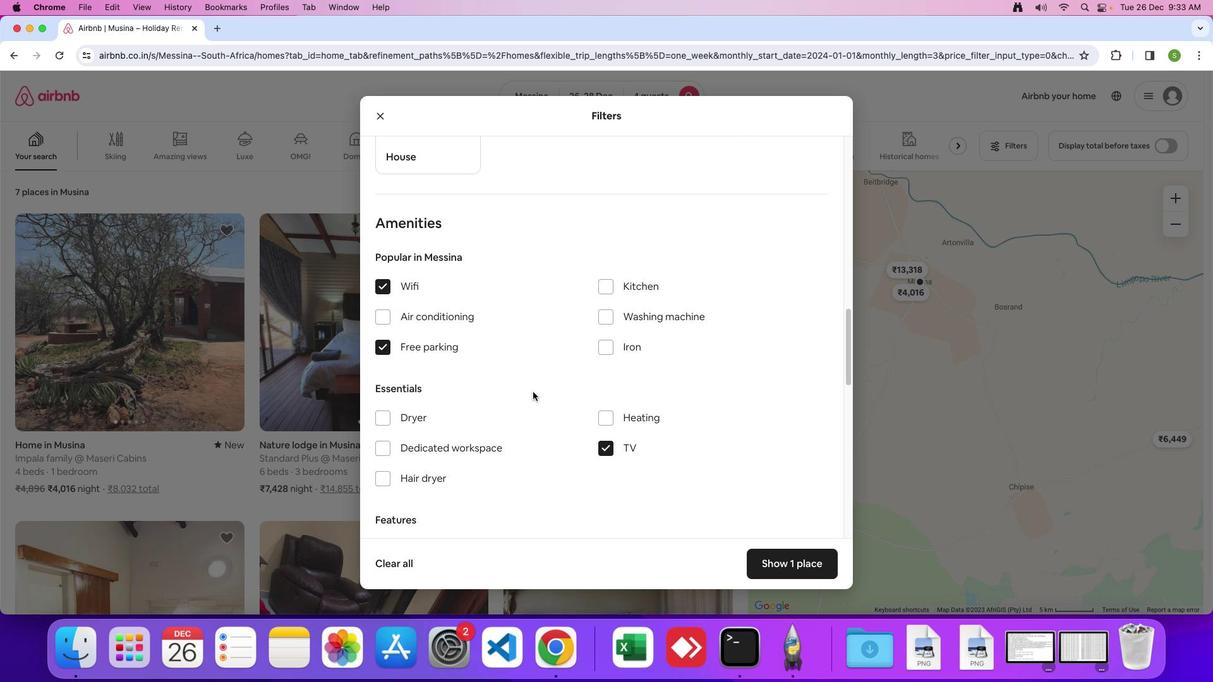 
Action: Mouse scrolled (547, 360) with delta (45, 72)
Screenshot: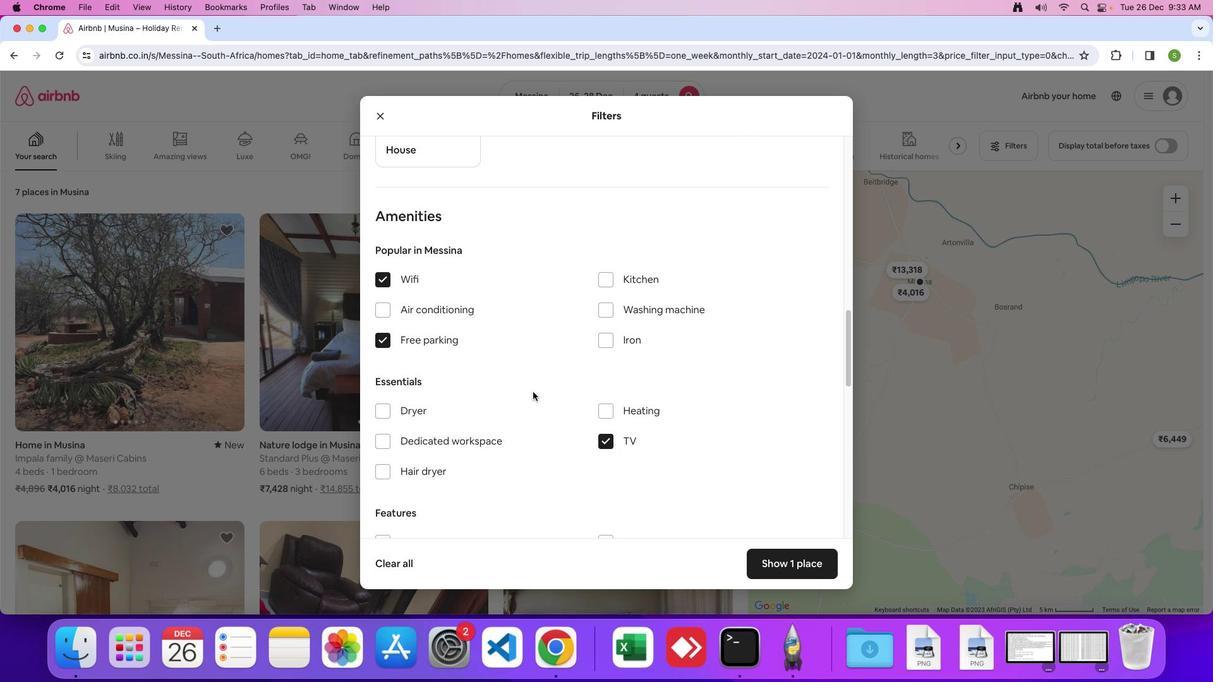 
Action: Mouse scrolled (547, 360) with delta (45, 71)
Screenshot: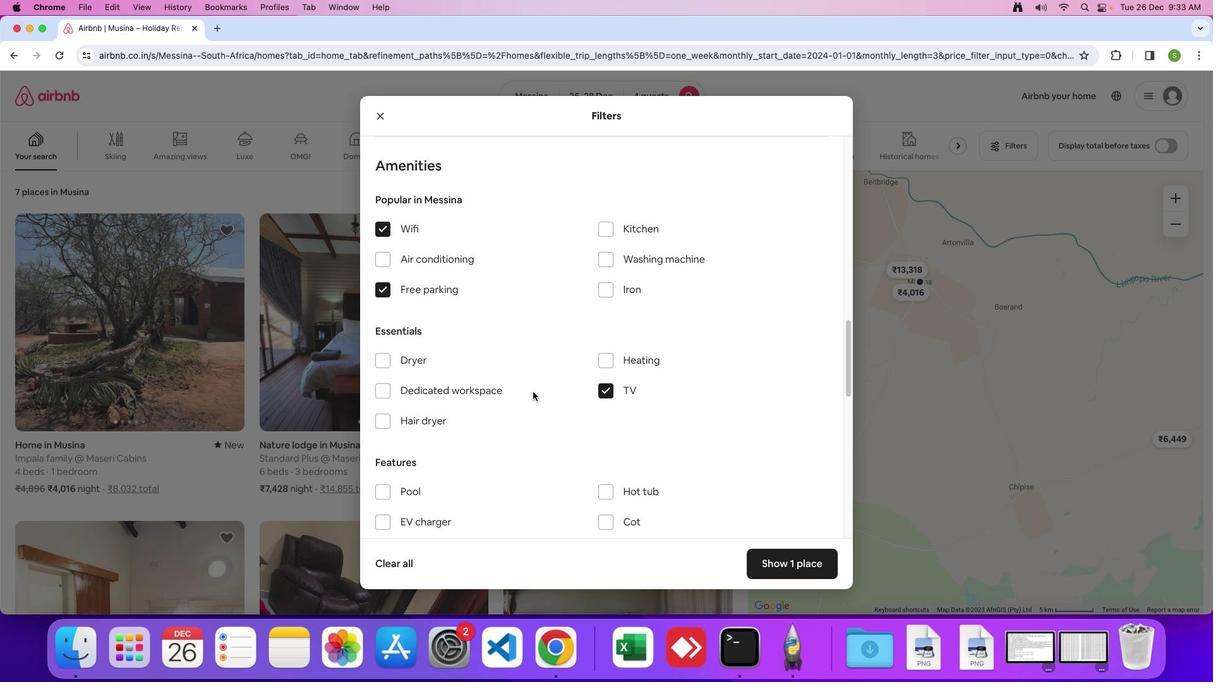 
Action: Mouse scrolled (547, 360) with delta (45, 71)
Screenshot: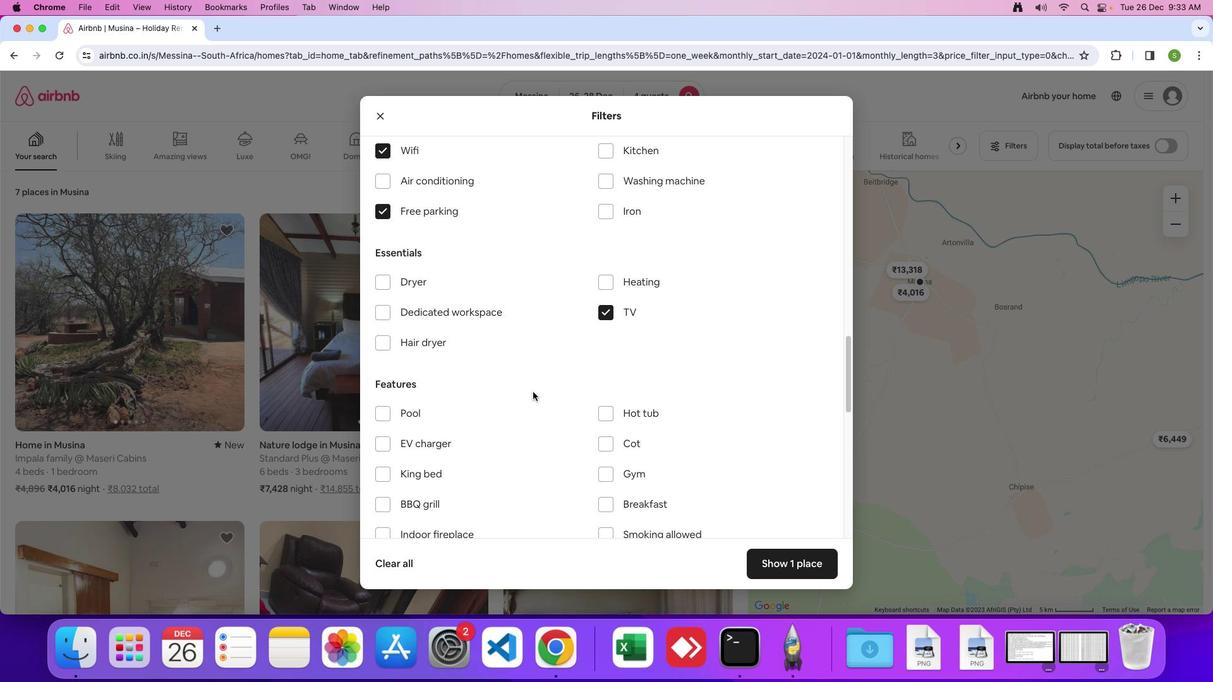 
Action: Mouse scrolled (547, 360) with delta (45, 72)
Screenshot: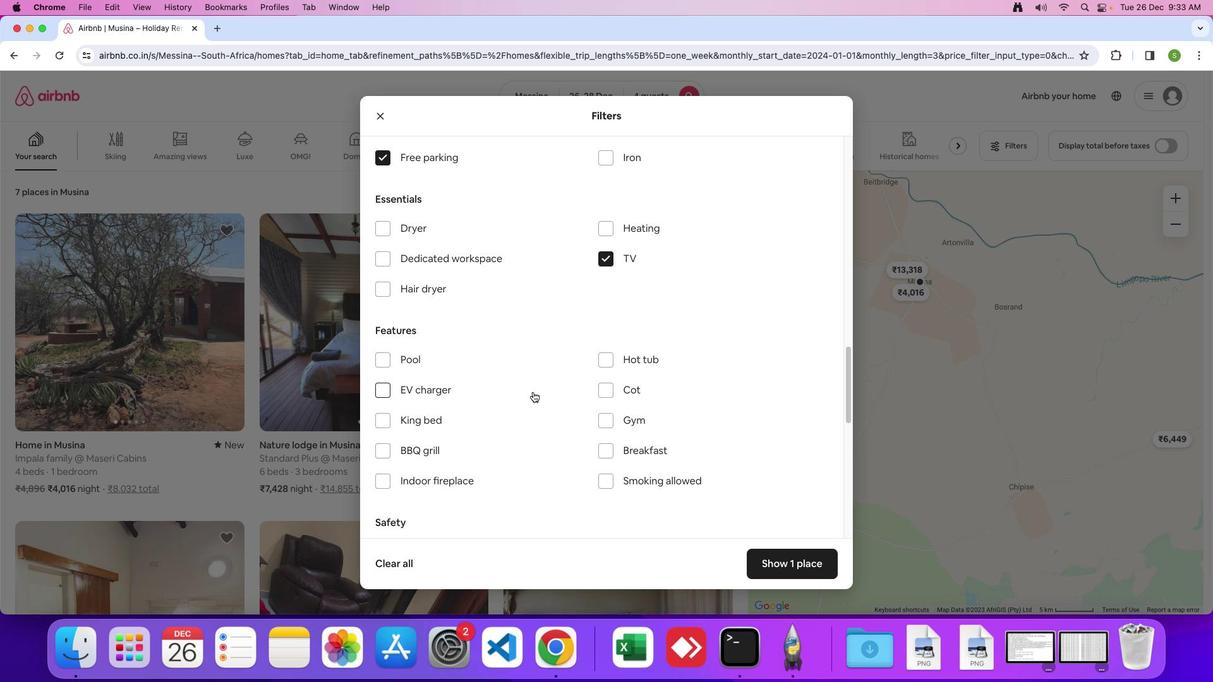 
Action: Mouse scrolled (547, 360) with delta (45, 72)
Screenshot: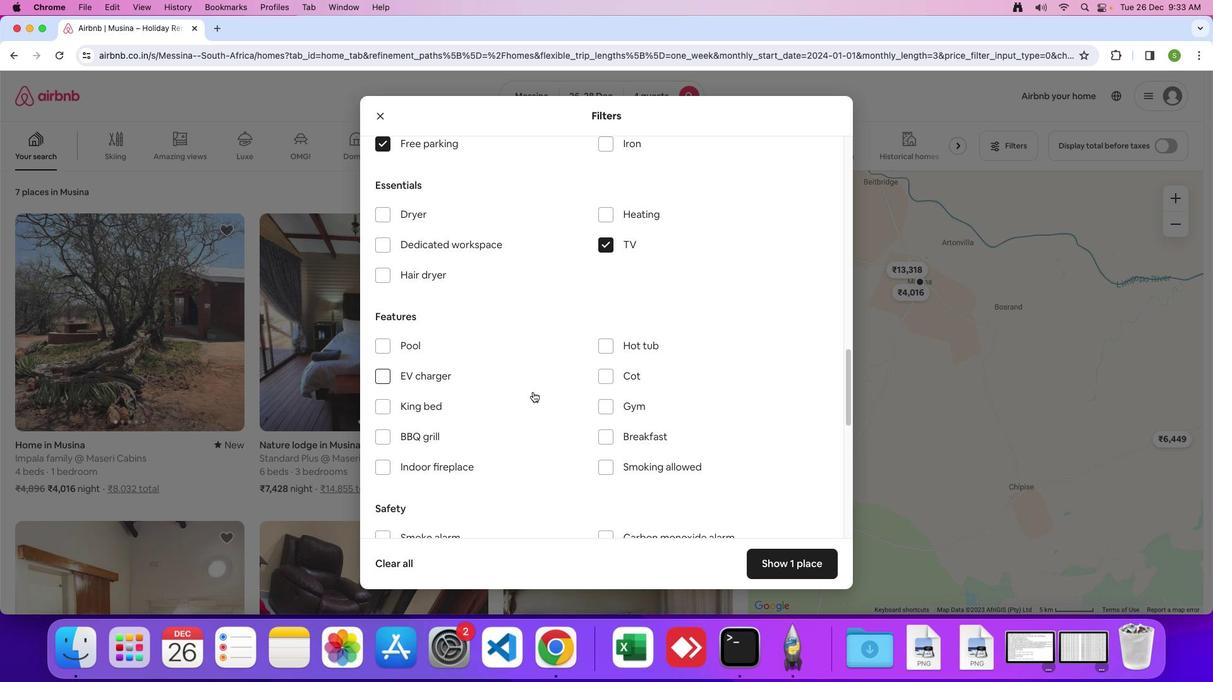 
Action: Mouse scrolled (547, 360) with delta (45, 72)
Screenshot: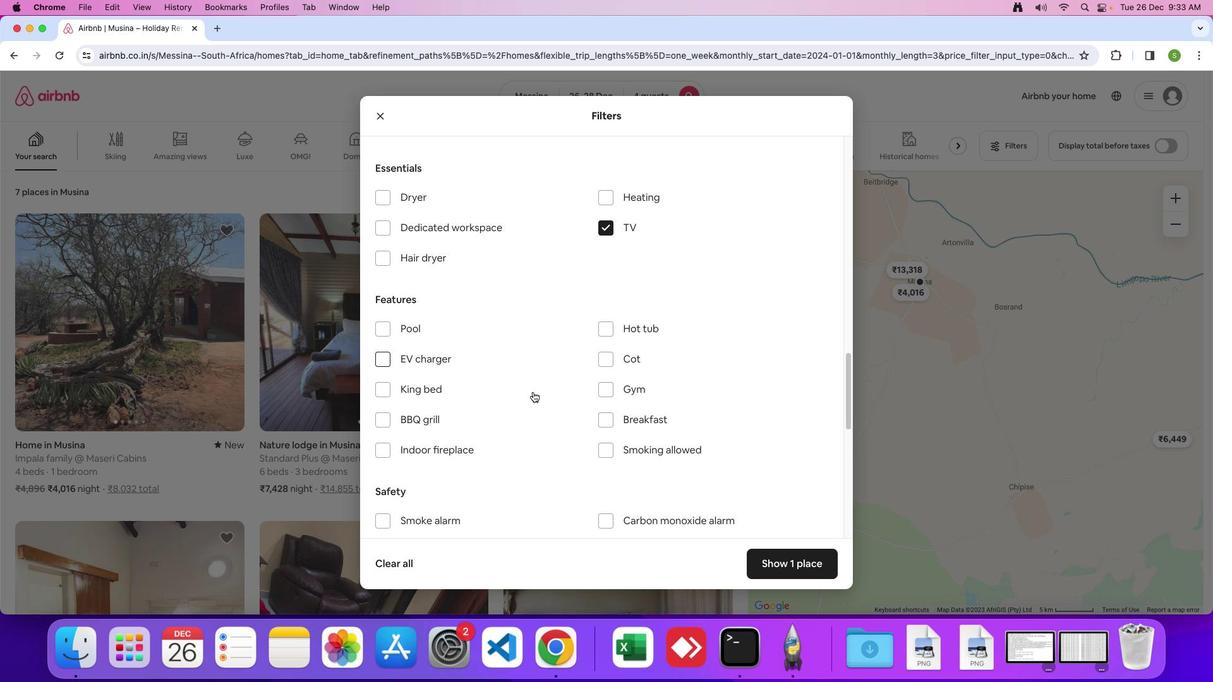 
Action: Mouse moved to (619, 327)
Screenshot: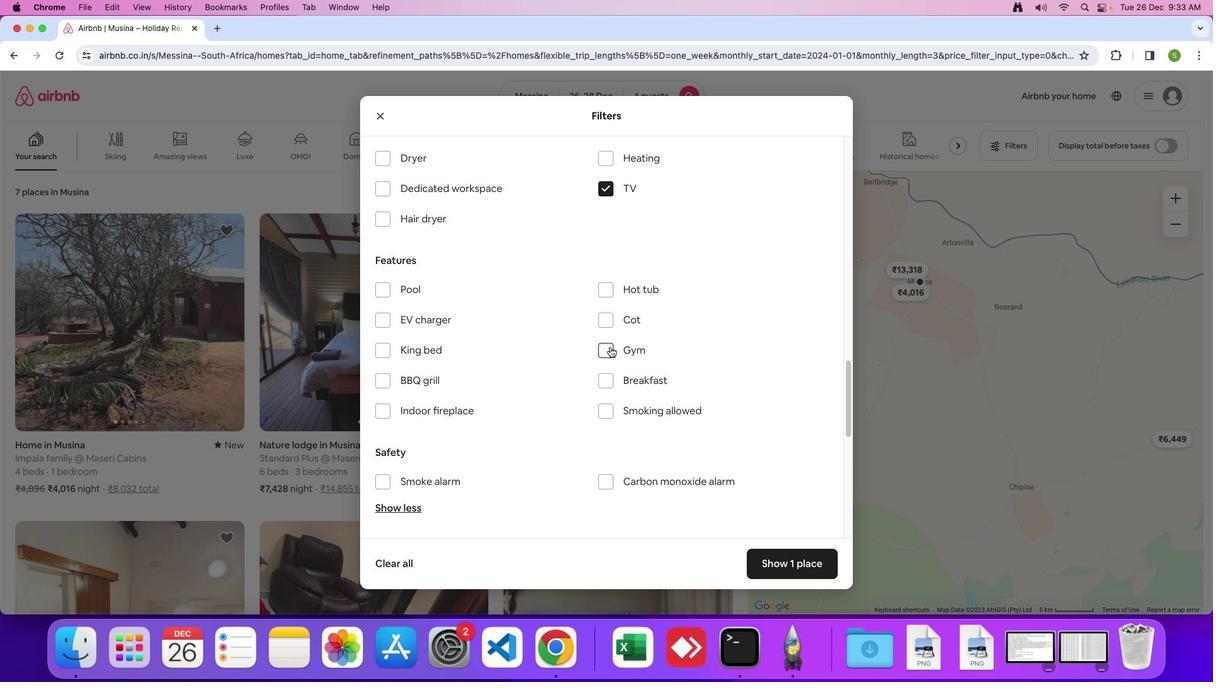 
Action: Mouse pressed left at (619, 327)
Screenshot: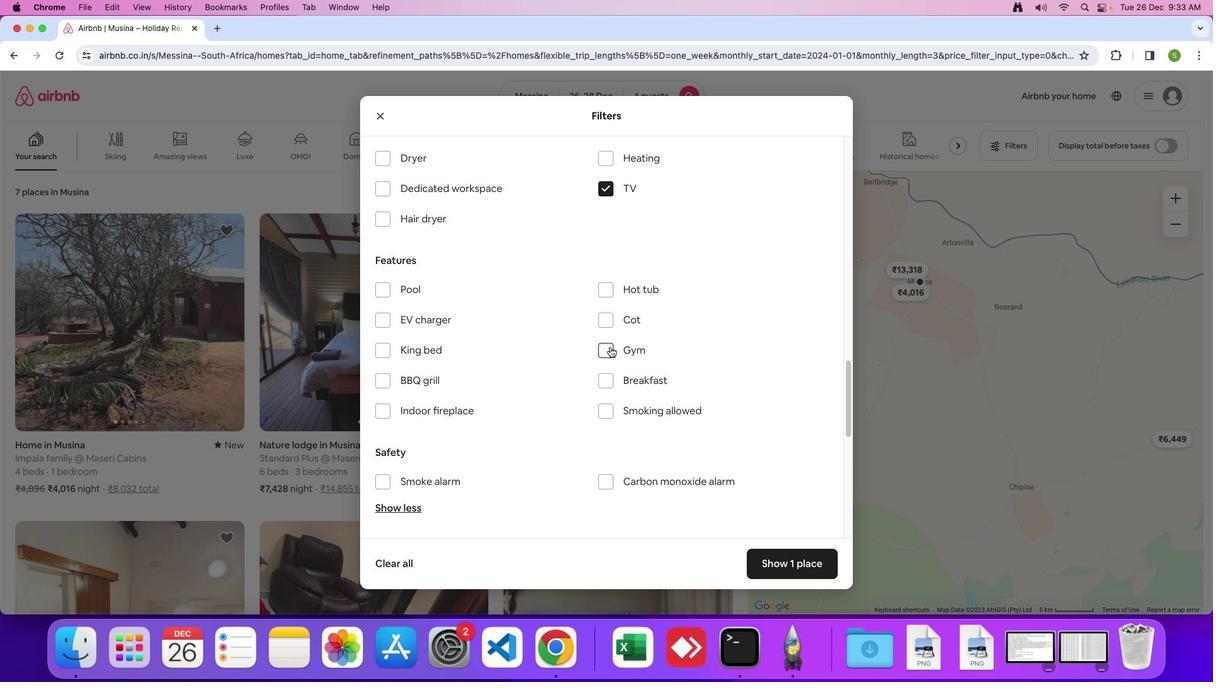 
Action: Mouse moved to (611, 355)
Screenshot: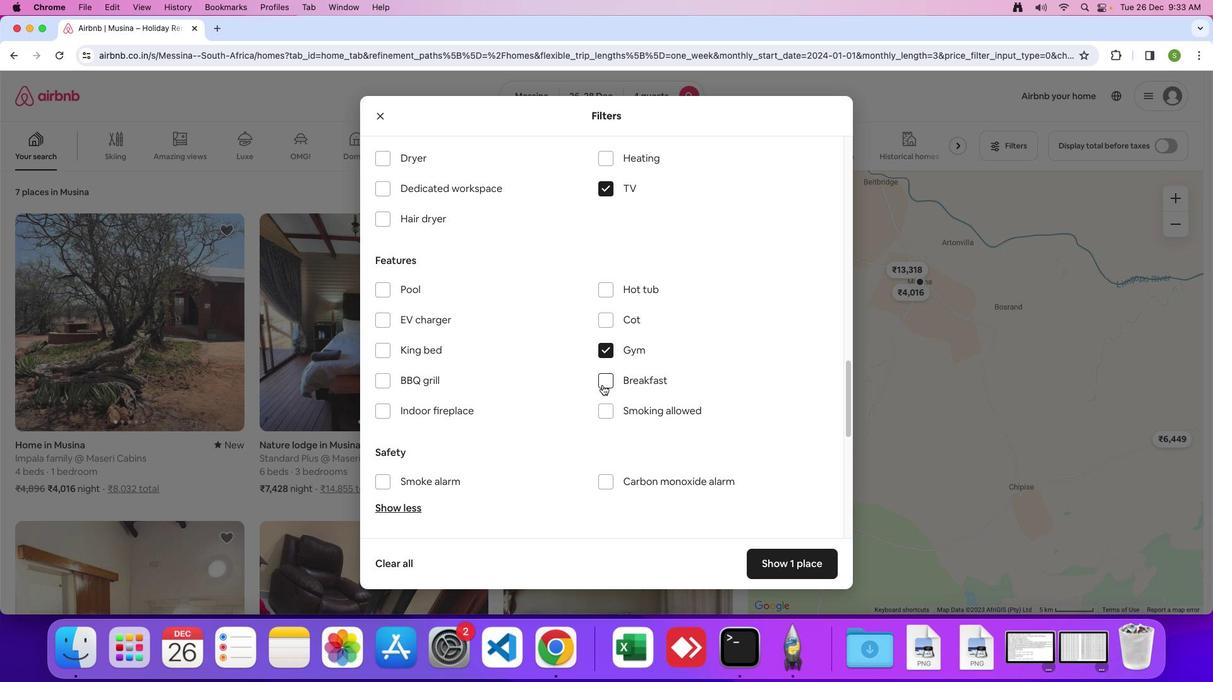 
Action: Mouse pressed left at (611, 355)
Screenshot: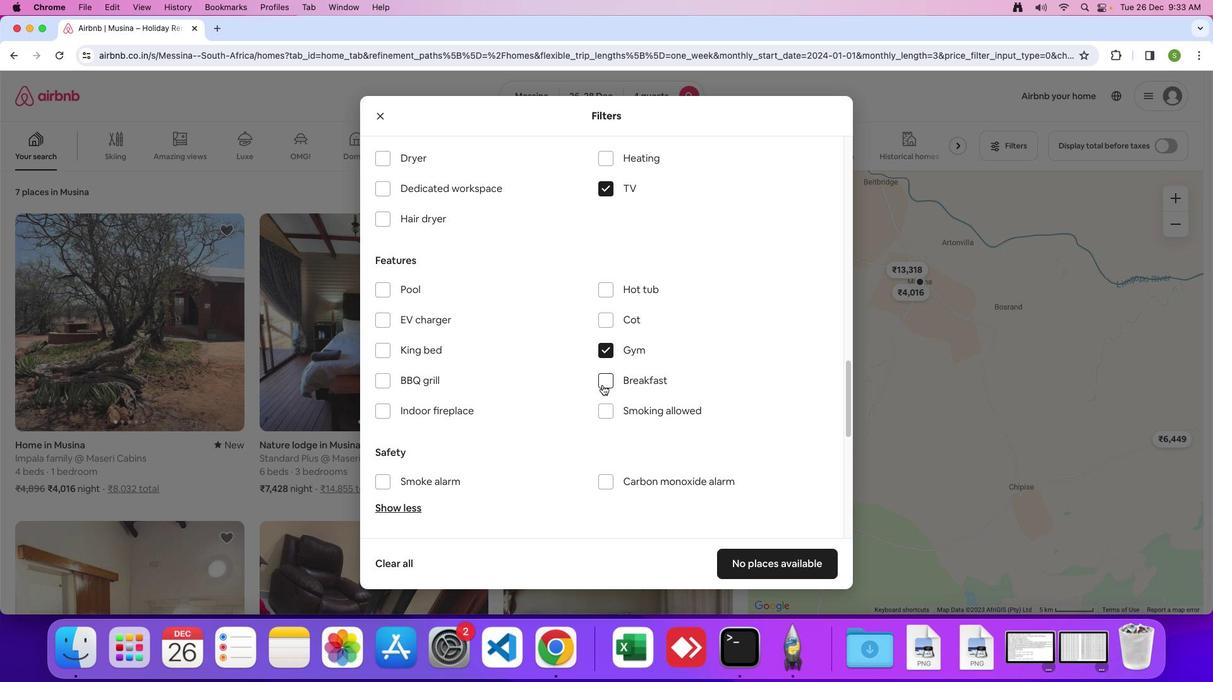 
Action: Mouse moved to (529, 346)
Screenshot: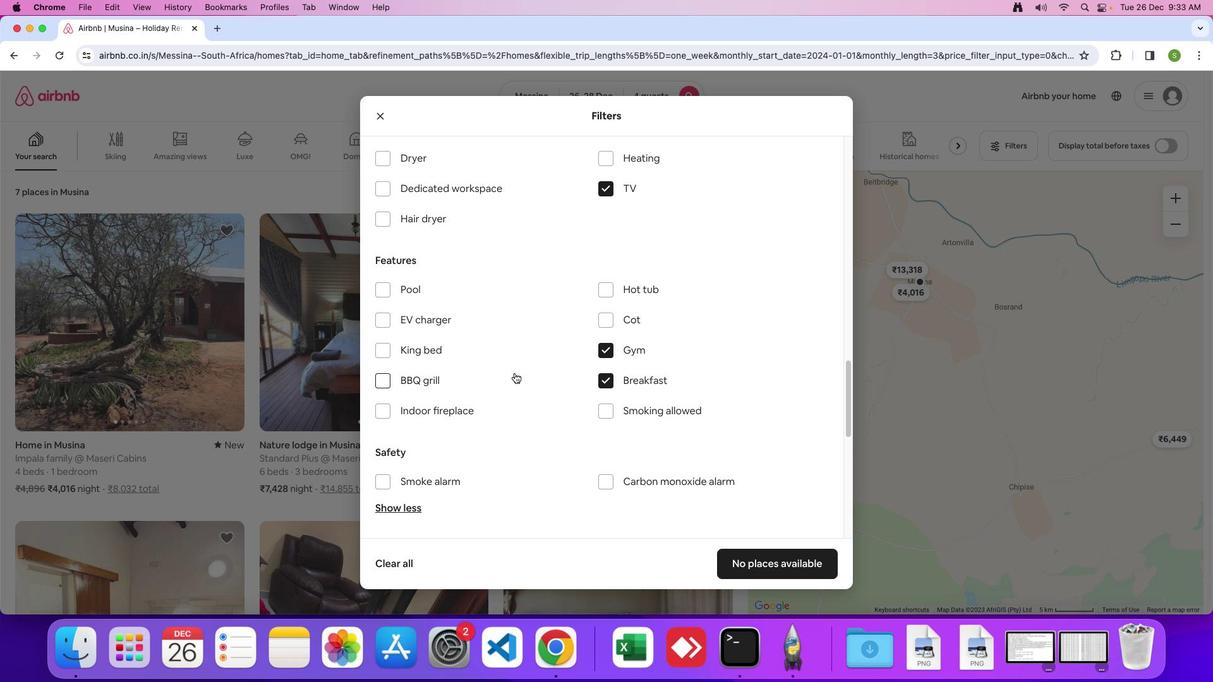
Action: Mouse scrolled (529, 346) with delta (45, 72)
Screenshot: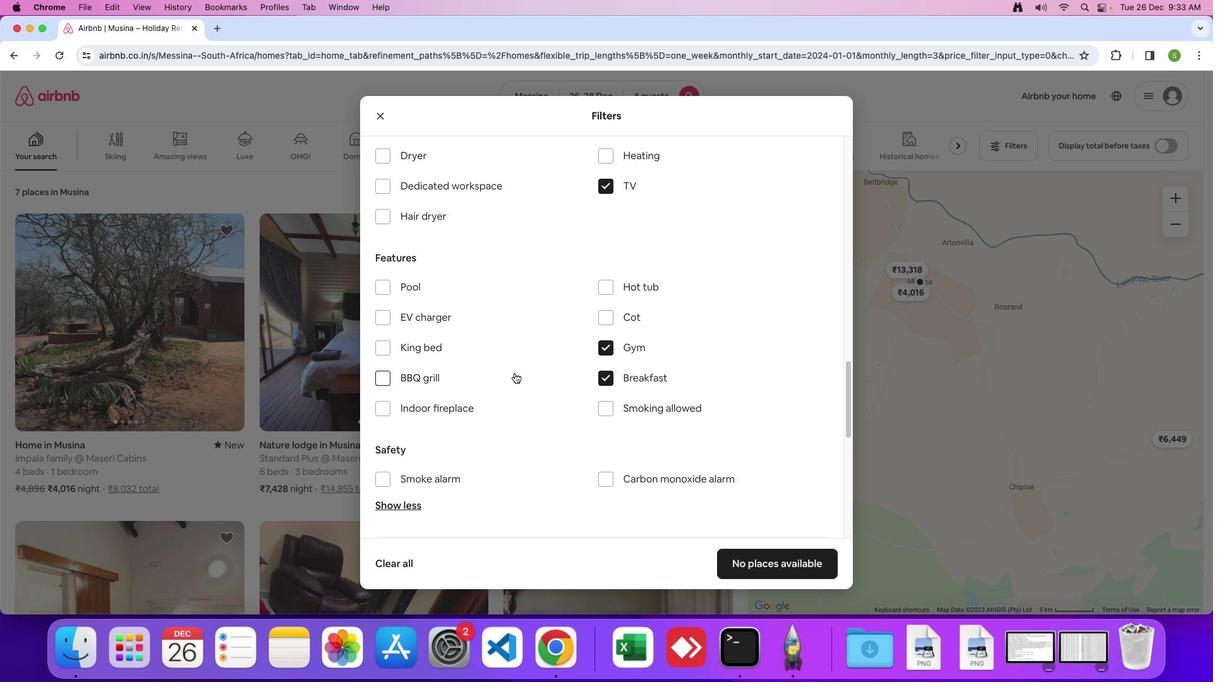 
Action: Mouse scrolled (529, 346) with delta (45, 72)
Screenshot: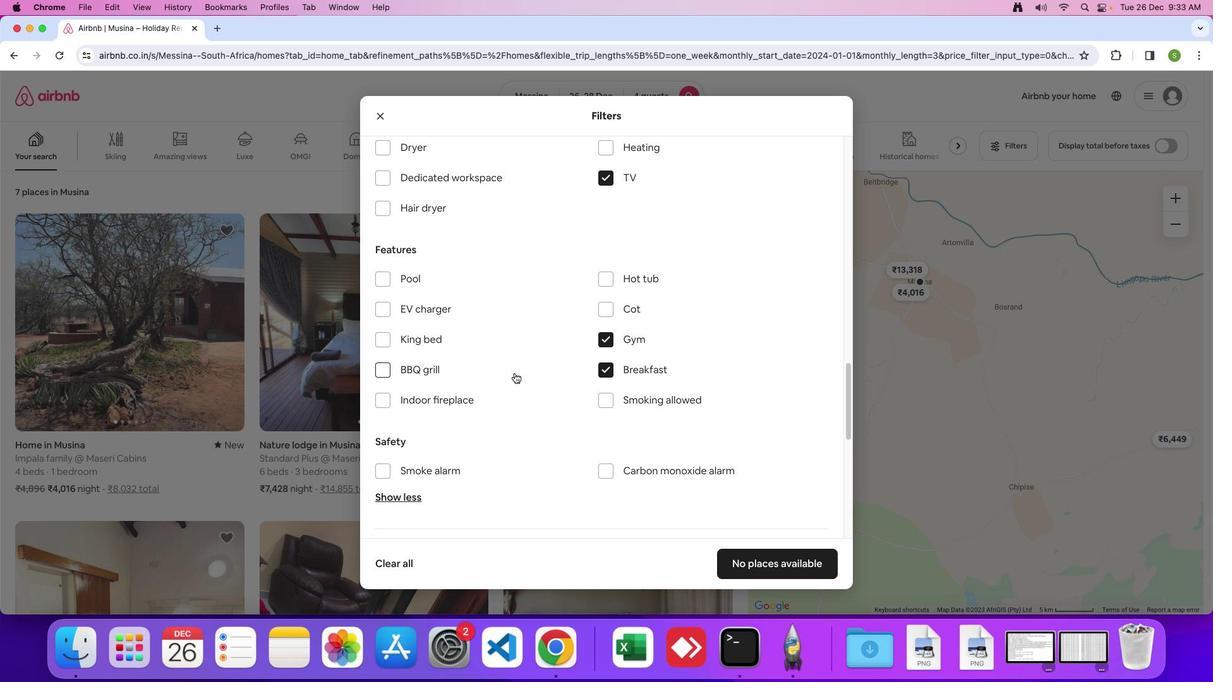
Action: Mouse scrolled (529, 346) with delta (45, 72)
Screenshot: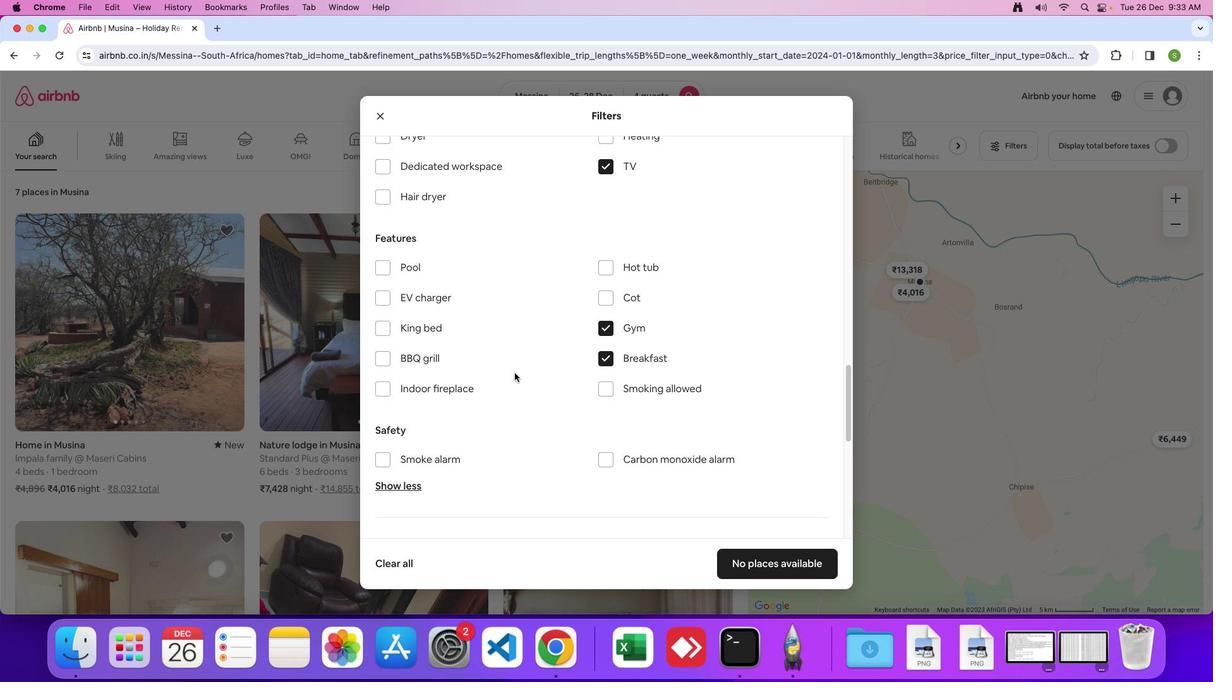 
Action: Mouse scrolled (529, 346) with delta (45, 72)
Screenshot: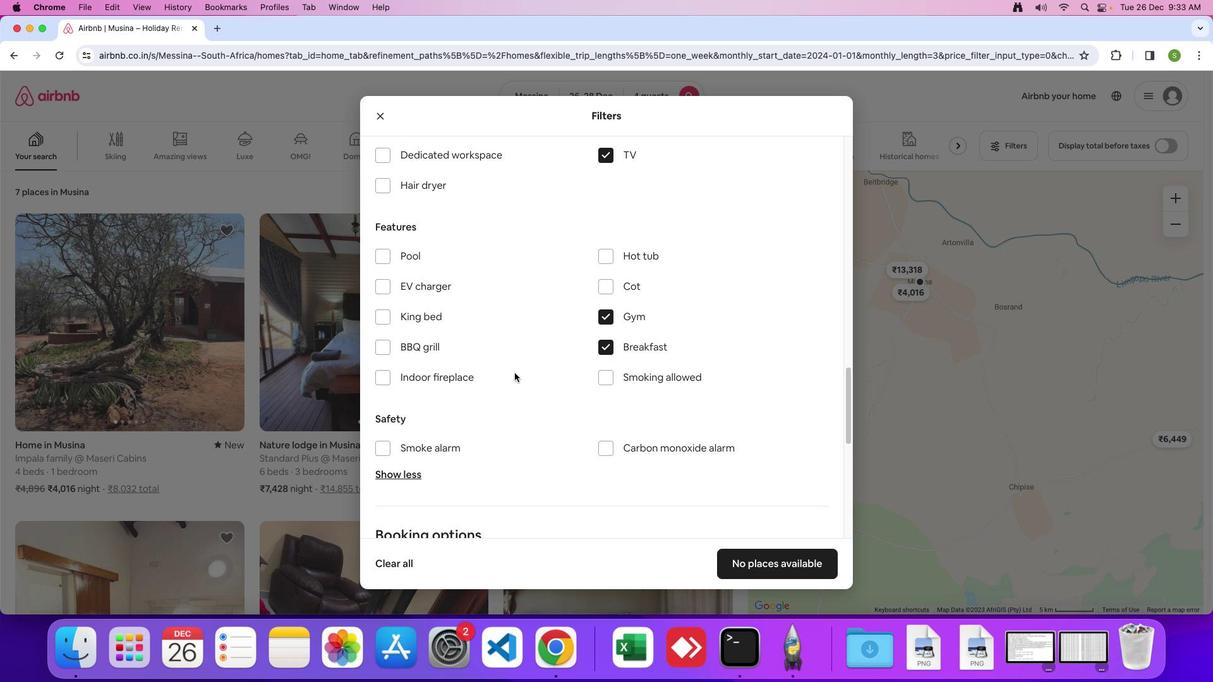 
Action: Mouse scrolled (529, 346) with delta (45, 72)
Screenshot: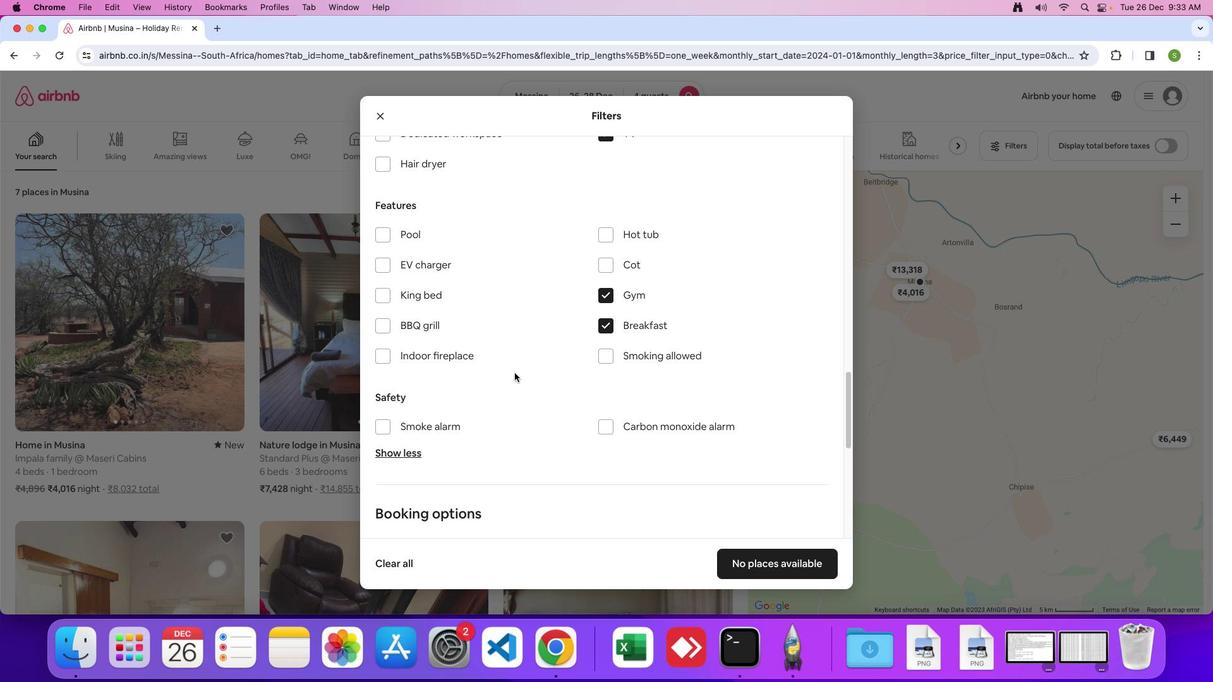 
Action: Mouse scrolled (529, 346) with delta (45, 72)
Screenshot: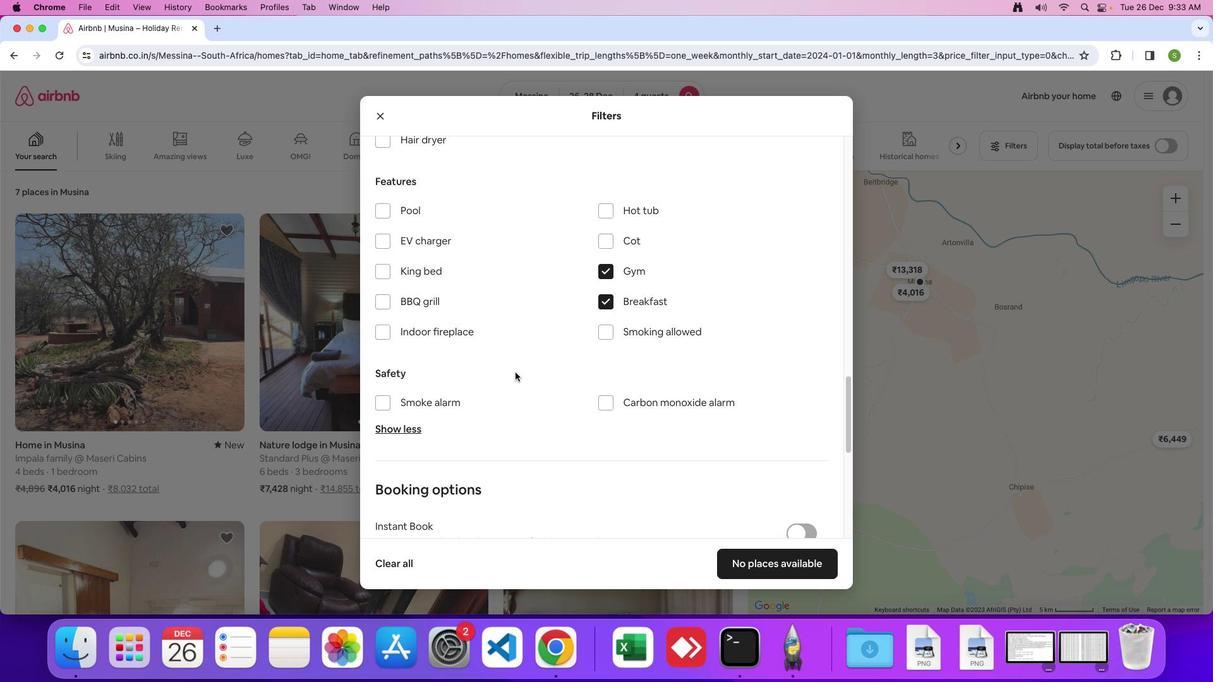 
Action: Mouse scrolled (529, 346) with delta (45, 72)
Screenshot: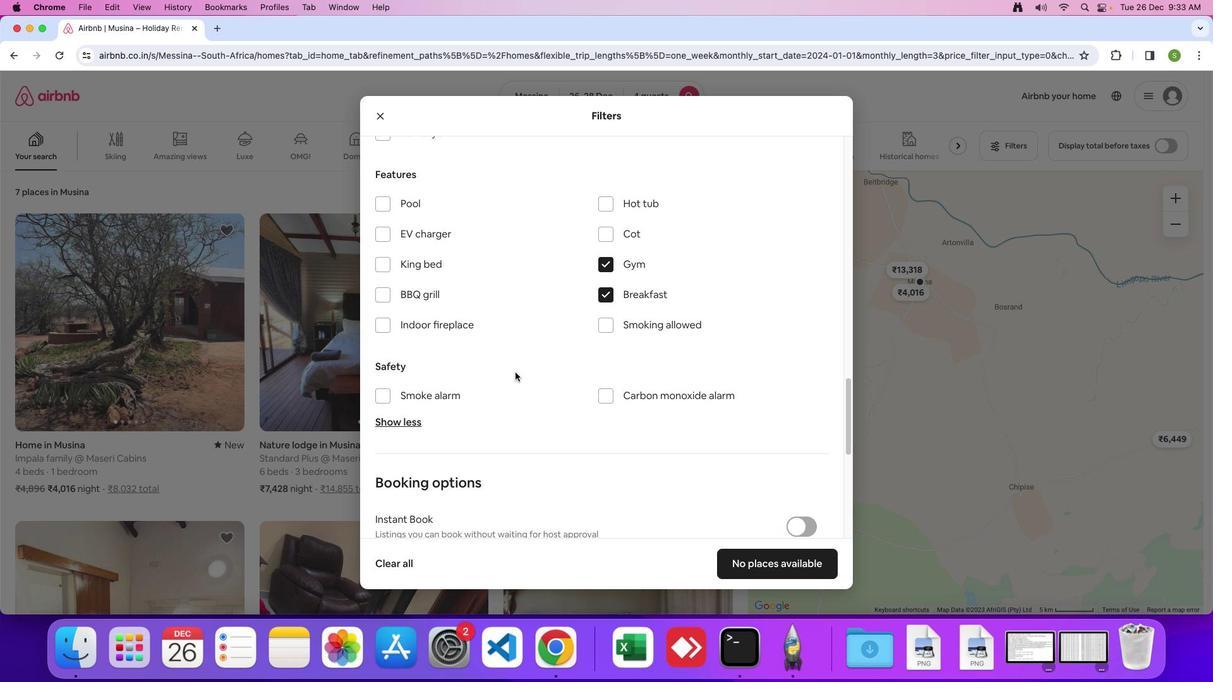 
Action: Mouse moved to (529, 346)
Screenshot: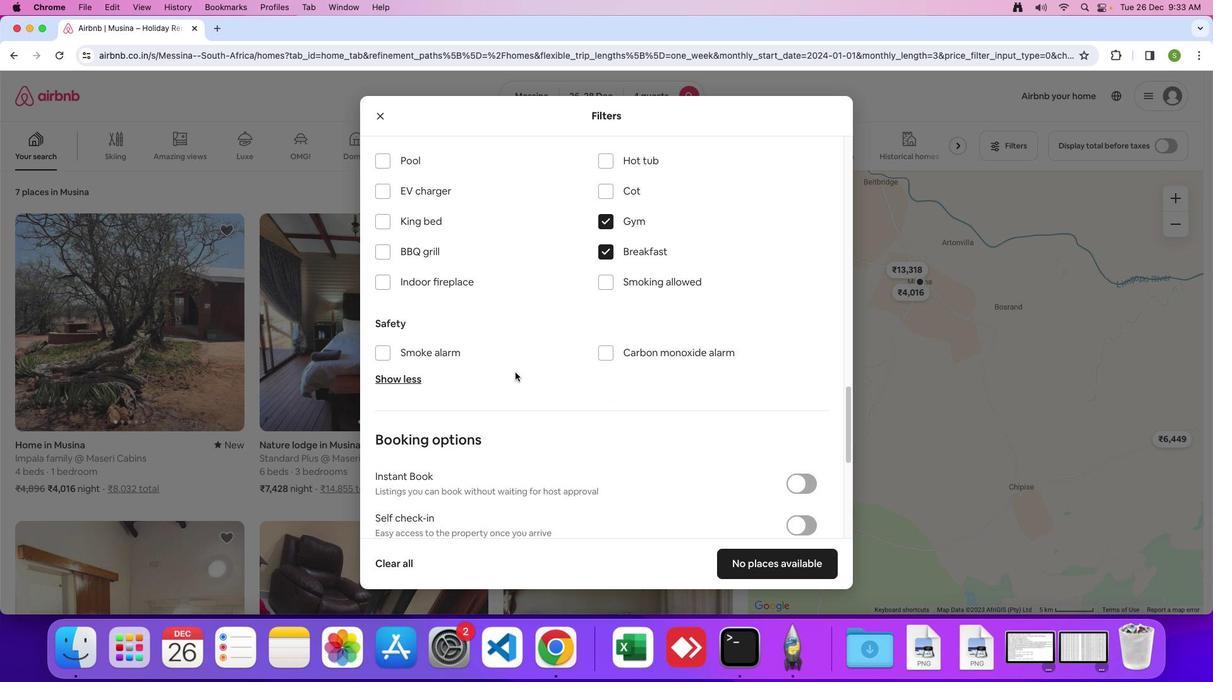 
Action: Mouse scrolled (529, 346) with delta (45, 72)
Screenshot: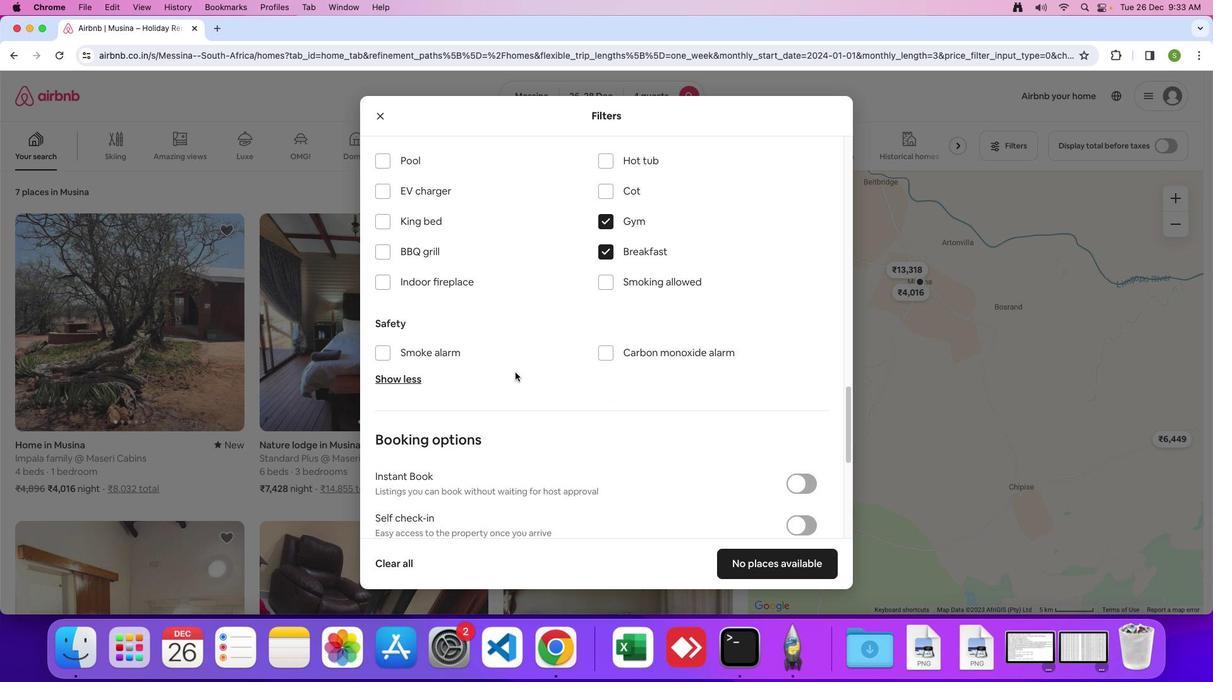 
Action: Mouse scrolled (529, 346) with delta (45, 72)
Screenshot: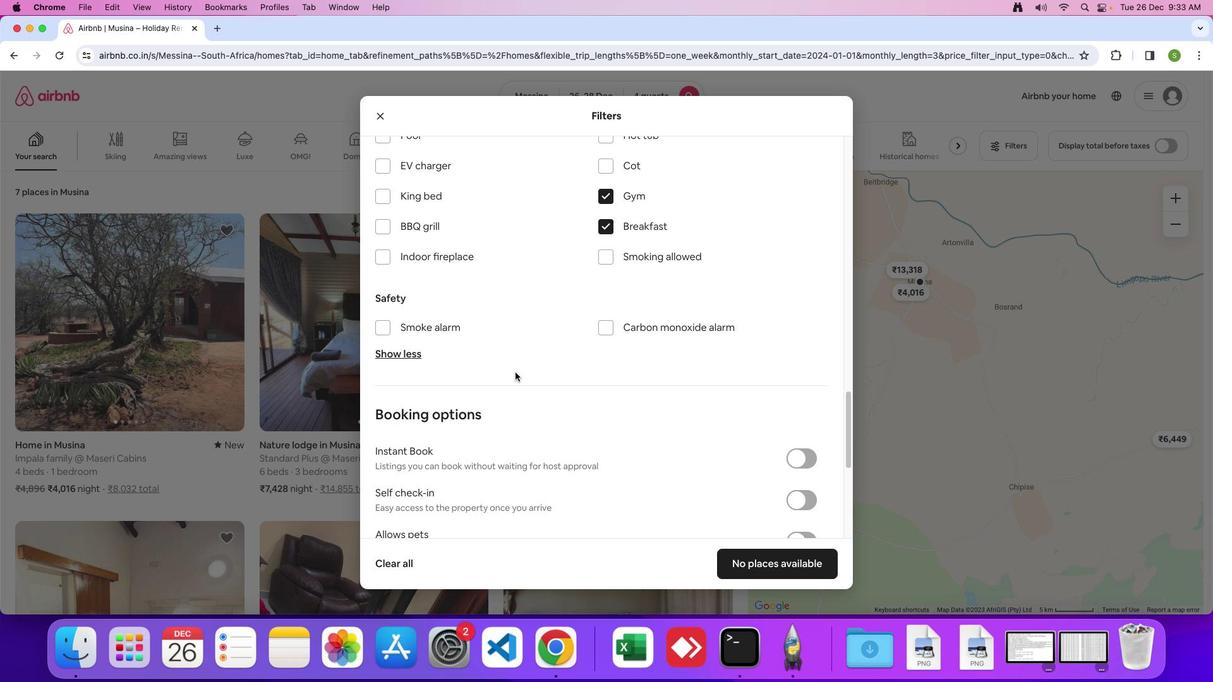 
Action: Mouse scrolled (529, 346) with delta (45, 72)
Screenshot: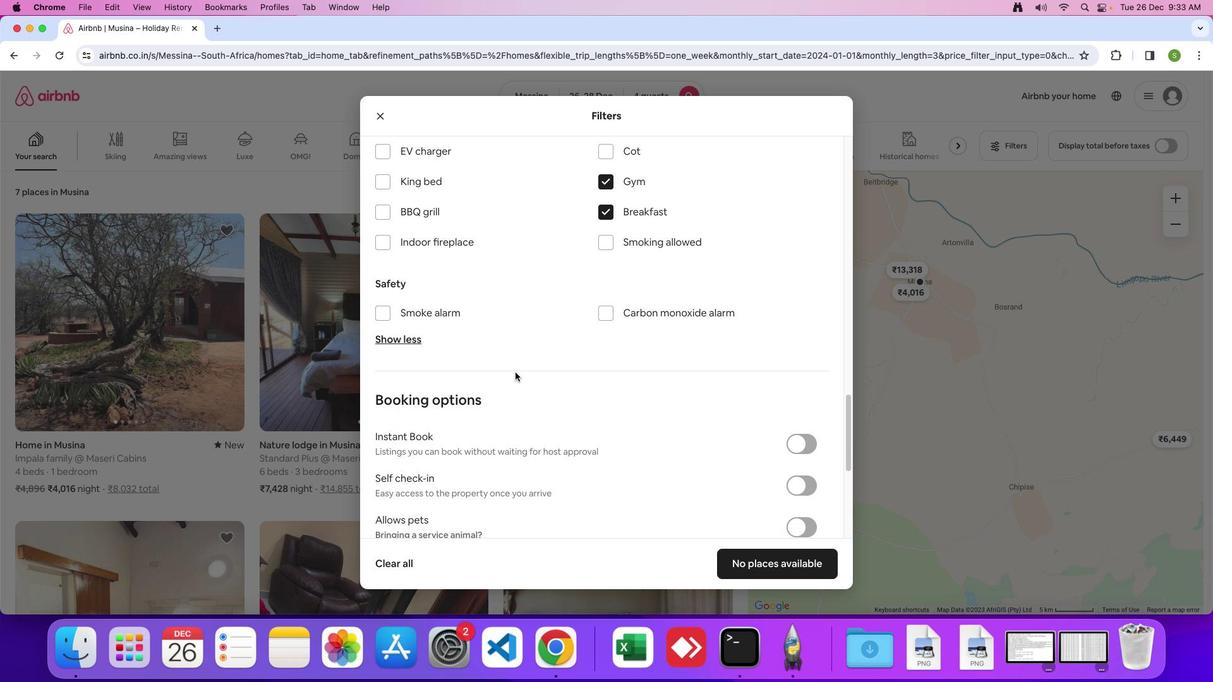 
Action: Mouse scrolled (529, 346) with delta (45, 72)
Screenshot: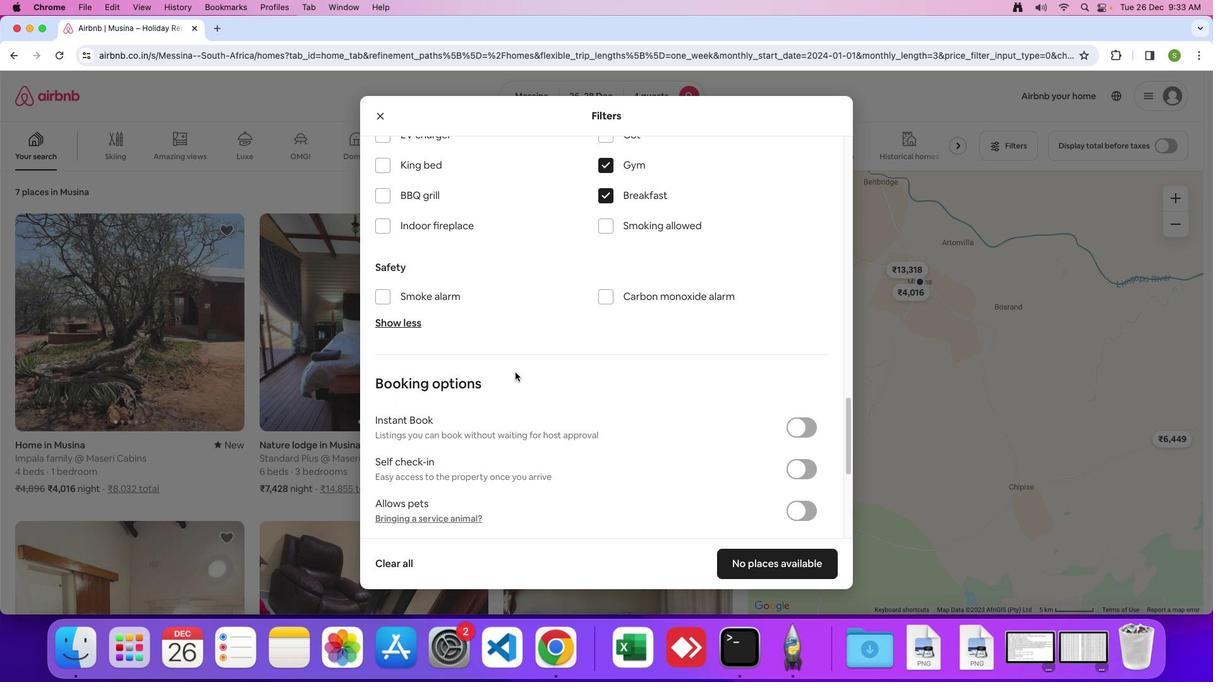 
Action: Mouse scrolled (529, 346) with delta (45, 72)
Screenshot: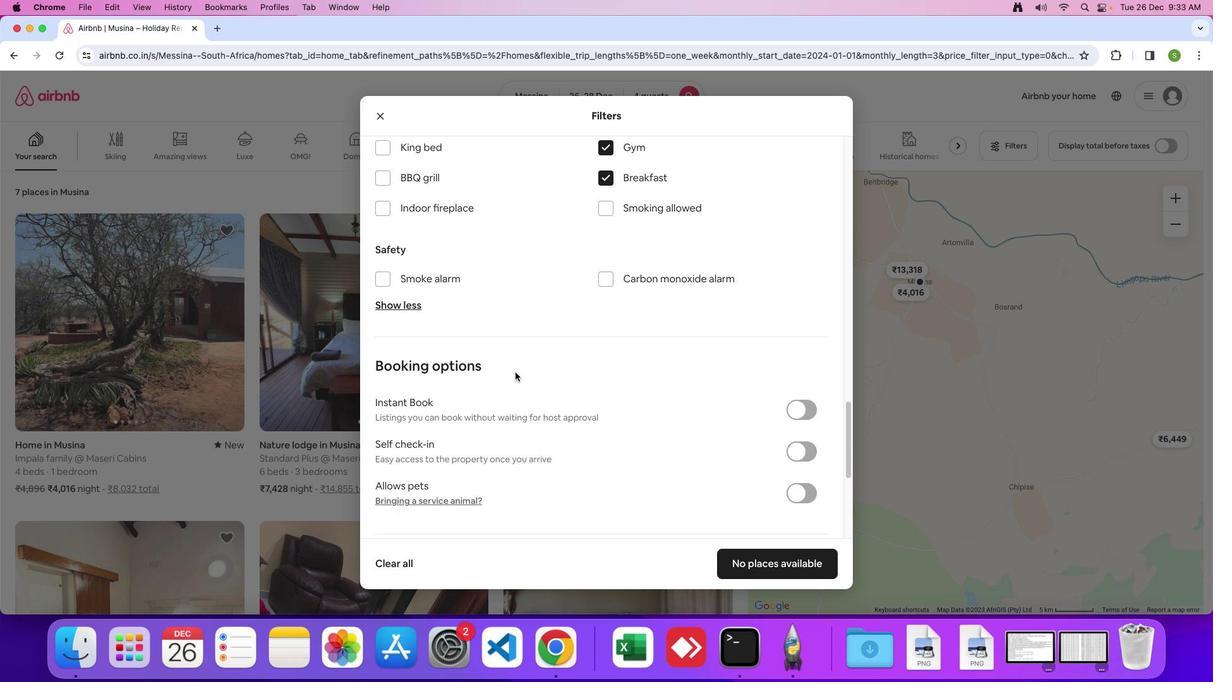 
Action: Mouse scrolled (529, 346) with delta (45, 71)
Screenshot: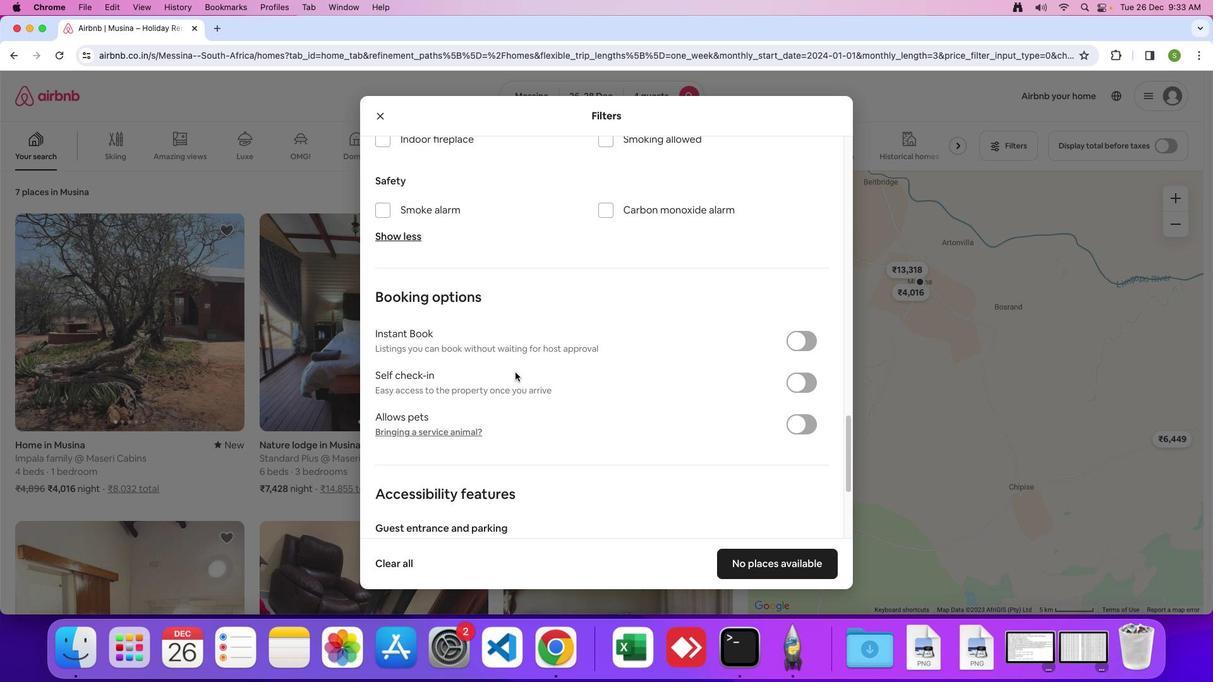 
Action: Mouse scrolled (529, 346) with delta (45, 71)
Screenshot: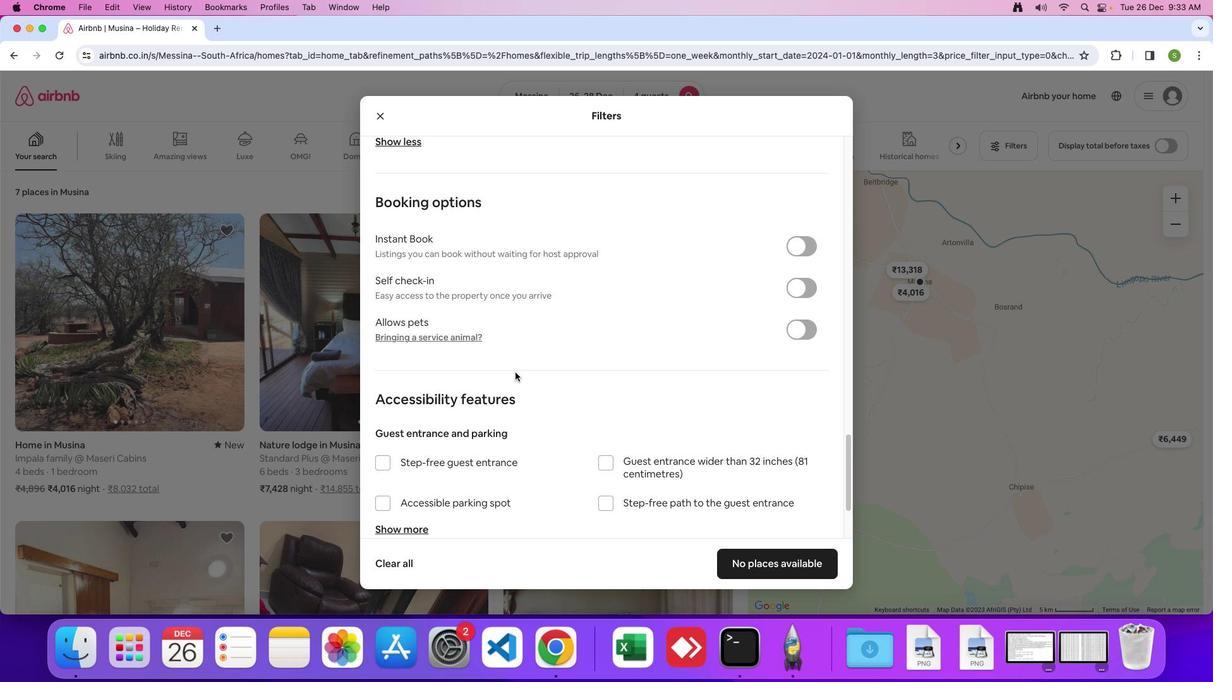 
Action: Mouse scrolled (529, 346) with delta (45, 72)
Screenshot: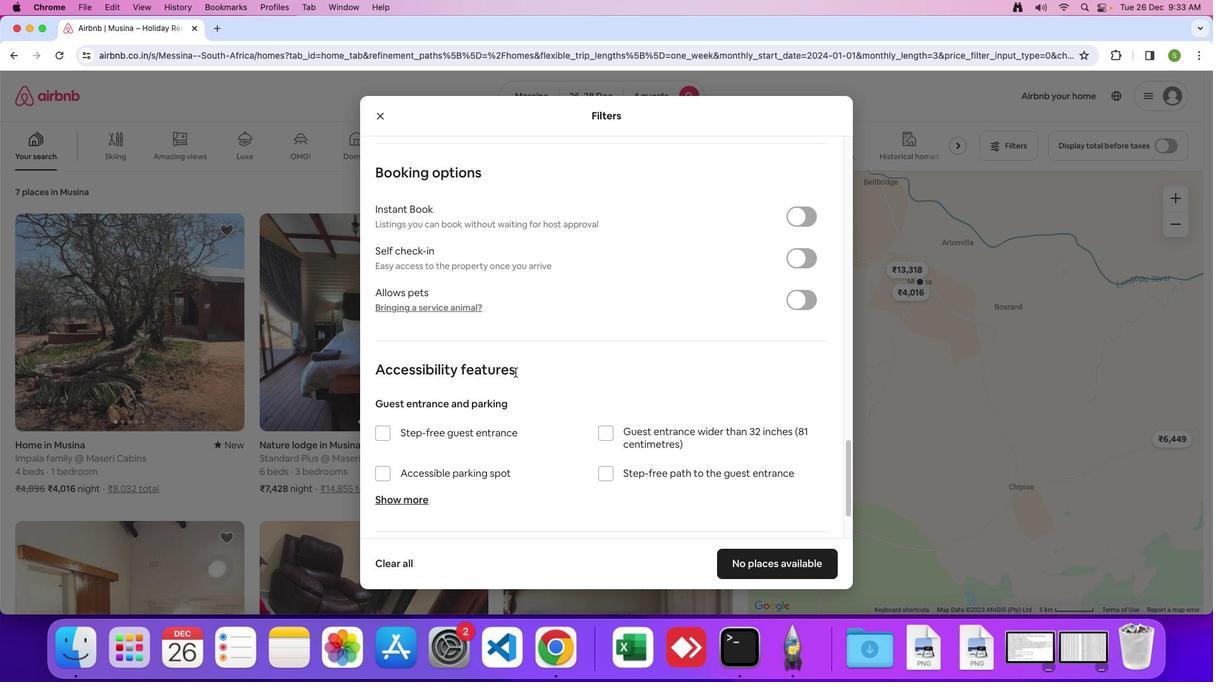 
Action: Mouse scrolled (529, 346) with delta (45, 72)
Screenshot: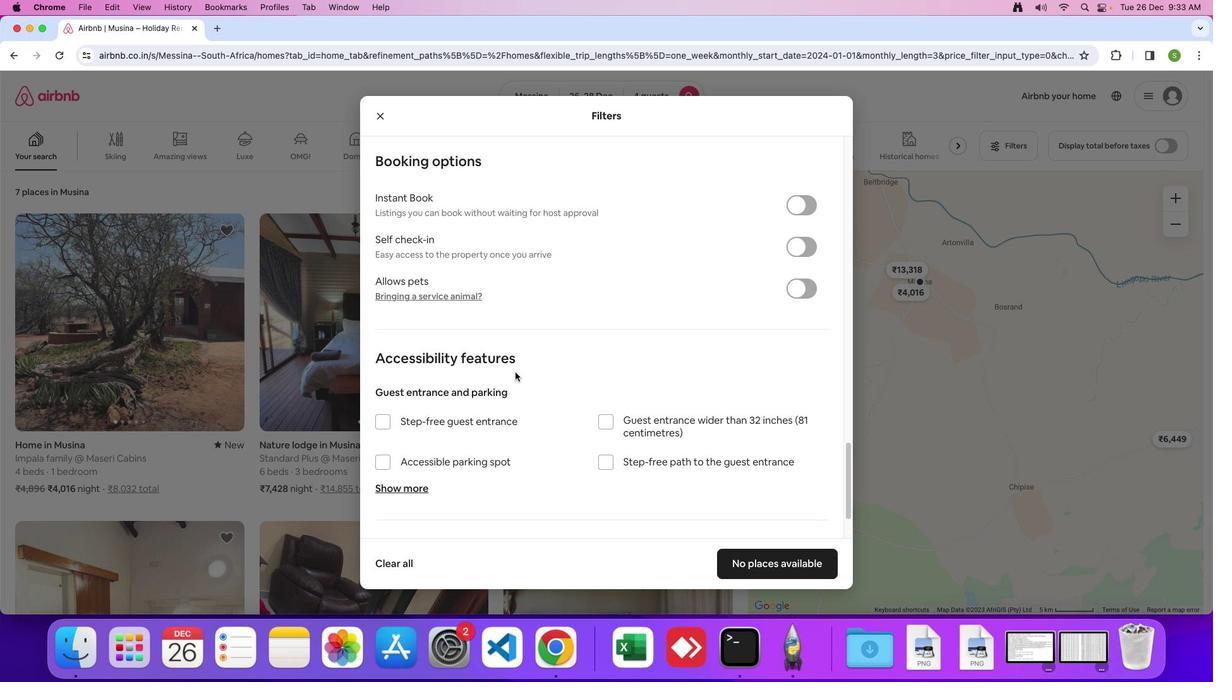 
Action: Mouse scrolled (529, 346) with delta (45, 72)
Screenshot: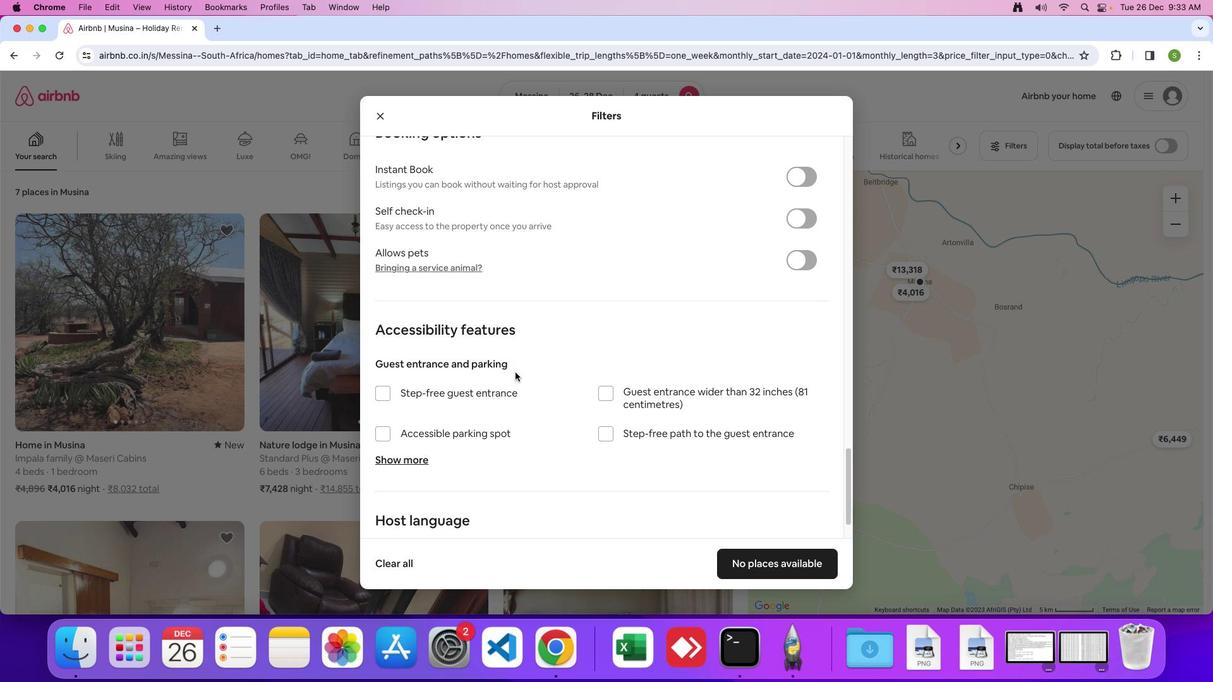 
Action: Mouse scrolled (529, 346) with delta (45, 72)
Screenshot: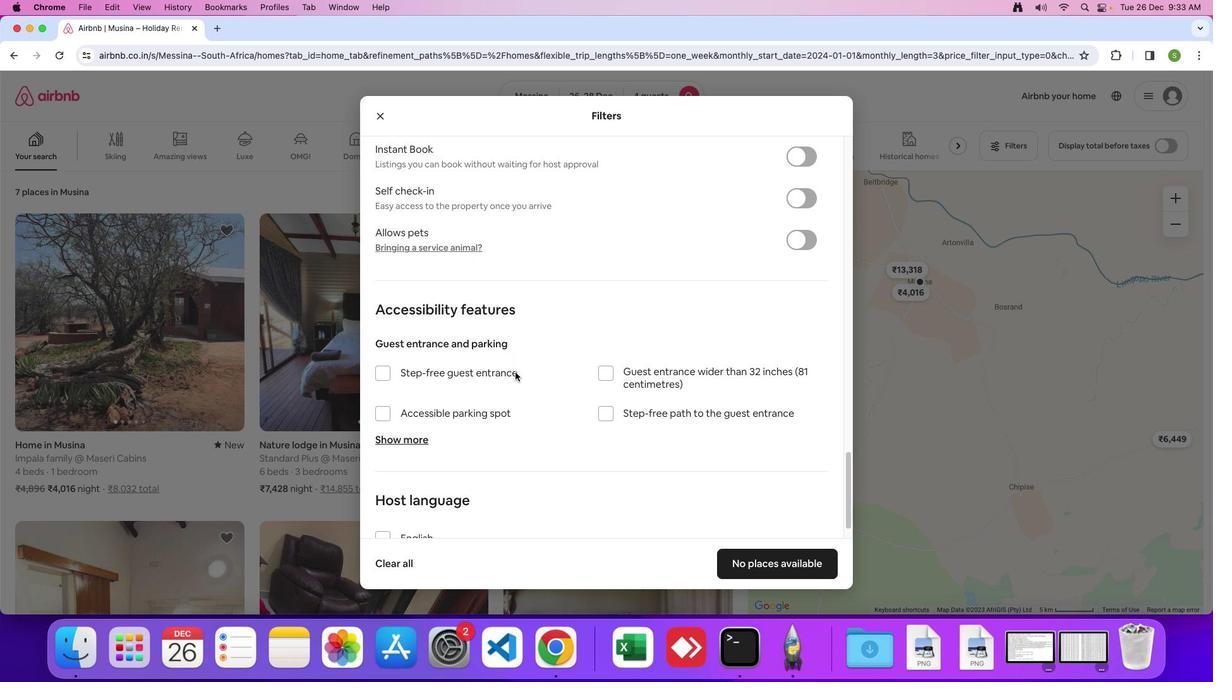 
Action: Mouse scrolled (529, 346) with delta (45, 72)
Screenshot: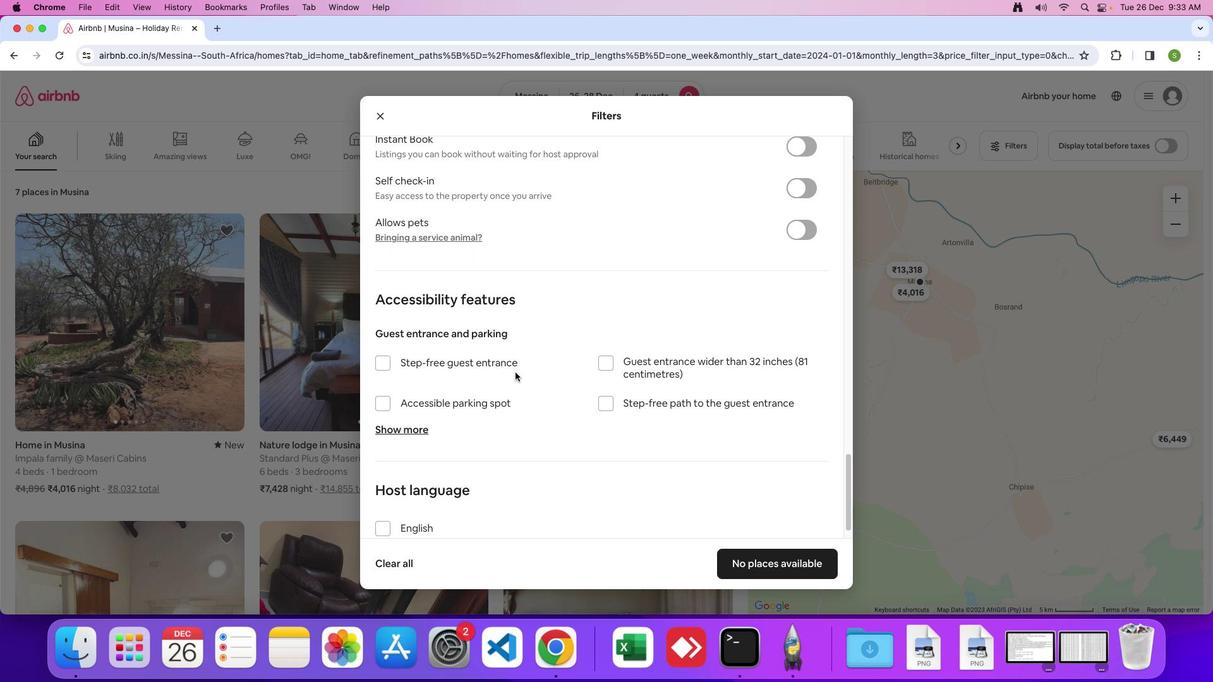 
Action: Mouse scrolled (529, 346) with delta (45, 71)
Screenshot: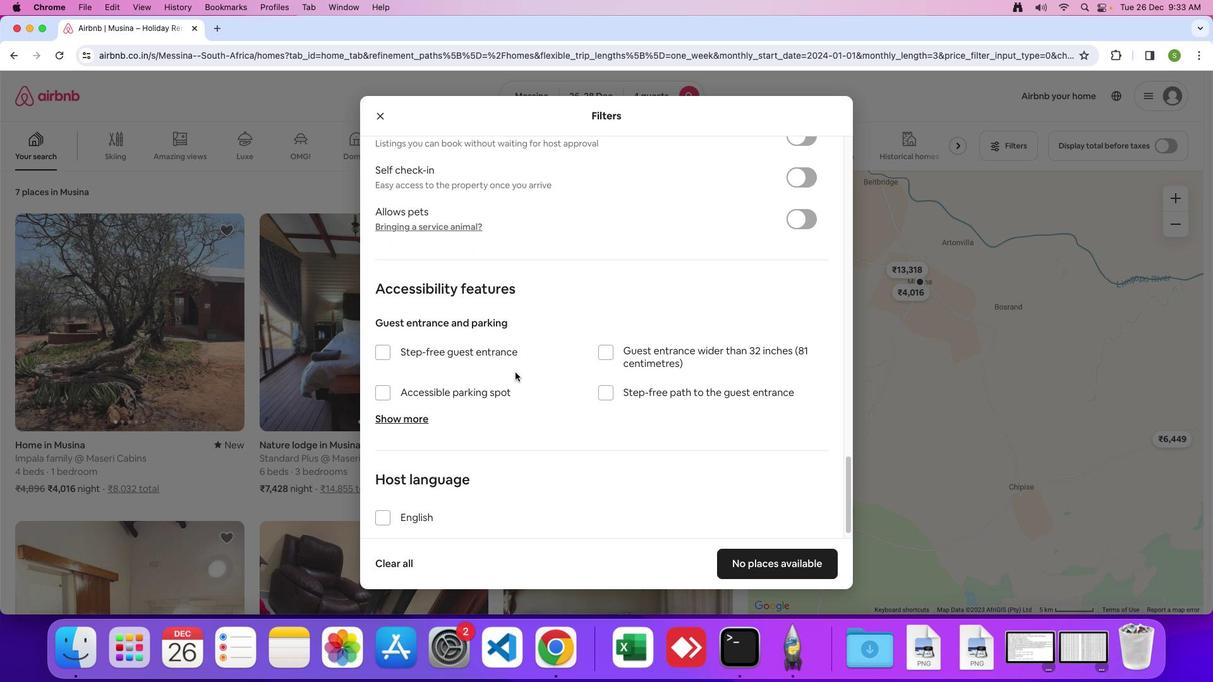 
Action: Mouse scrolled (529, 346) with delta (45, 72)
Screenshot: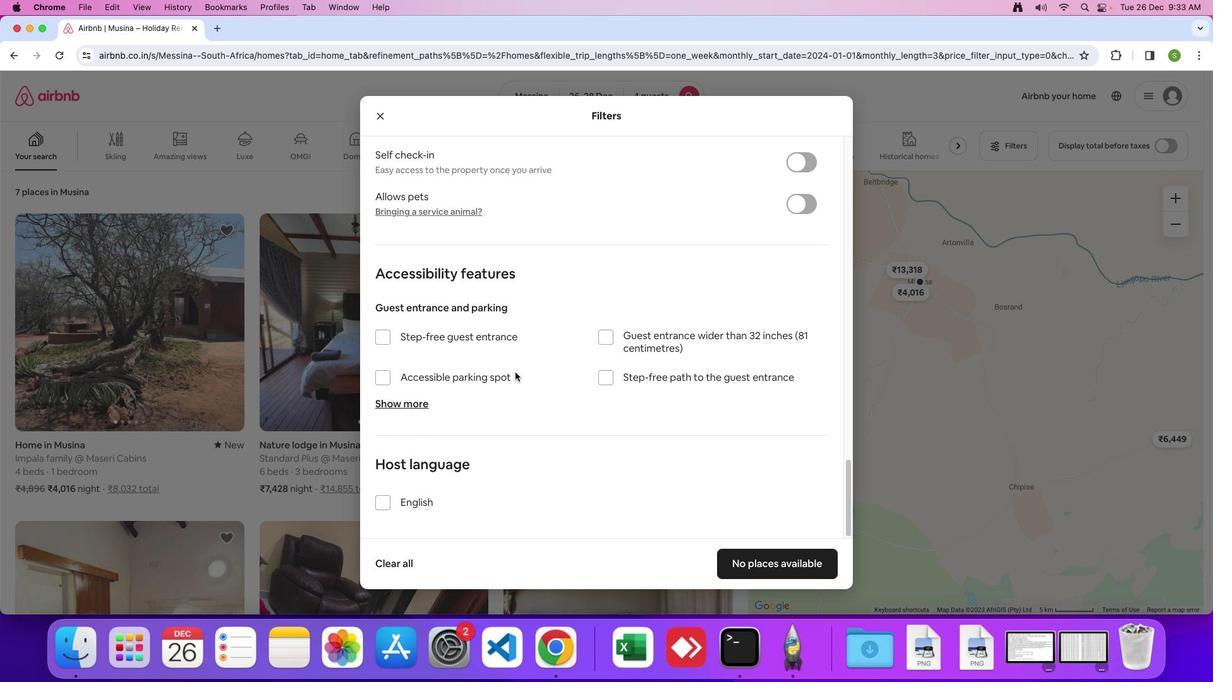 
Action: Mouse scrolled (529, 346) with delta (45, 72)
Screenshot: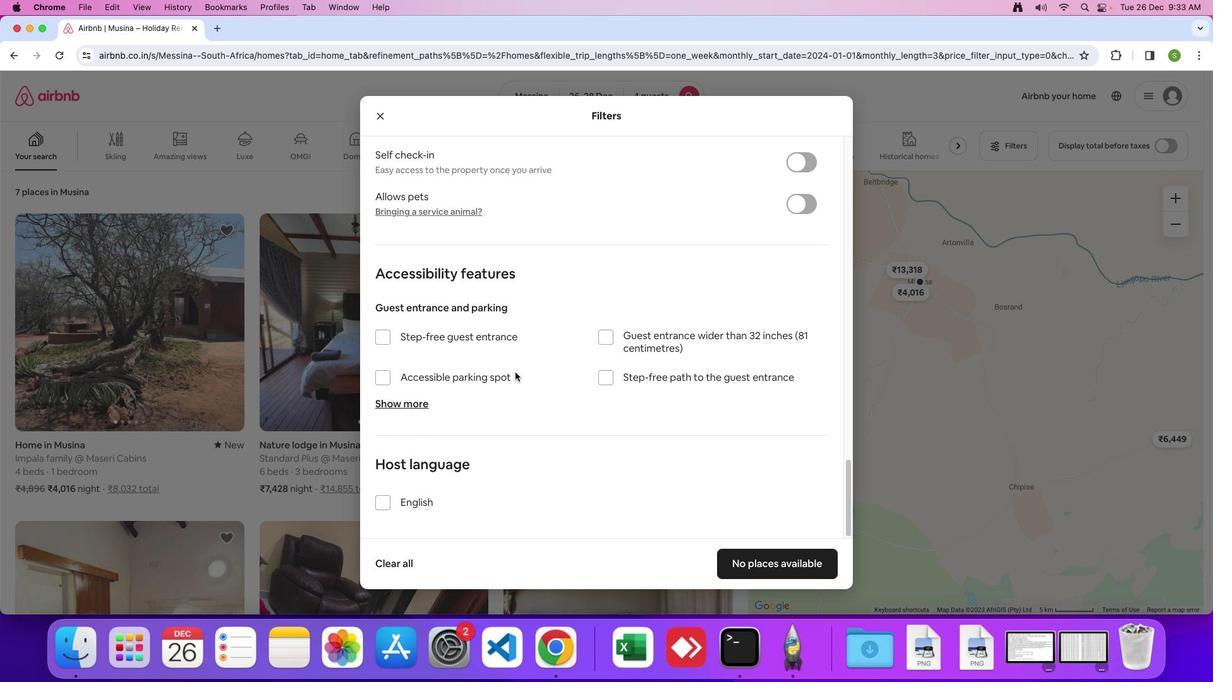 
Action: Mouse scrolled (529, 346) with delta (45, 71)
Screenshot: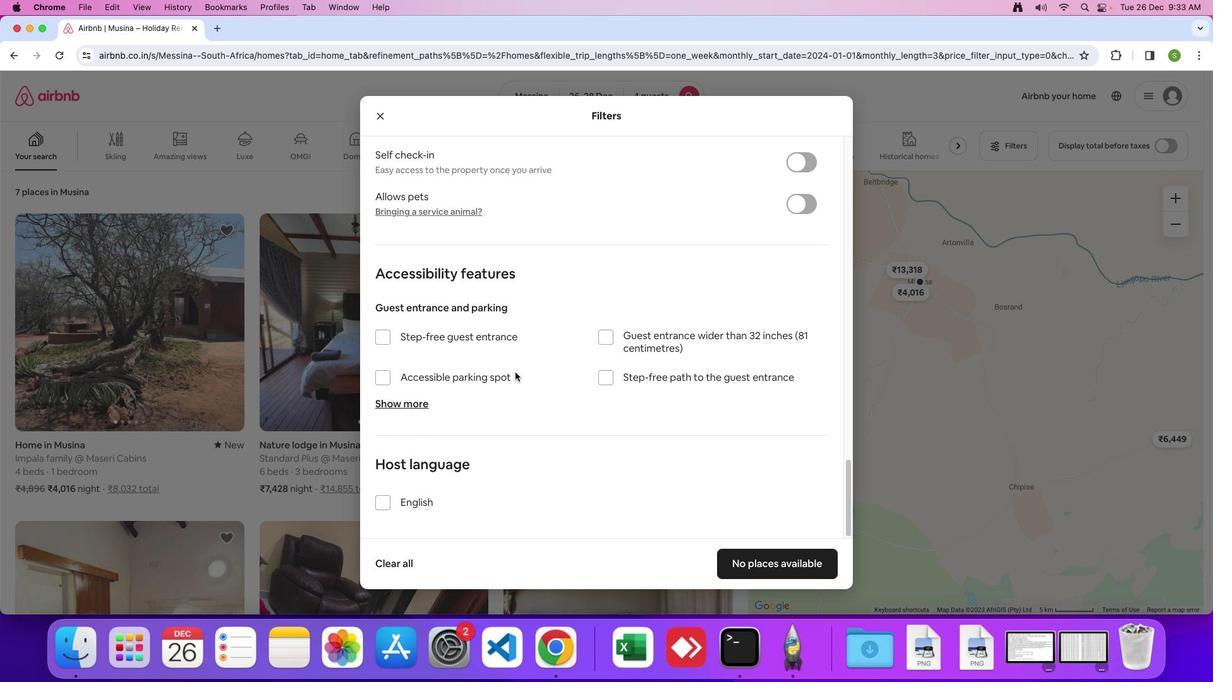 
Action: Mouse scrolled (529, 346) with delta (45, 72)
Screenshot: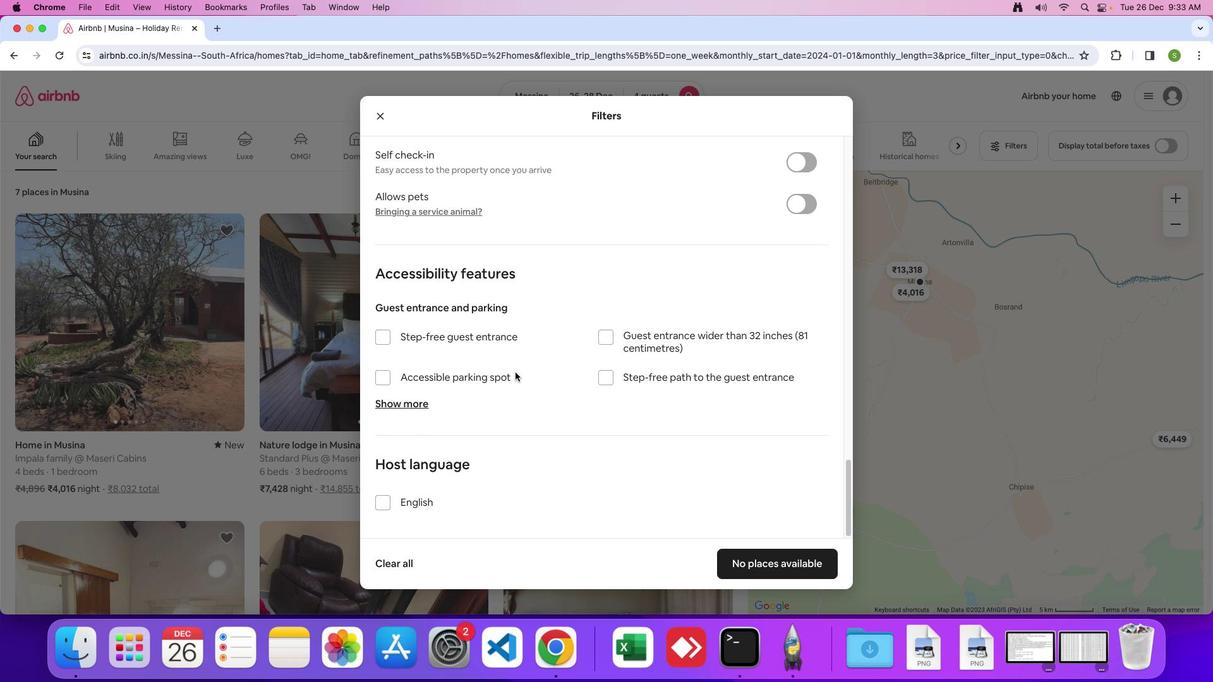 
Action: Mouse scrolled (529, 346) with delta (45, 72)
Screenshot: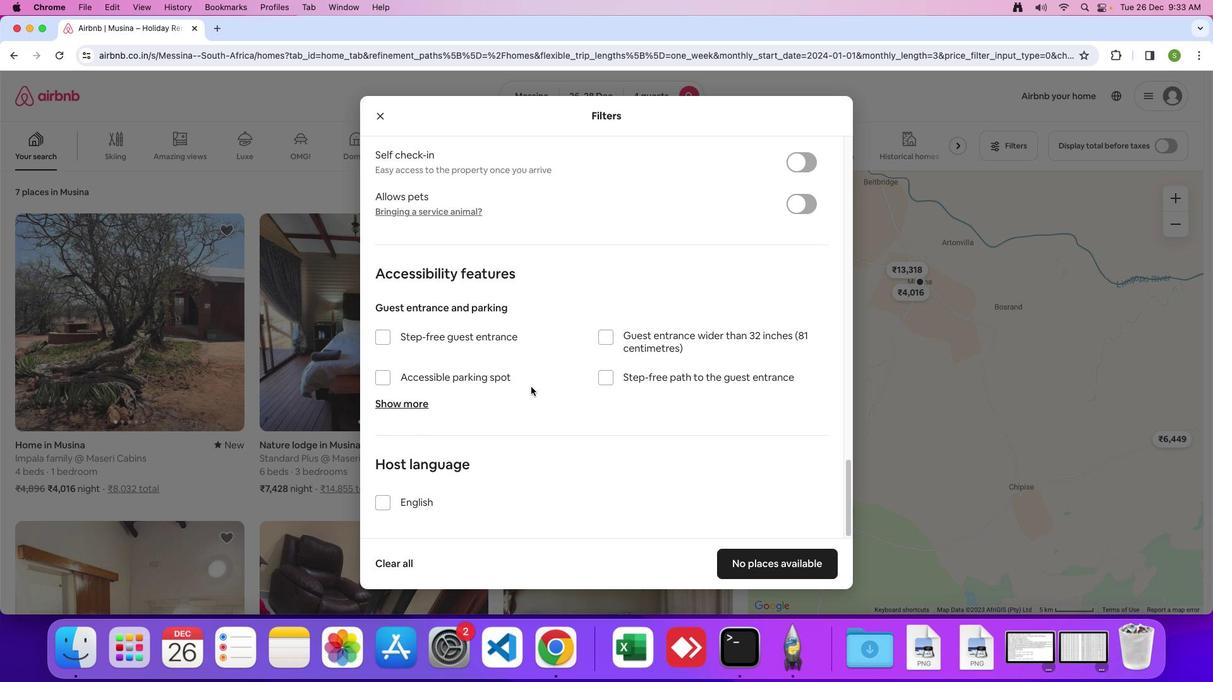 
Action: Mouse moved to (779, 482)
Screenshot: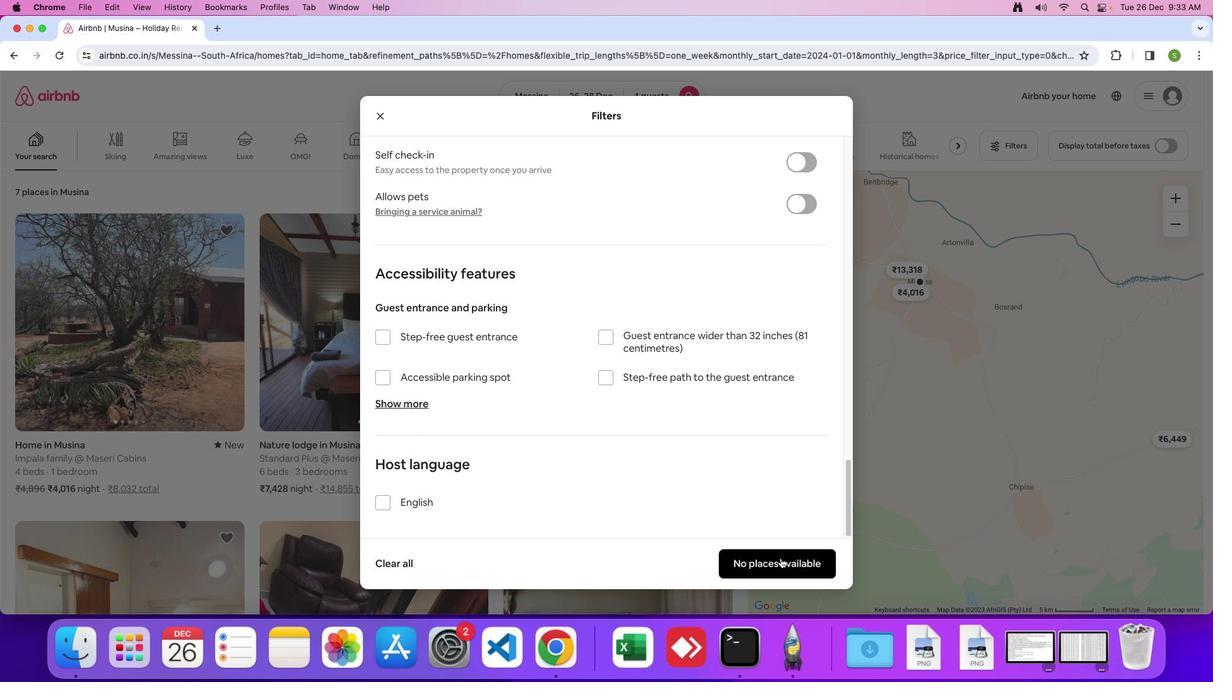 
Action: Mouse pressed left at (779, 482)
Screenshot: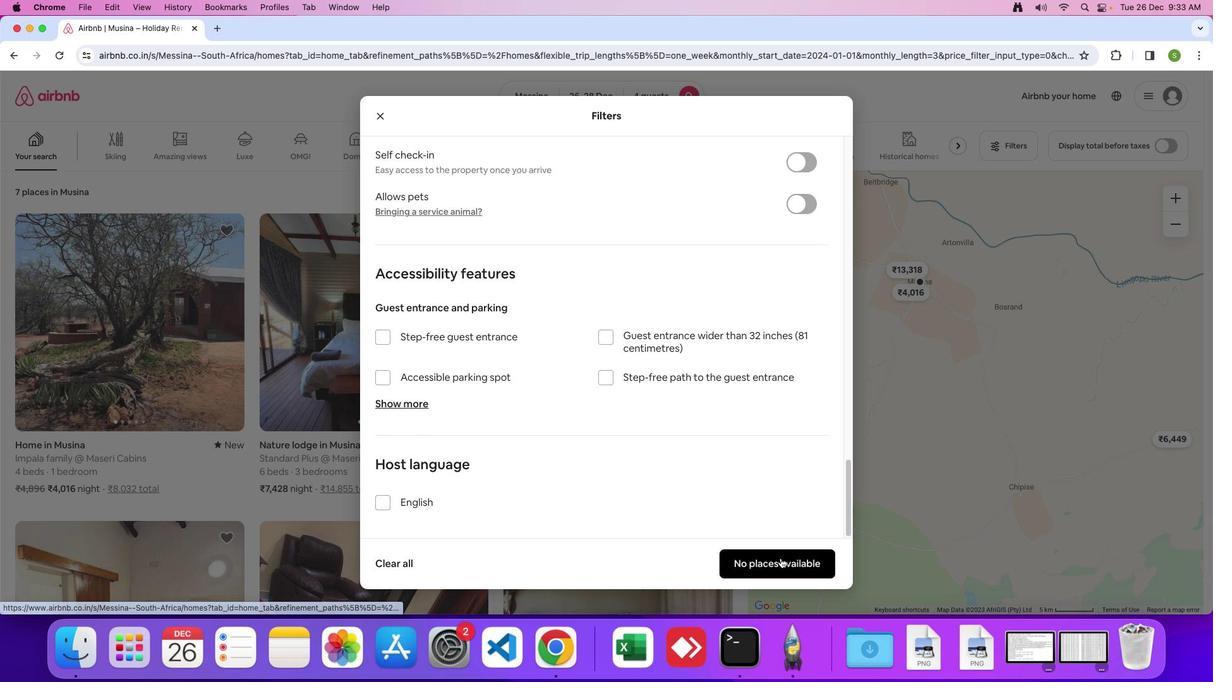 
Action: Mouse moved to (508, 305)
Screenshot: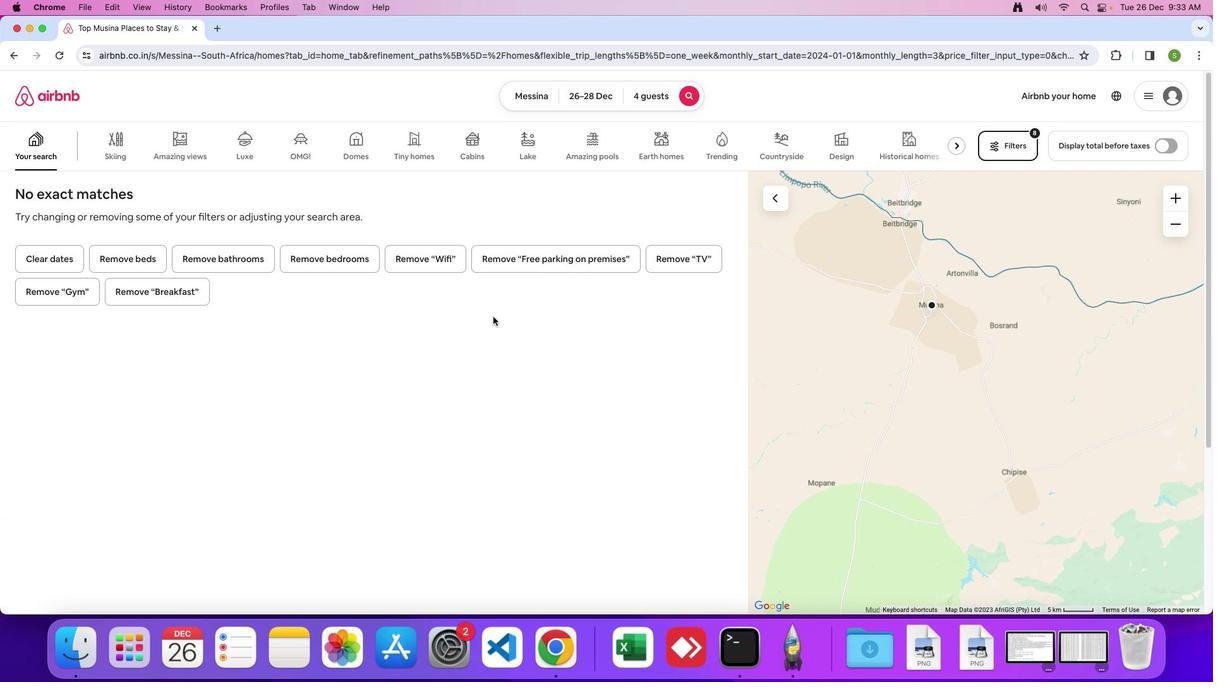 
